 Task: Find and book movie tickets on Amazon.
Action: Mouse moved to (257, 189)
Screenshot: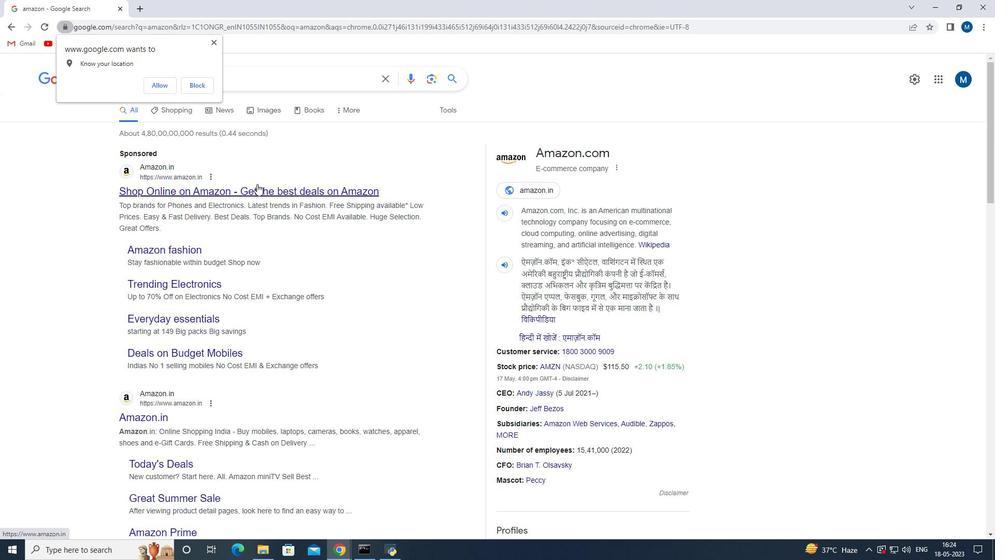
Action: Mouse pressed left at (257, 189)
Screenshot: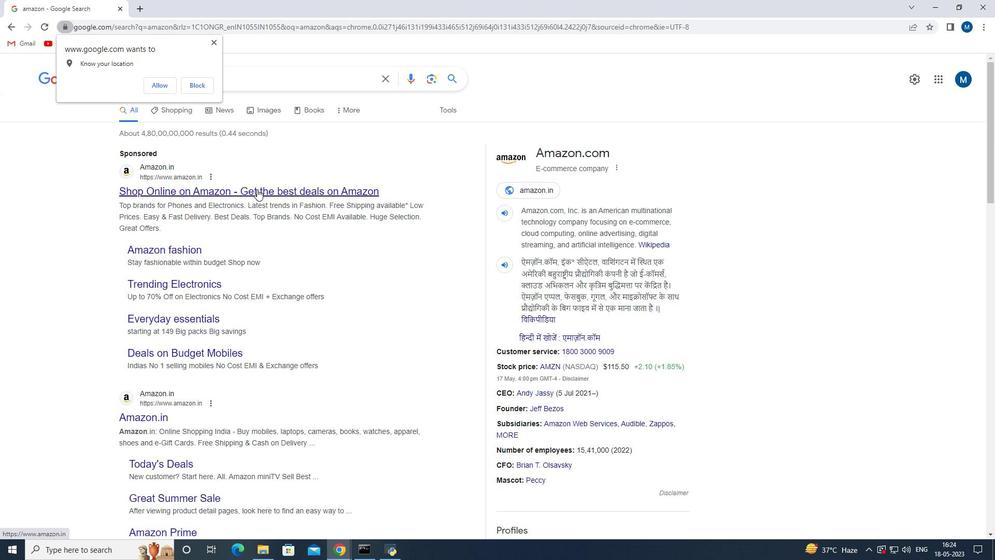 
Action: Mouse moved to (583, 436)
Screenshot: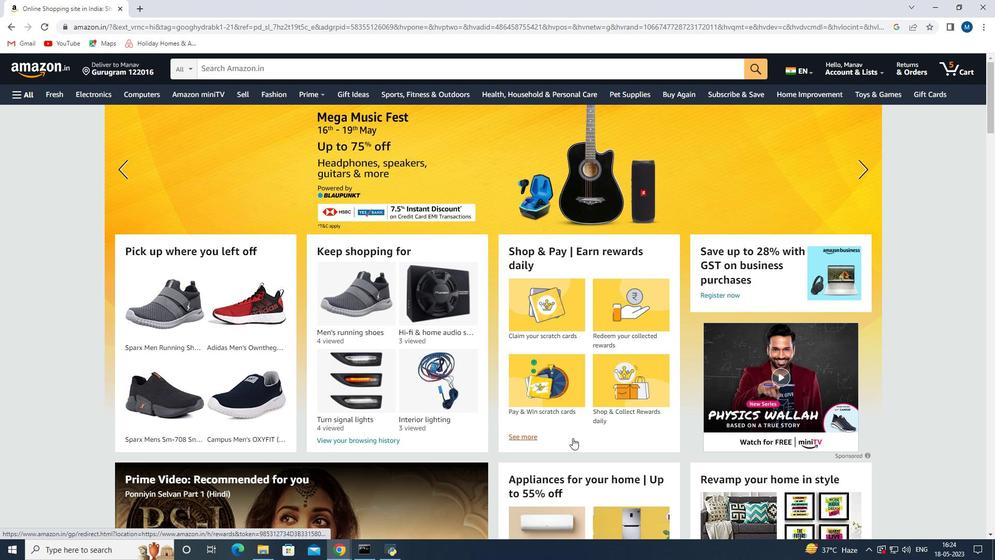 
Action: Mouse scrolled (583, 436) with delta (0, 0)
Screenshot: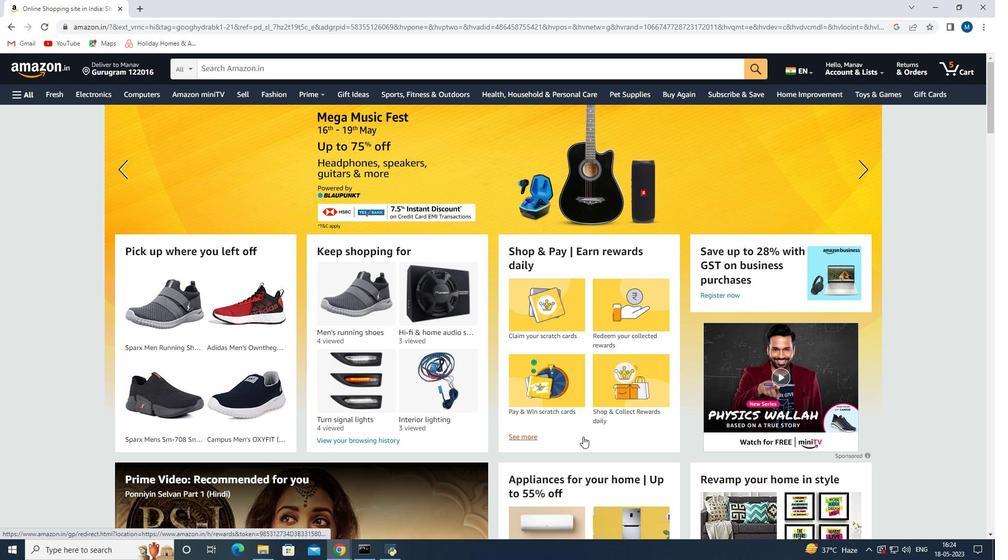 
Action: Mouse scrolled (583, 436) with delta (0, 0)
Screenshot: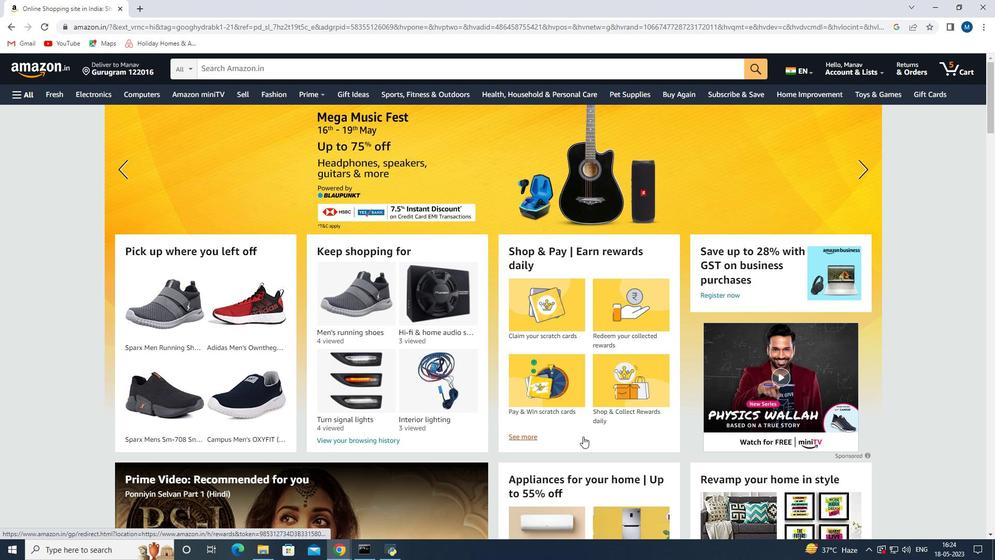 
Action: Mouse scrolled (583, 436) with delta (0, 0)
Screenshot: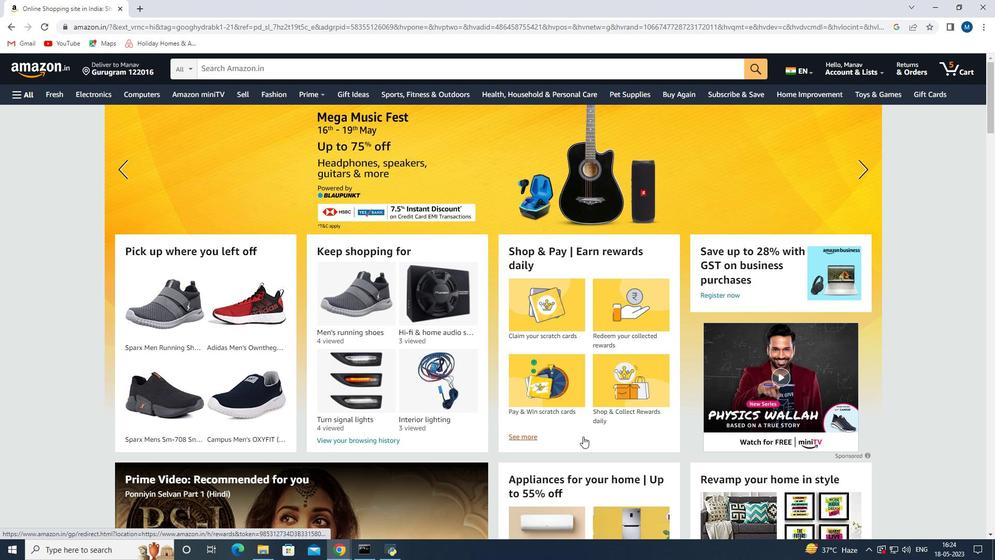 
Action: Mouse scrolled (583, 436) with delta (0, 0)
Screenshot: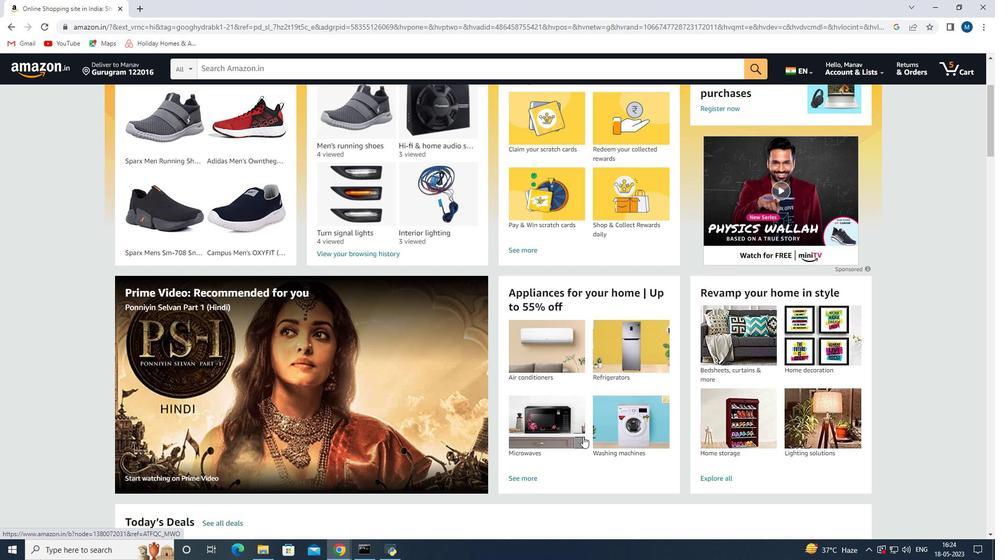 
Action: Mouse scrolled (583, 436) with delta (0, 0)
Screenshot: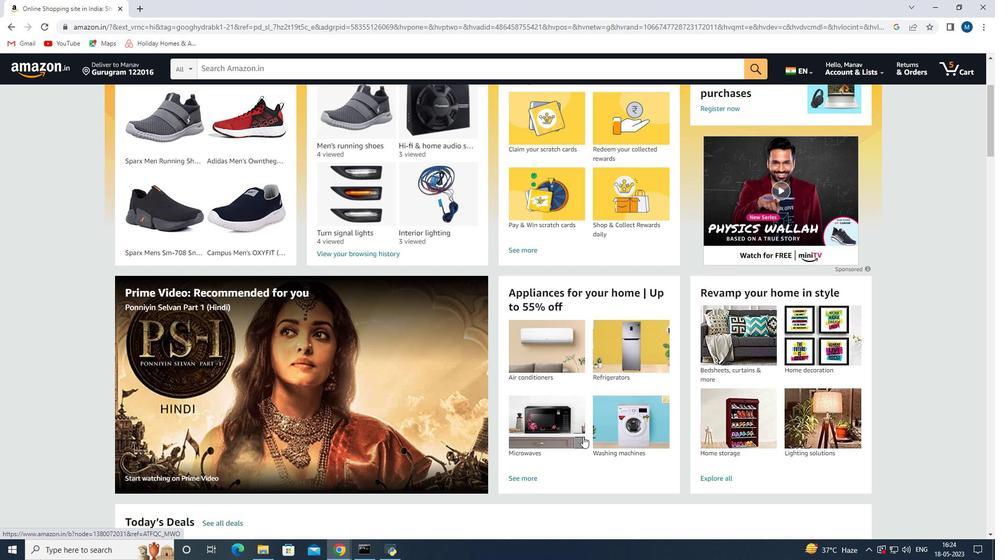 
Action: Mouse scrolled (583, 436) with delta (0, 0)
Screenshot: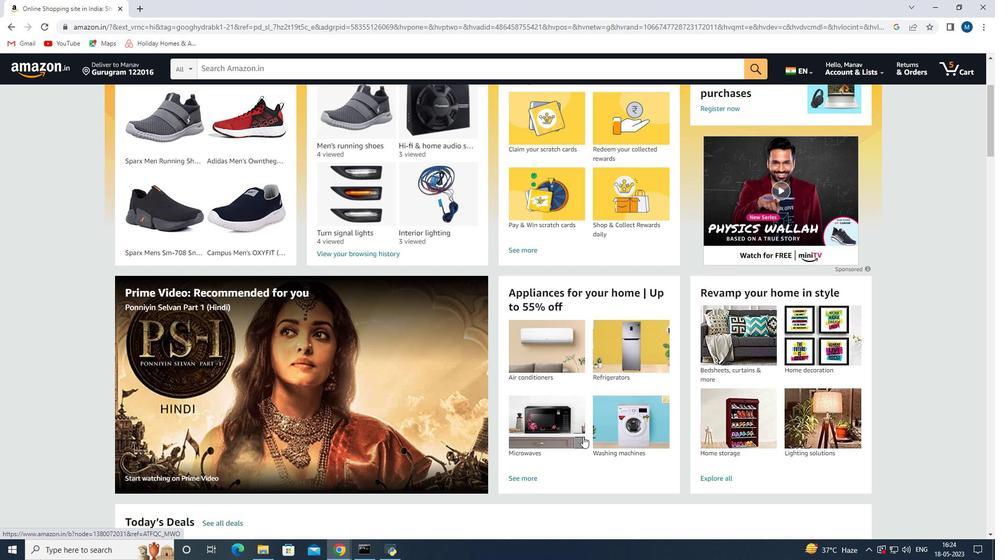 
Action: Mouse moved to (554, 386)
Screenshot: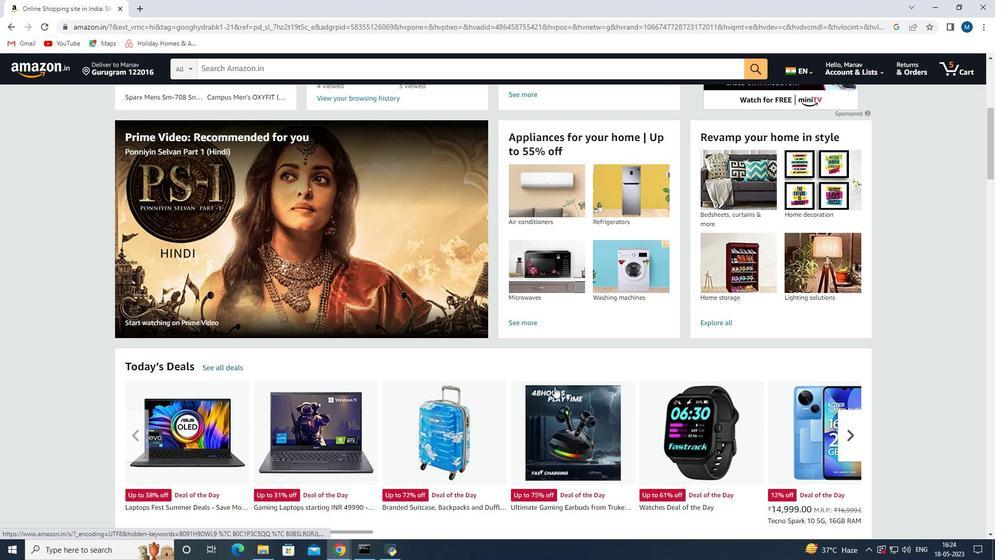 
Action: Mouse scrolled (554, 386) with delta (0, 0)
Screenshot: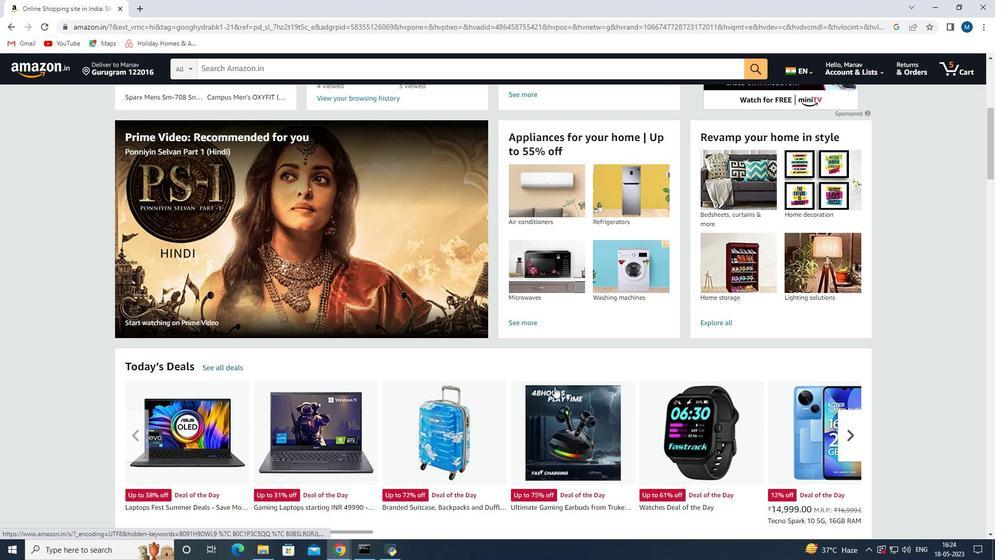 
Action: Mouse moved to (553, 386)
Screenshot: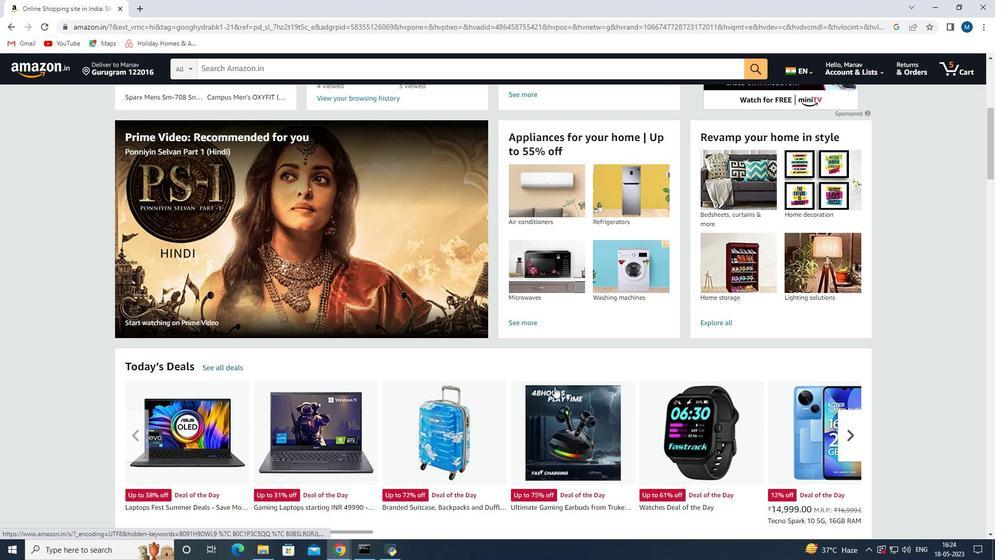 
Action: Mouse scrolled (553, 386) with delta (0, 0)
Screenshot: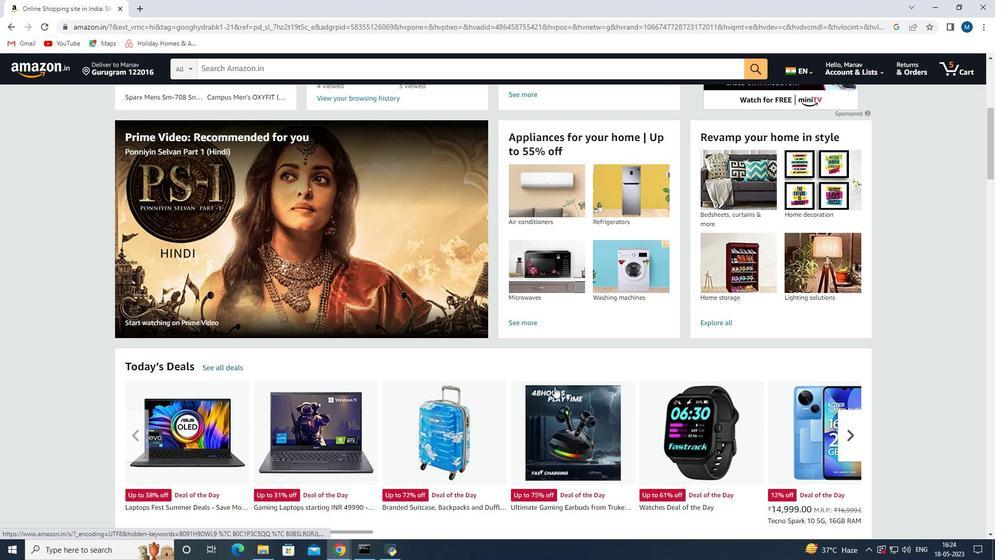 
Action: Mouse scrolled (553, 386) with delta (0, 0)
Screenshot: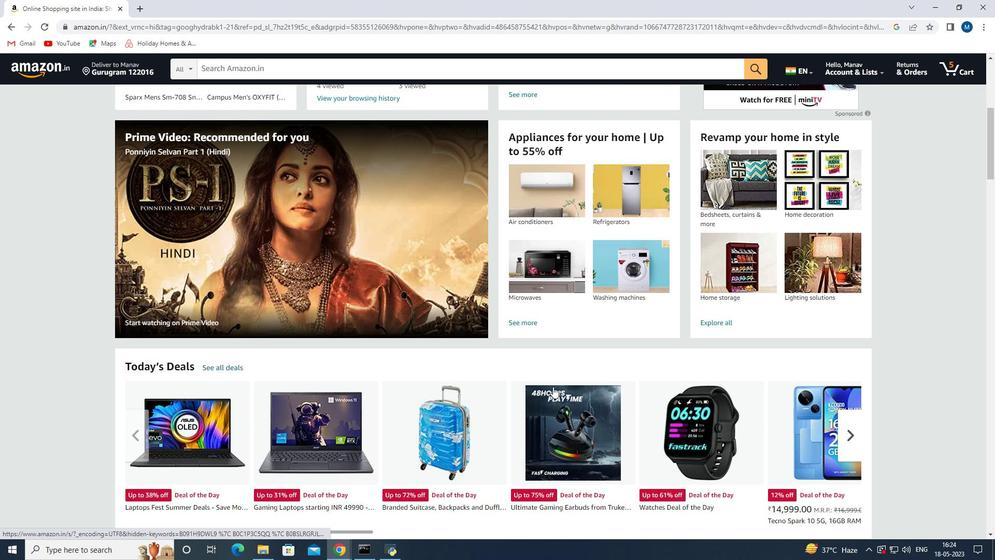 
Action: Mouse scrolled (553, 386) with delta (0, 0)
Screenshot: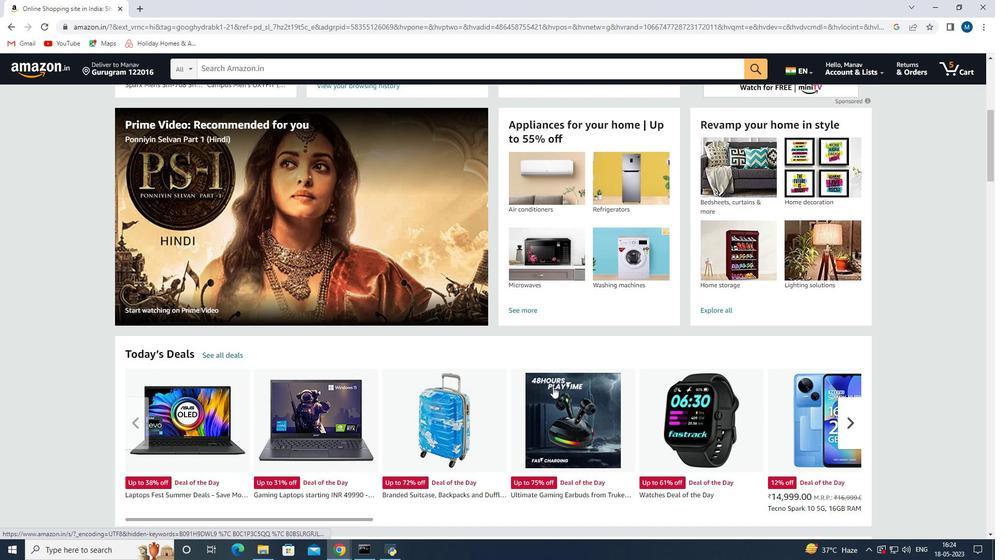 
Action: Mouse scrolled (553, 386) with delta (0, 0)
Screenshot: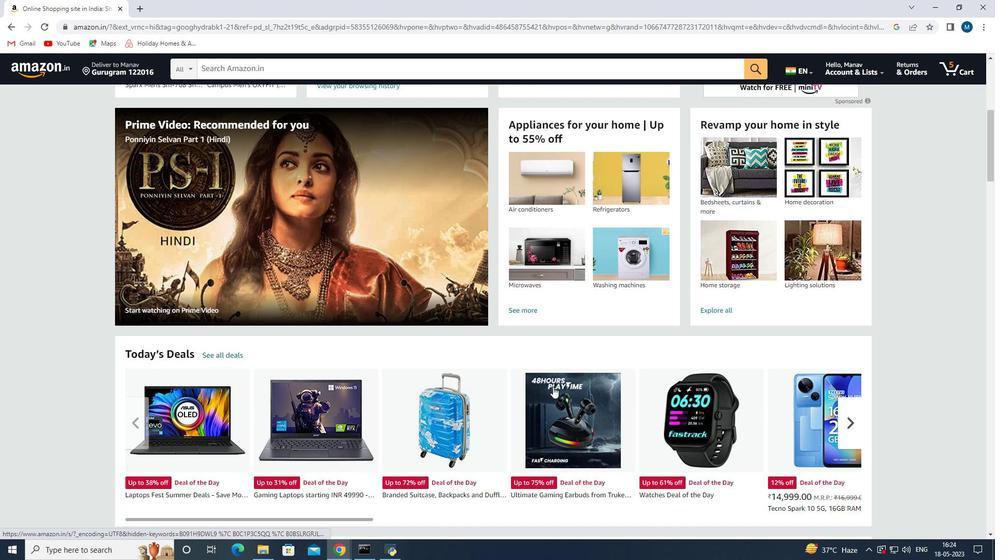 
Action: Mouse scrolled (553, 387) with delta (0, 0)
Screenshot: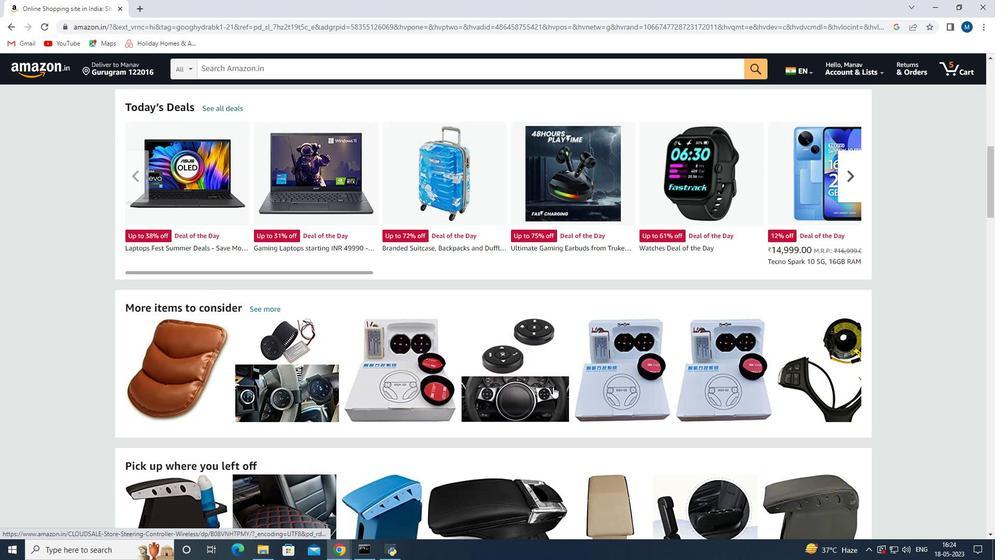 
Action: Mouse scrolled (553, 387) with delta (0, 0)
Screenshot: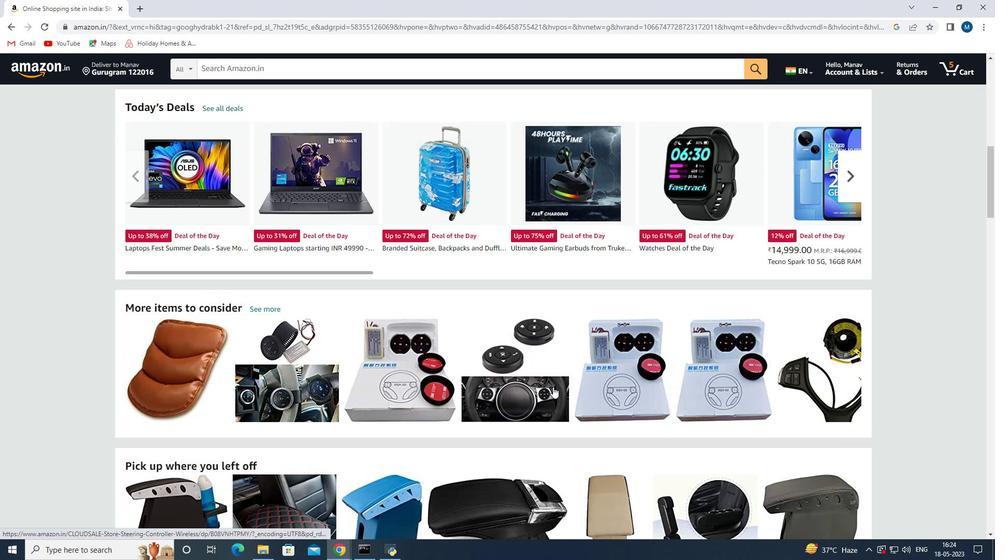 
Action: Mouse scrolled (553, 387) with delta (0, 0)
Screenshot: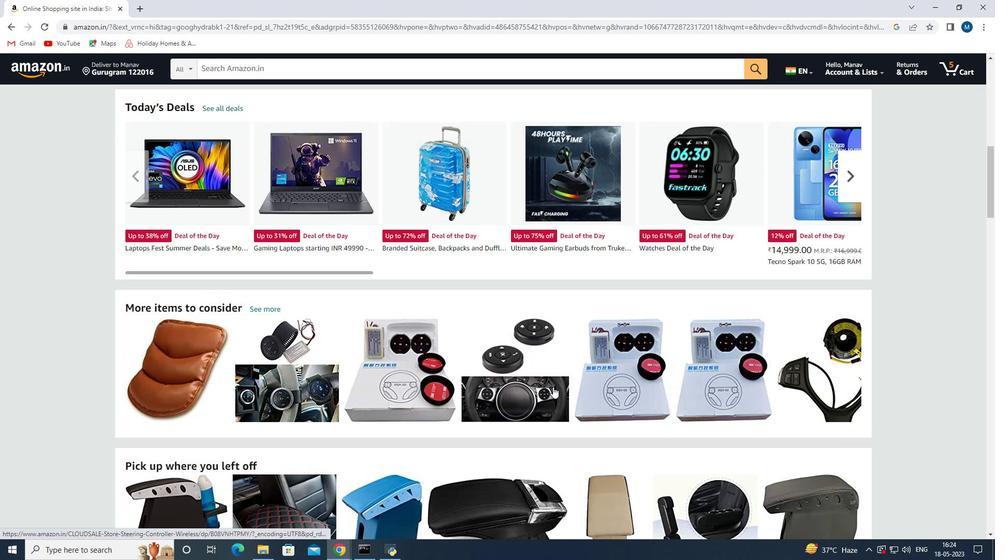 
Action: Mouse scrolled (553, 387) with delta (0, 0)
Screenshot: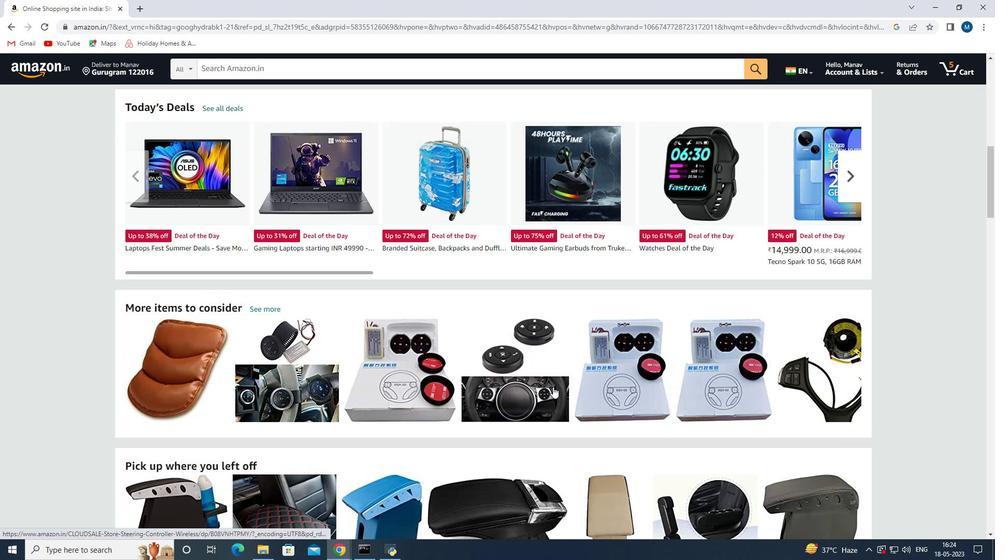 
Action: Mouse scrolled (553, 387) with delta (0, 0)
Screenshot: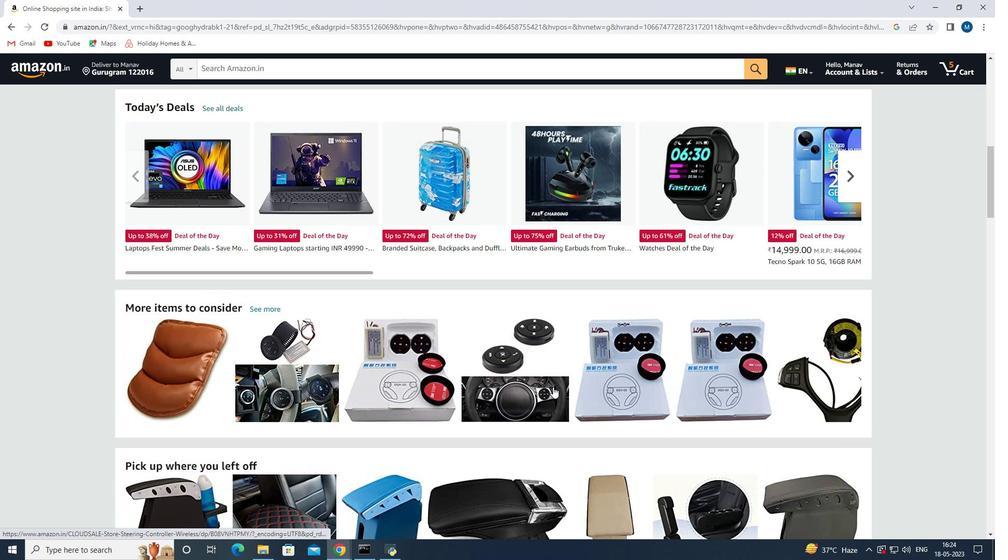 
Action: Mouse scrolled (553, 387) with delta (0, 0)
Screenshot: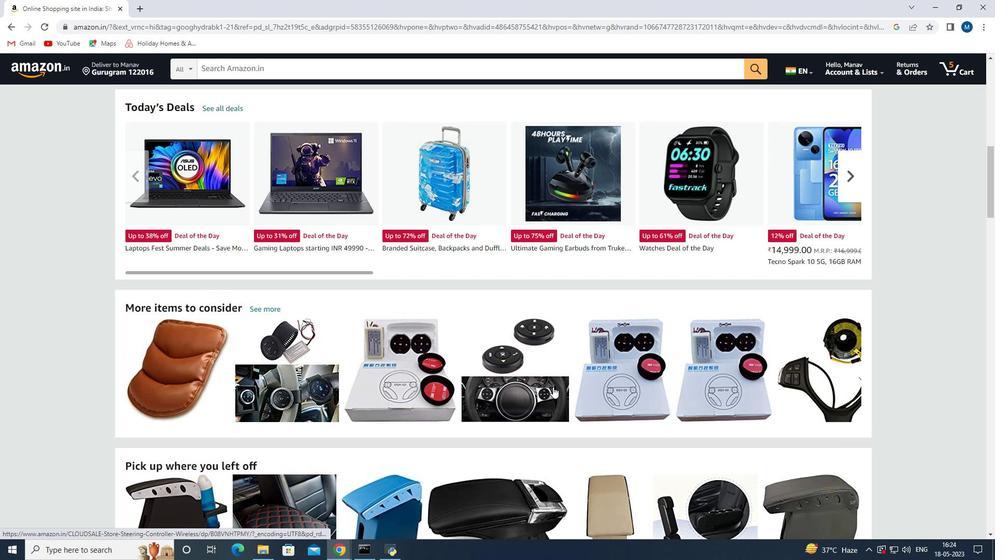 
Action: Mouse scrolled (553, 387) with delta (0, 0)
Screenshot: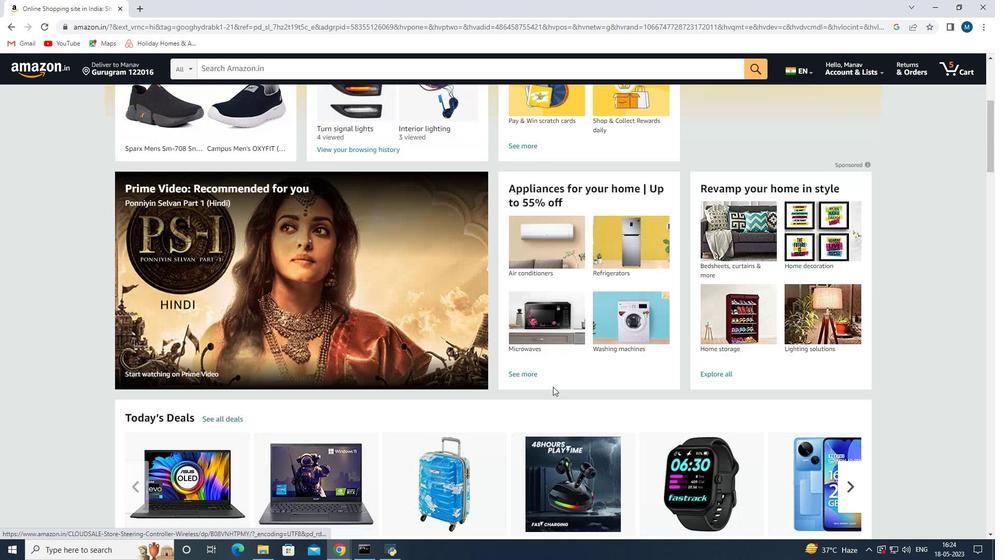 
Action: Mouse scrolled (553, 387) with delta (0, 0)
Screenshot: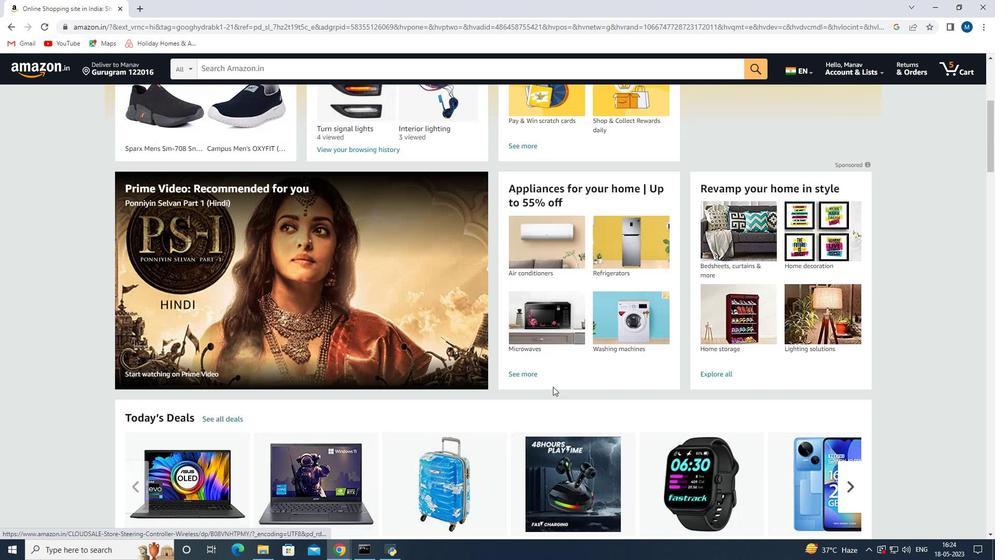
Action: Mouse scrolled (553, 387) with delta (0, 0)
Screenshot: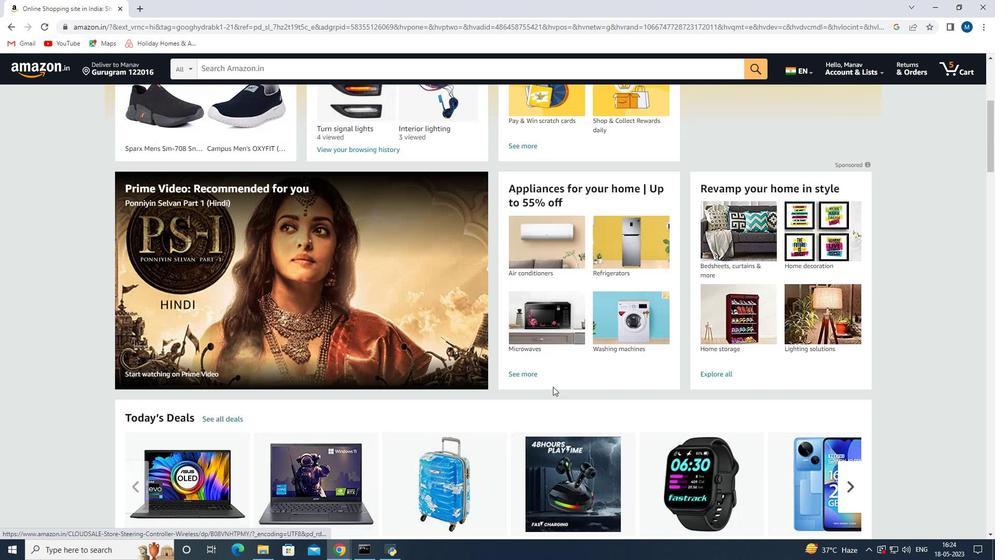 
Action: Mouse scrolled (553, 387) with delta (0, 0)
Screenshot: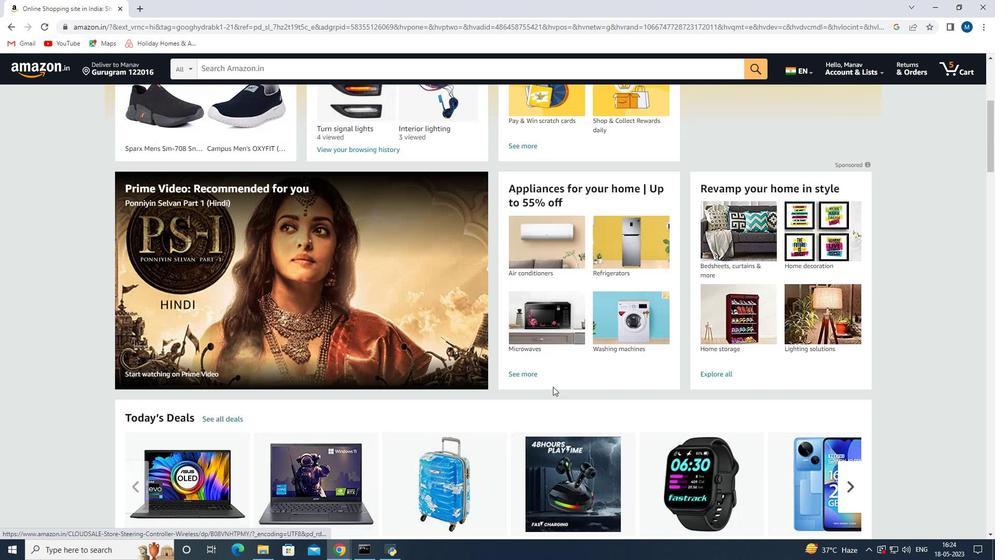 
Action: Mouse scrolled (553, 387) with delta (0, 0)
Screenshot: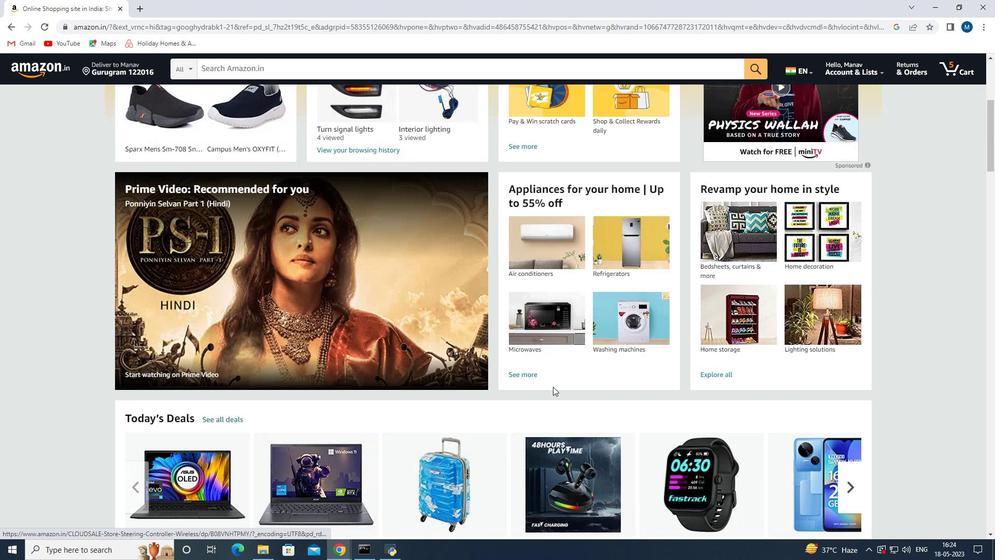 
Action: Mouse scrolled (553, 387) with delta (0, 0)
Screenshot: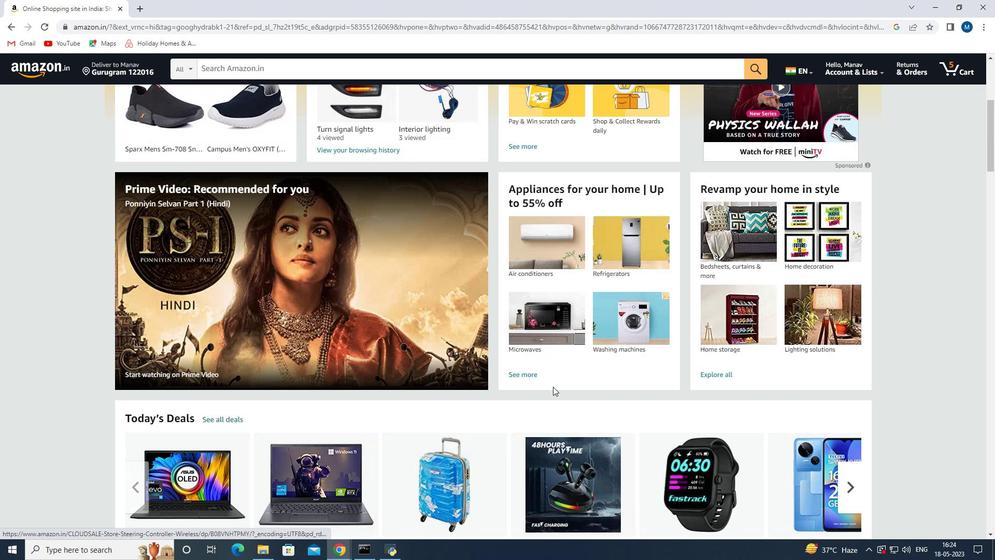 
Action: Mouse scrolled (553, 387) with delta (0, 0)
Screenshot: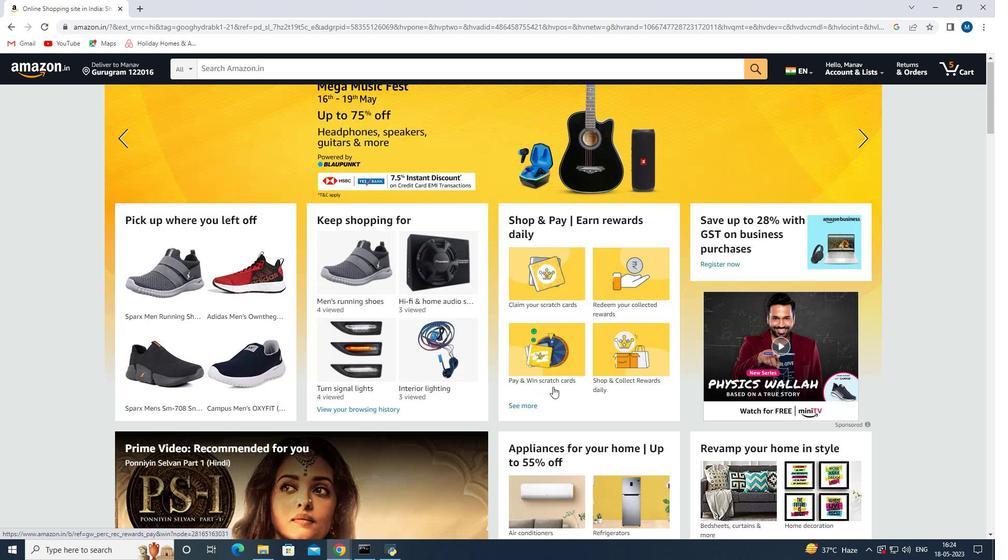 
Action: Mouse scrolled (553, 387) with delta (0, 0)
Screenshot: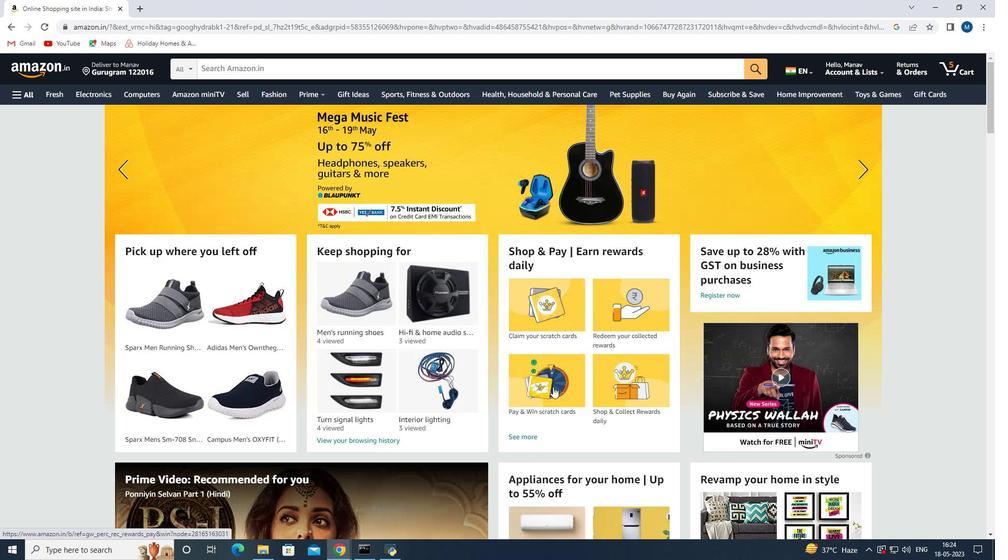 
Action: Mouse scrolled (553, 387) with delta (0, 0)
Screenshot: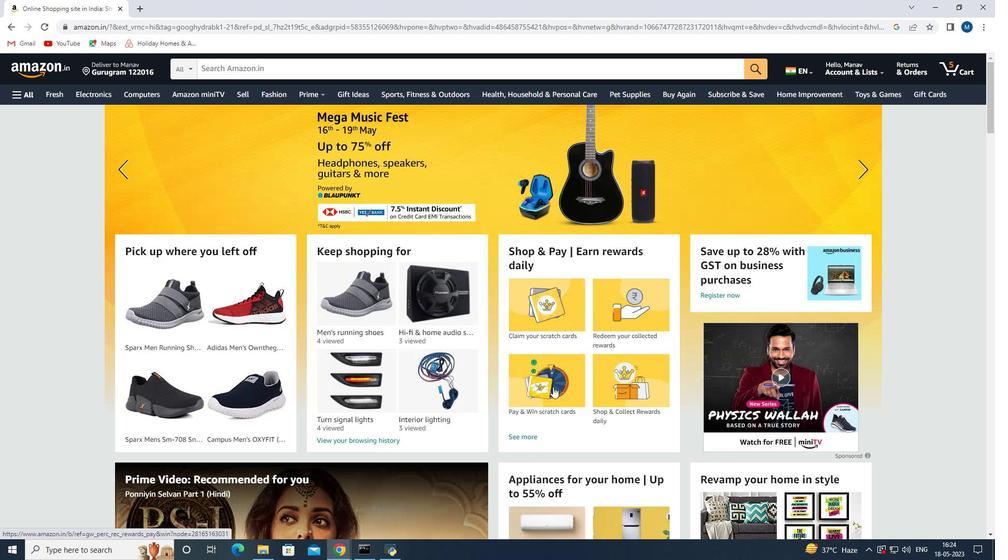 
Action: Mouse scrolled (553, 387) with delta (0, 0)
Screenshot: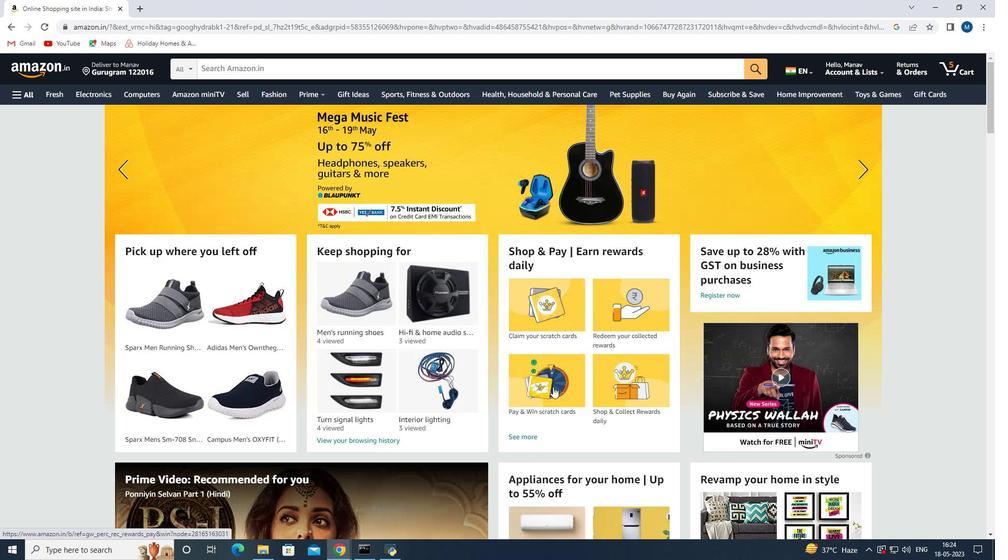 
Action: Mouse scrolled (553, 387) with delta (0, 0)
Screenshot: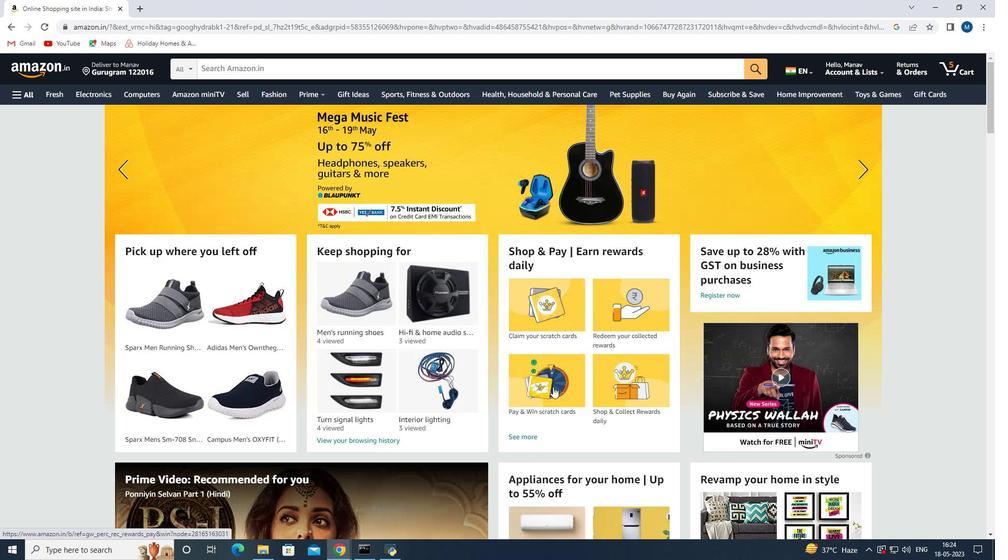 
Action: Mouse scrolled (553, 387) with delta (0, 0)
Screenshot: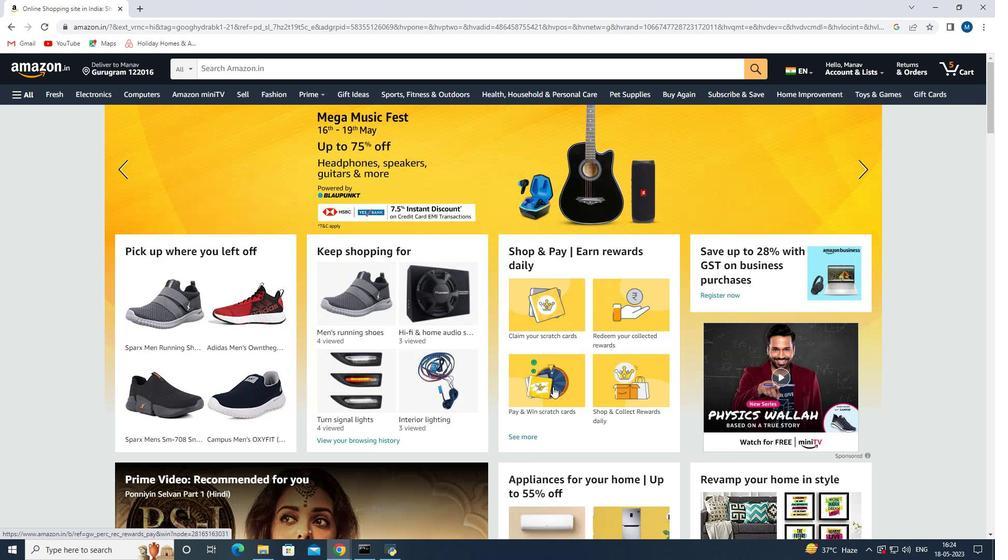 
Action: Mouse moved to (28, 93)
Screenshot: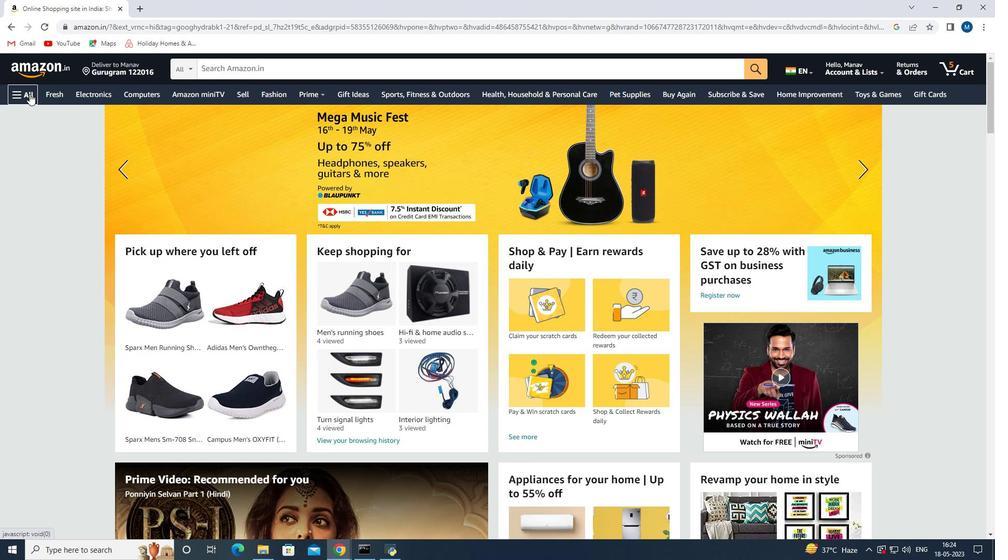 
Action: Mouse pressed left at (28, 93)
Screenshot: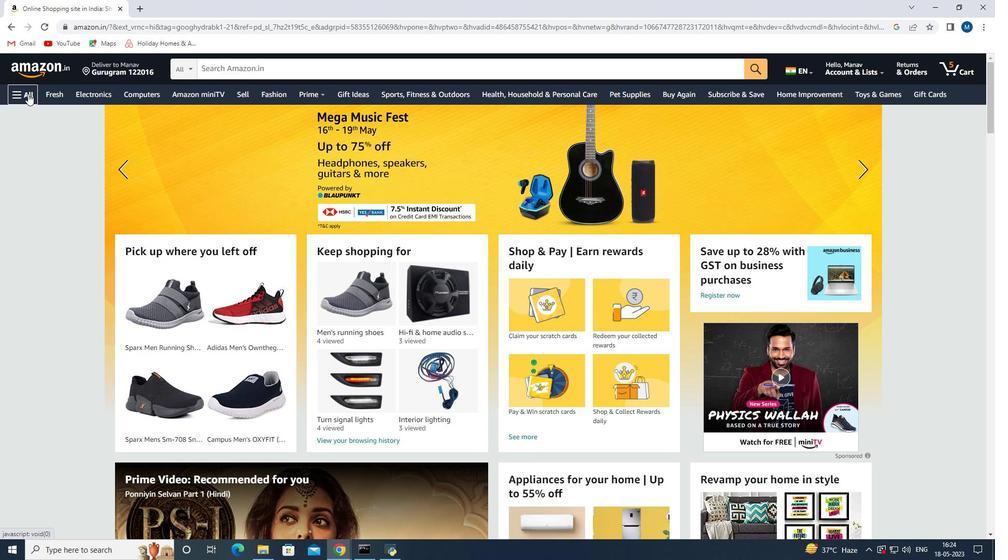 
Action: Mouse moved to (98, 302)
Screenshot: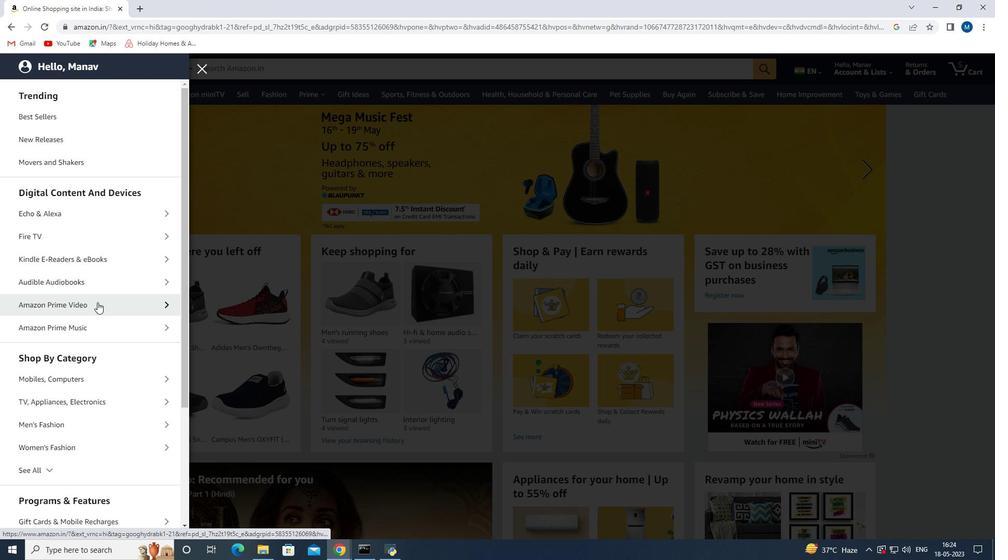 
Action: Mouse scrolled (98, 301) with delta (0, 0)
Screenshot: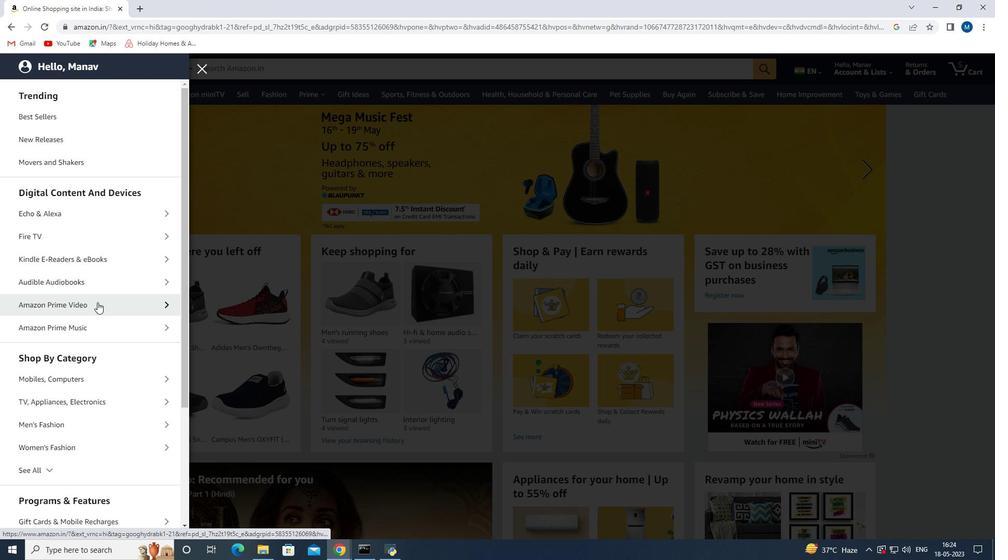
Action: Mouse scrolled (98, 301) with delta (0, 0)
Screenshot: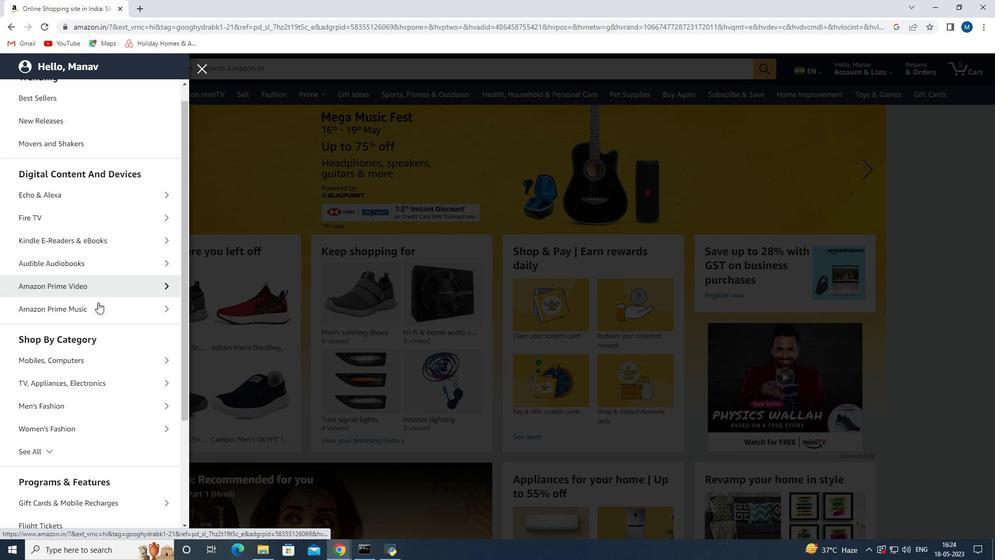 
Action: Mouse scrolled (98, 301) with delta (0, 0)
Screenshot: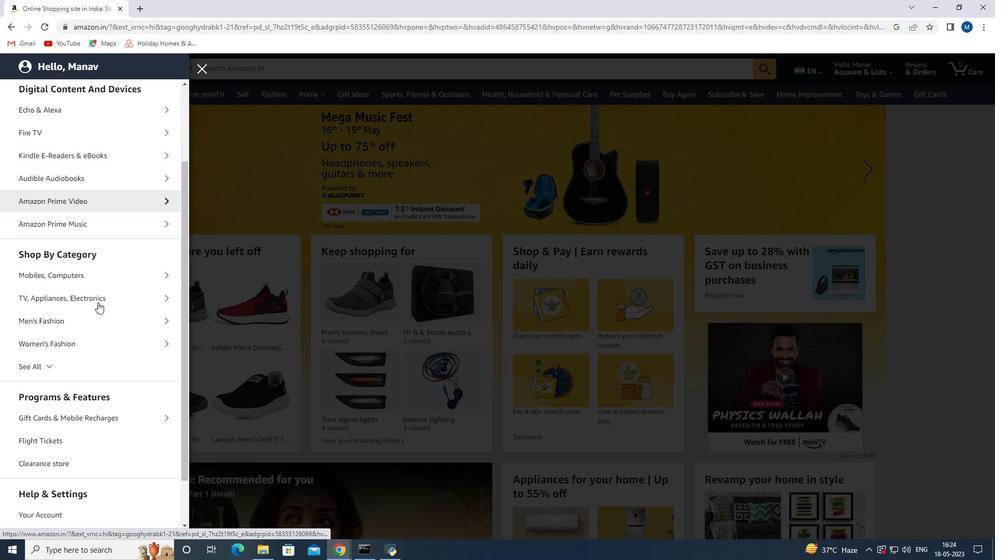 
Action: Mouse scrolled (98, 301) with delta (0, 0)
Screenshot: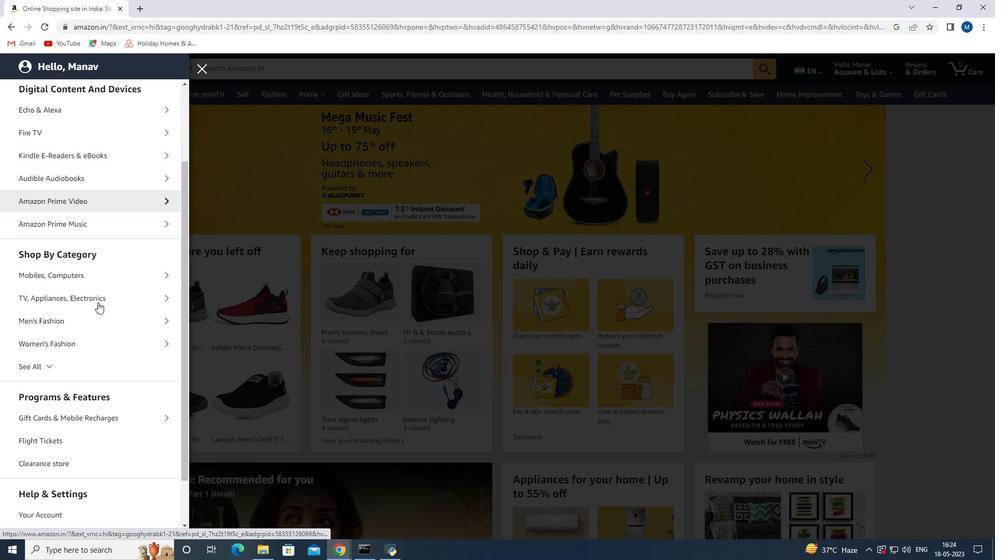 
Action: Mouse scrolled (98, 301) with delta (0, 0)
Screenshot: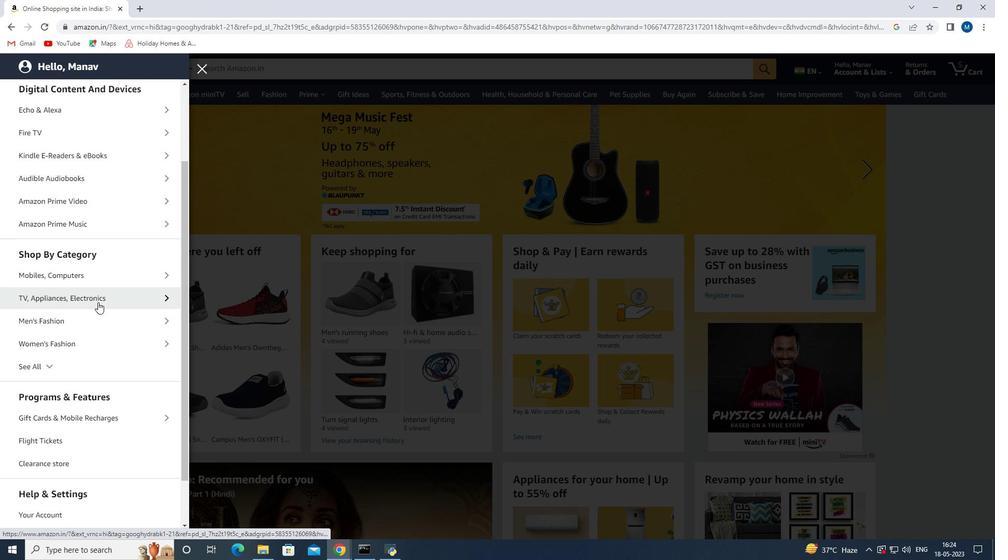 
Action: Mouse moved to (116, 310)
Screenshot: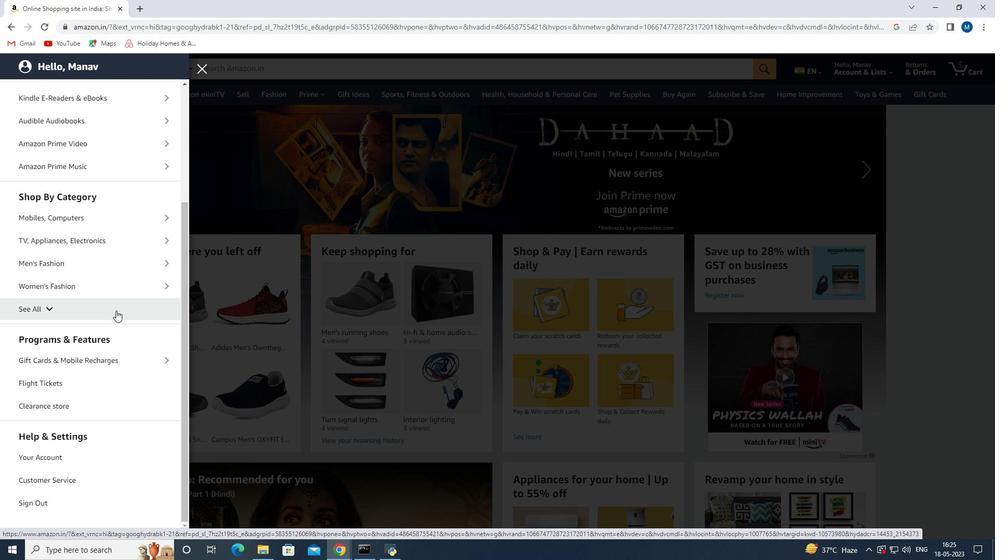 
Action: Mouse pressed left at (116, 310)
Screenshot: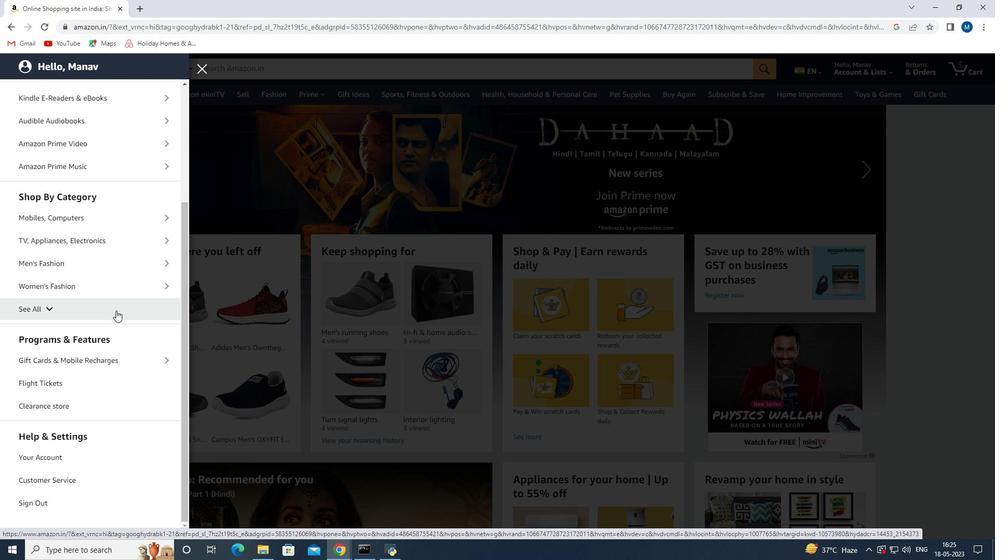 
Action: Mouse moved to (95, 459)
Screenshot: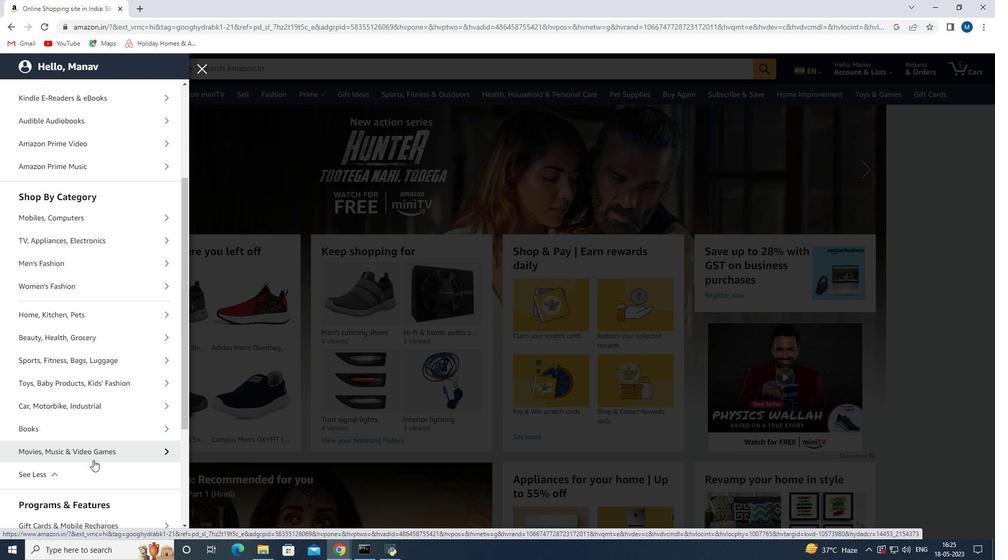 
Action: Mouse pressed left at (95, 459)
Screenshot: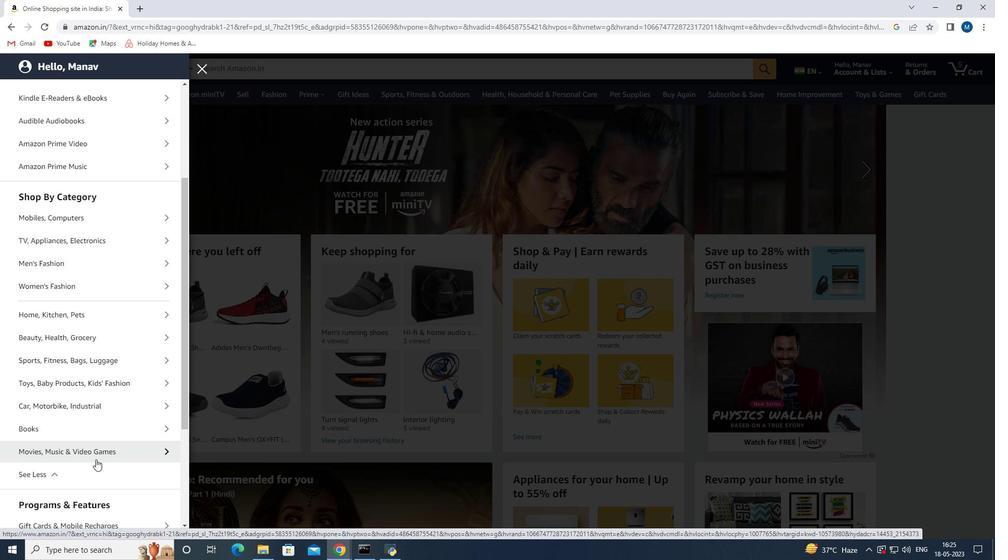 
Action: Mouse moved to (94, 138)
Screenshot: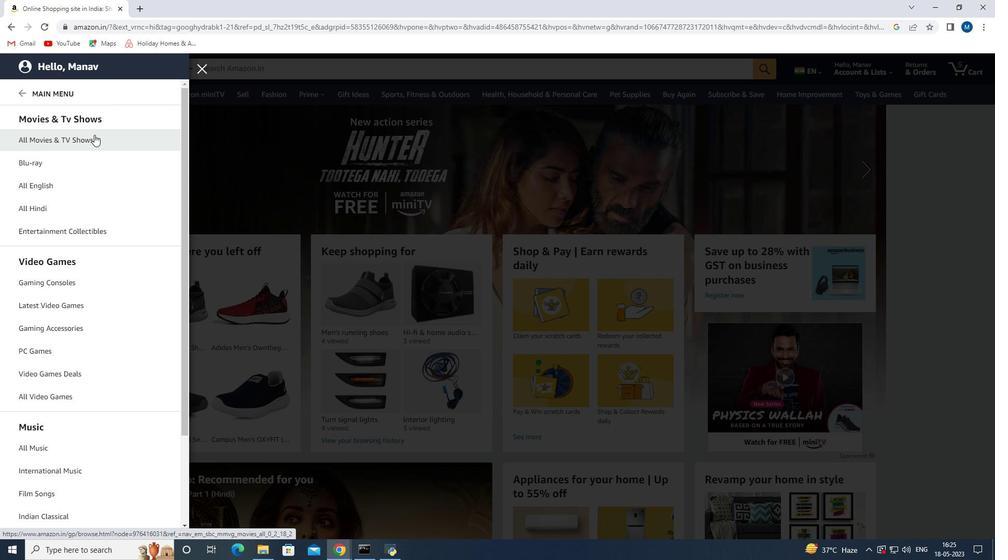 
Action: Mouse pressed left at (94, 138)
Screenshot: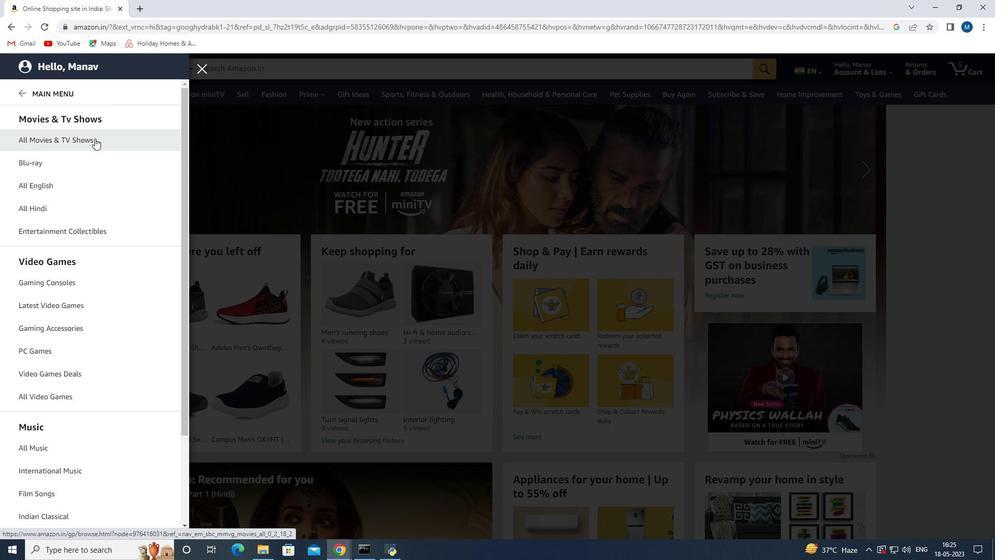 
Action: Mouse moved to (507, 304)
Screenshot: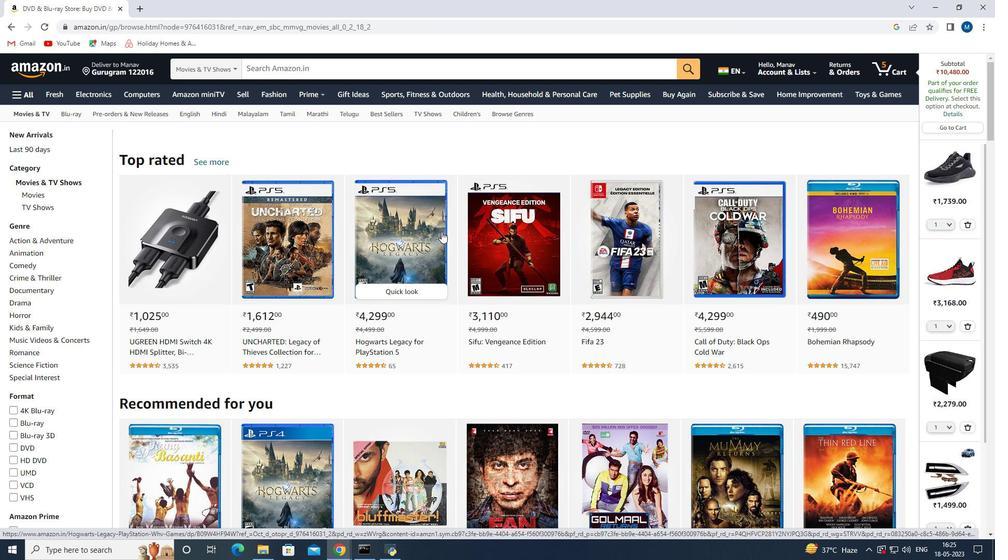 
Action: Mouse scrolled (507, 303) with delta (0, 0)
Screenshot: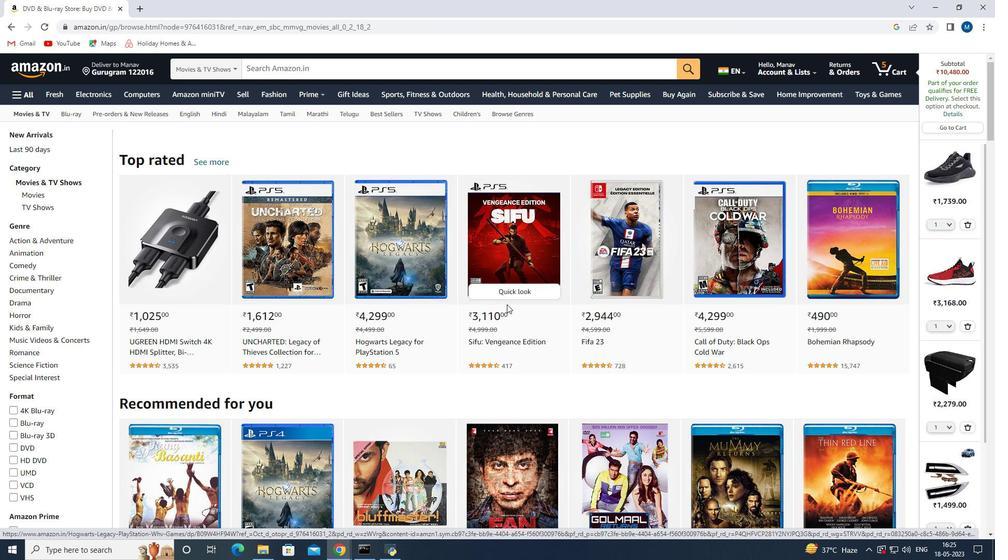 
Action: Mouse scrolled (507, 303) with delta (0, 0)
Screenshot: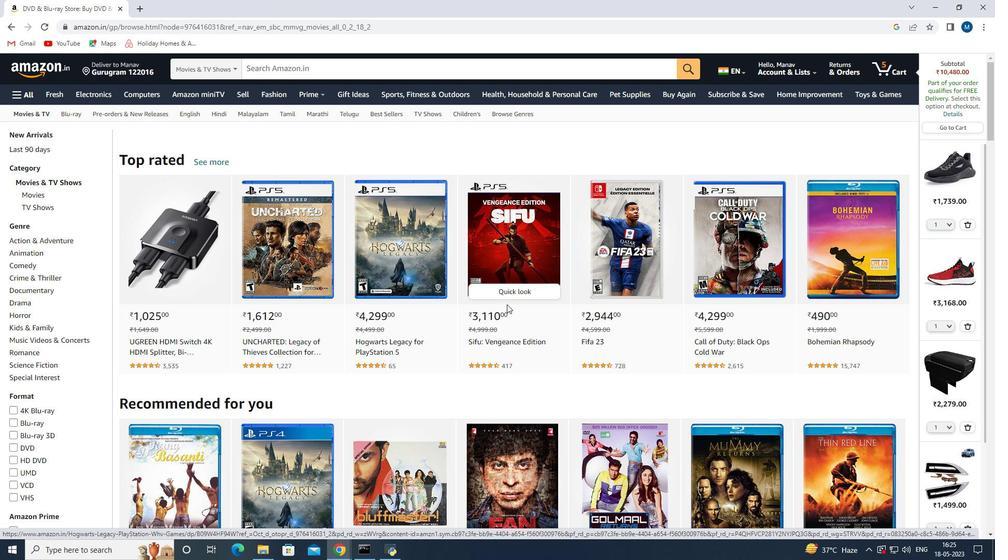 
Action: Mouse scrolled (507, 303) with delta (0, 0)
Screenshot: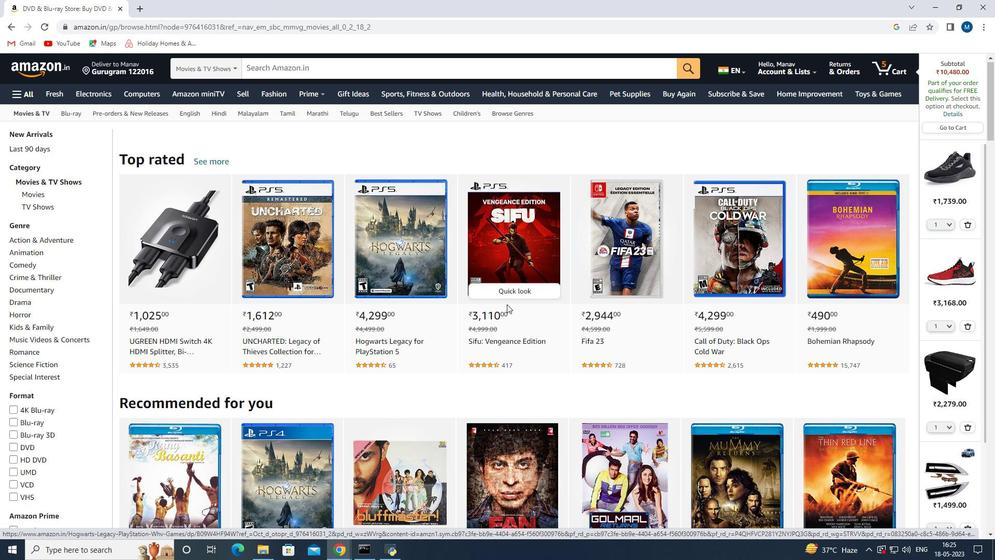 
Action: Mouse scrolled (507, 303) with delta (0, 0)
Screenshot: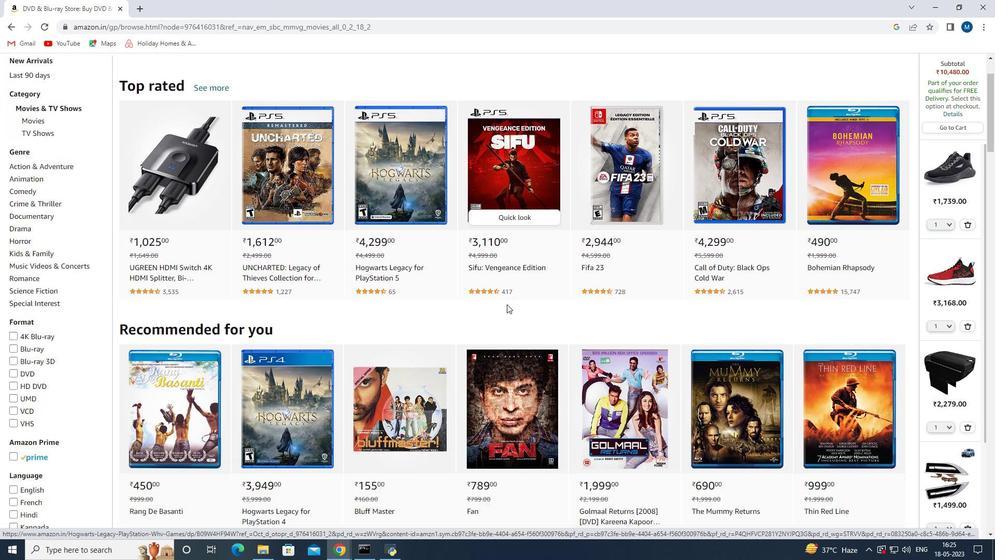 
Action: Mouse scrolled (507, 303) with delta (0, 0)
Screenshot: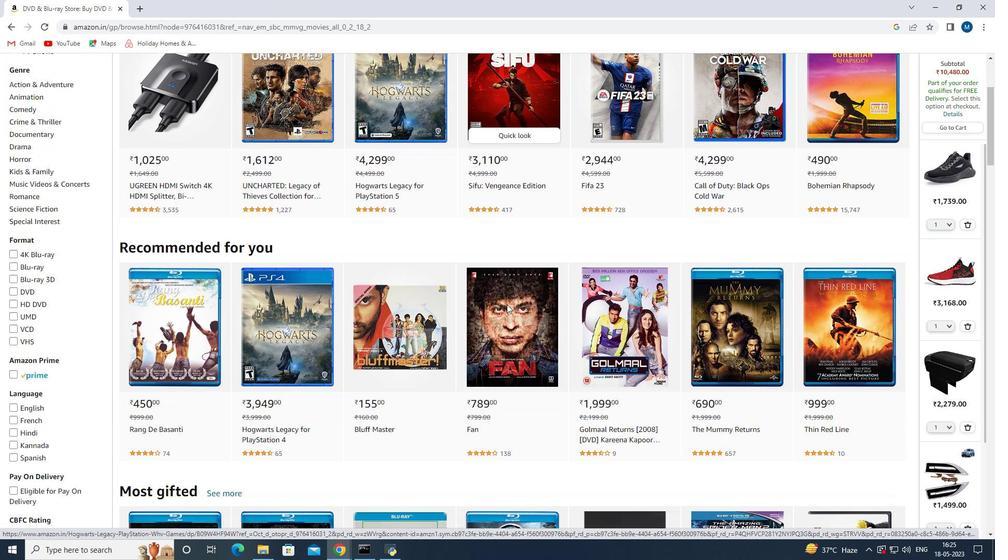 
Action: Mouse scrolled (507, 303) with delta (0, 0)
Screenshot: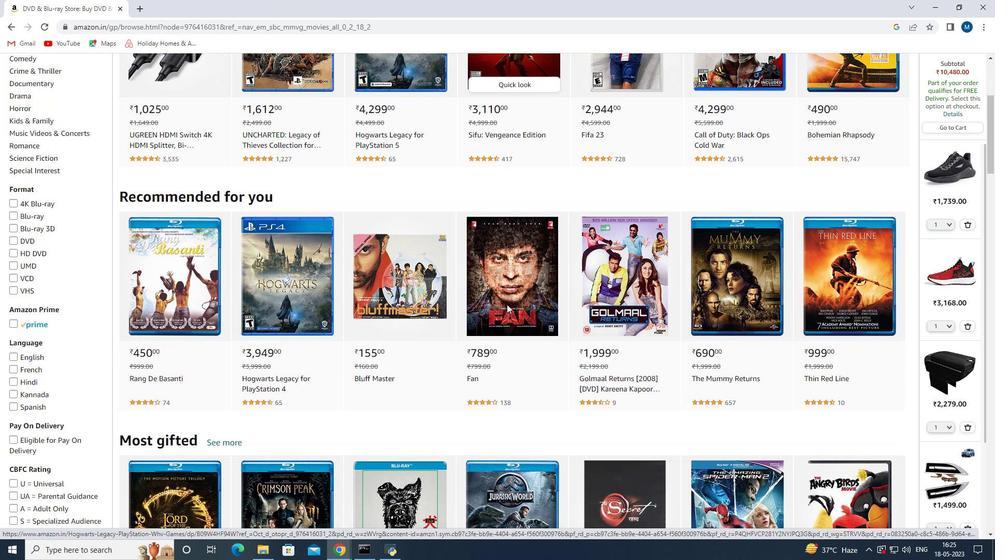 
Action: Mouse scrolled (507, 304) with delta (0, 0)
Screenshot: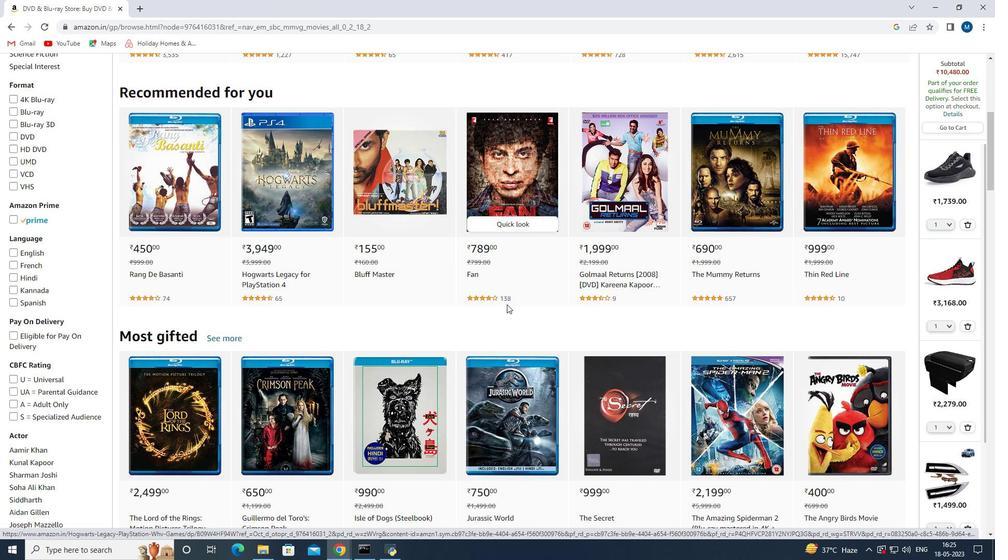 
Action: Mouse scrolled (507, 304) with delta (0, 0)
Screenshot: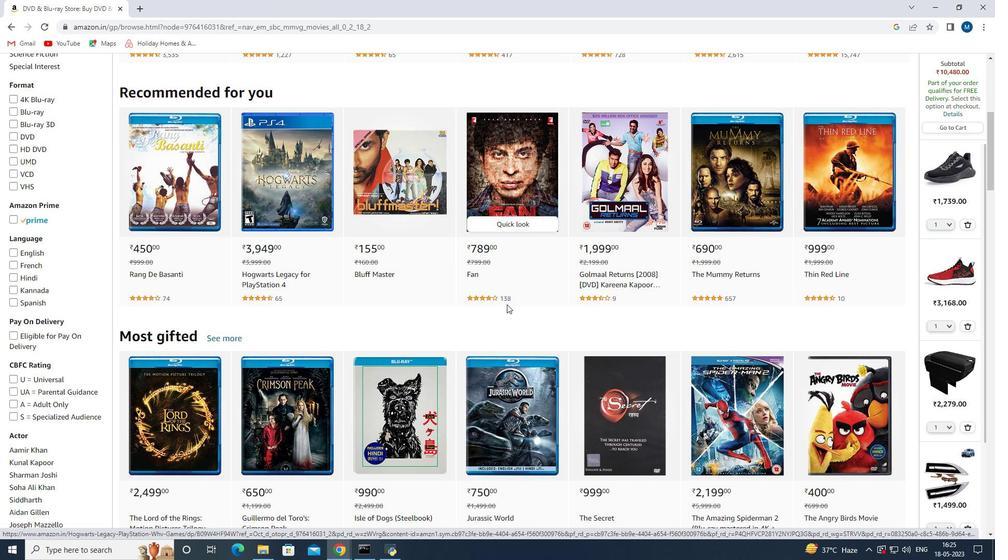
Action: Mouse scrolled (507, 304) with delta (0, 0)
Screenshot: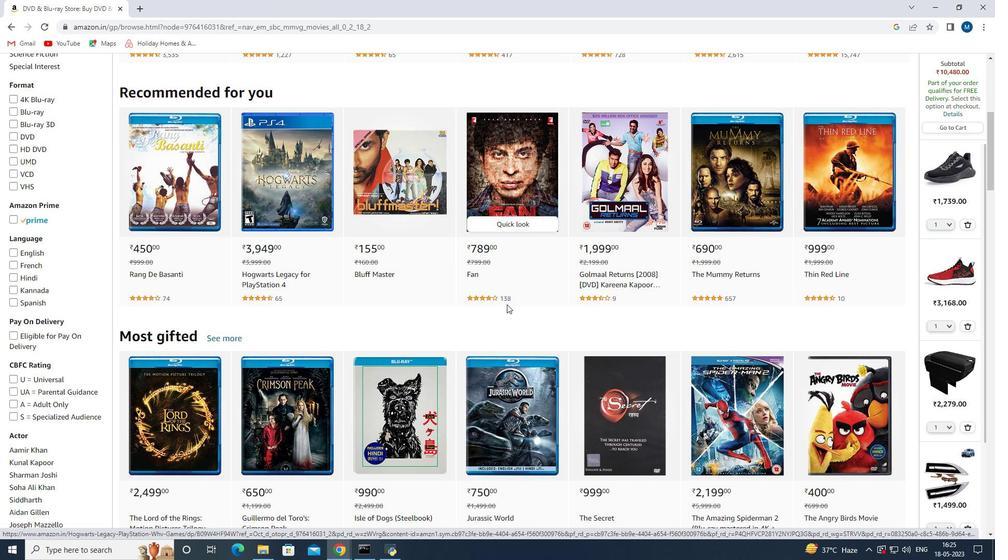 
Action: Mouse scrolled (507, 304) with delta (0, 0)
Screenshot: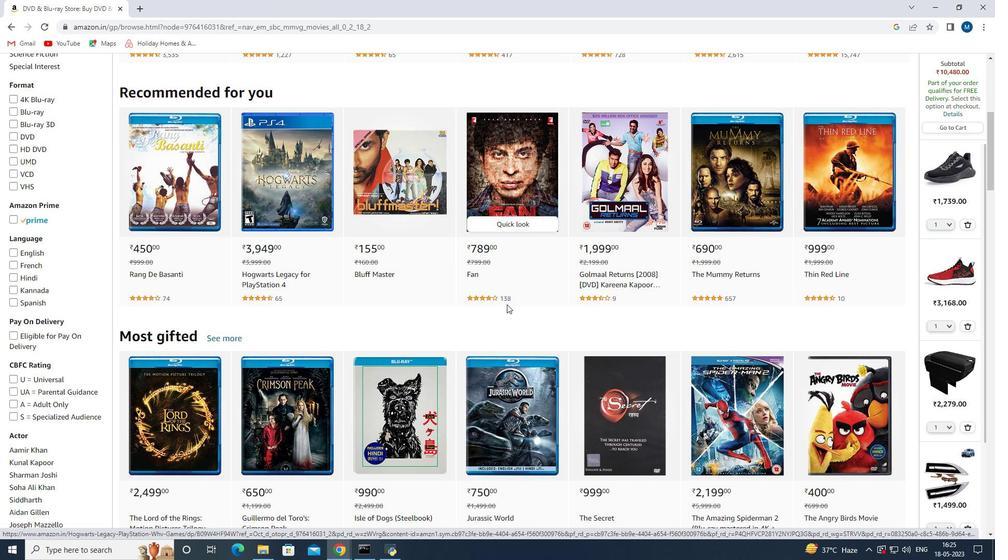 
Action: Mouse scrolled (507, 304) with delta (0, 0)
Screenshot: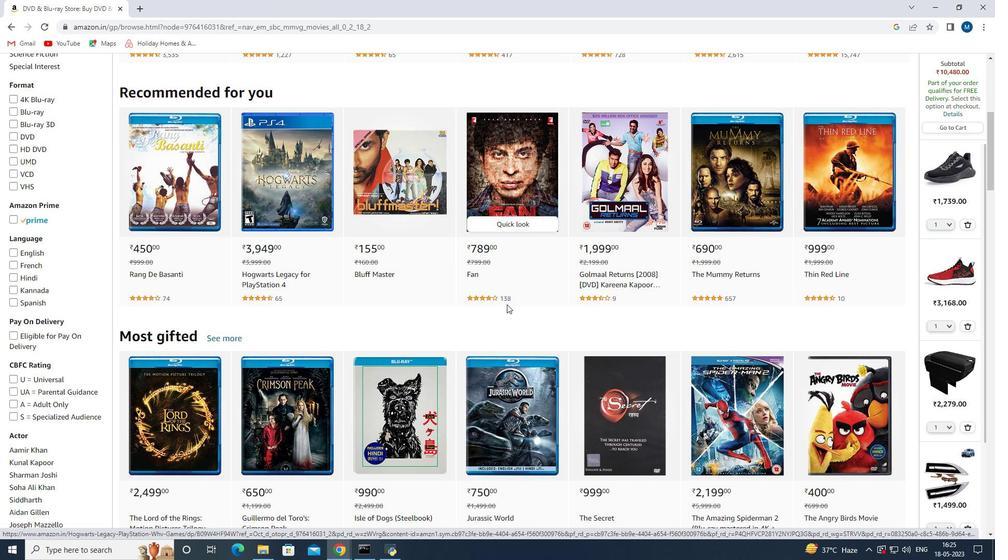 
Action: Mouse scrolled (507, 304) with delta (0, 0)
Screenshot: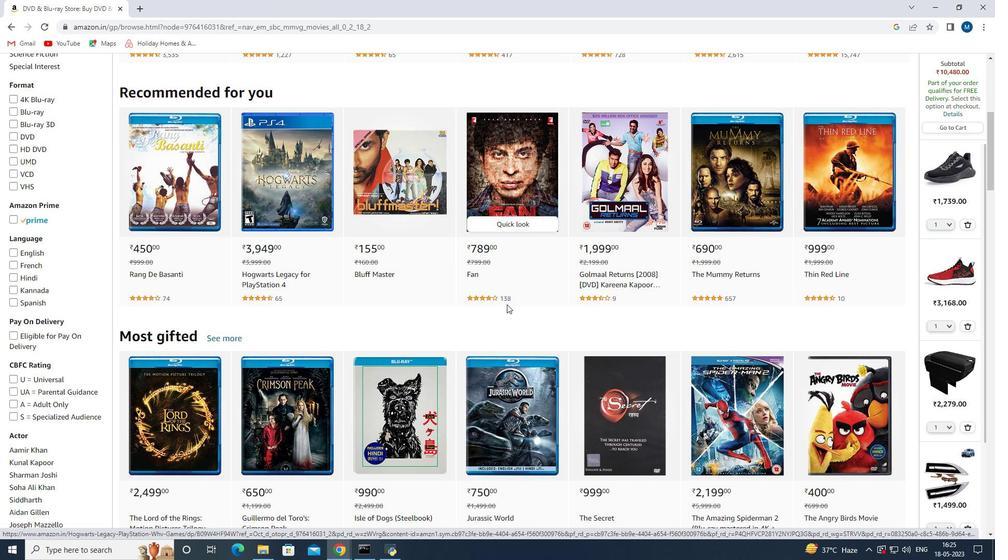 
Action: Mouse scrolled (507, 304) with delta (0, 0)
Screenshot: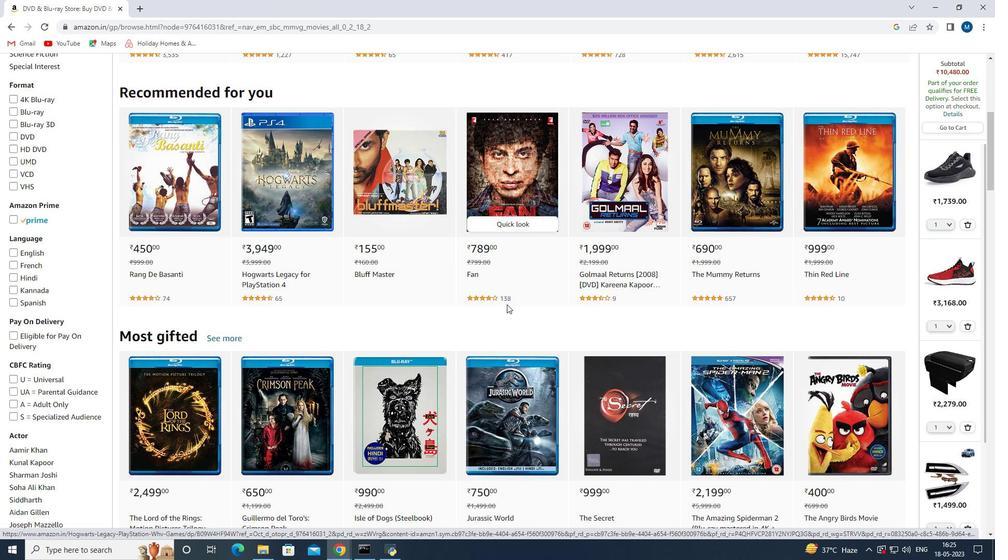 
Action: Mouse scrolled (507, 304) with delta (0, 0)
Screenshot: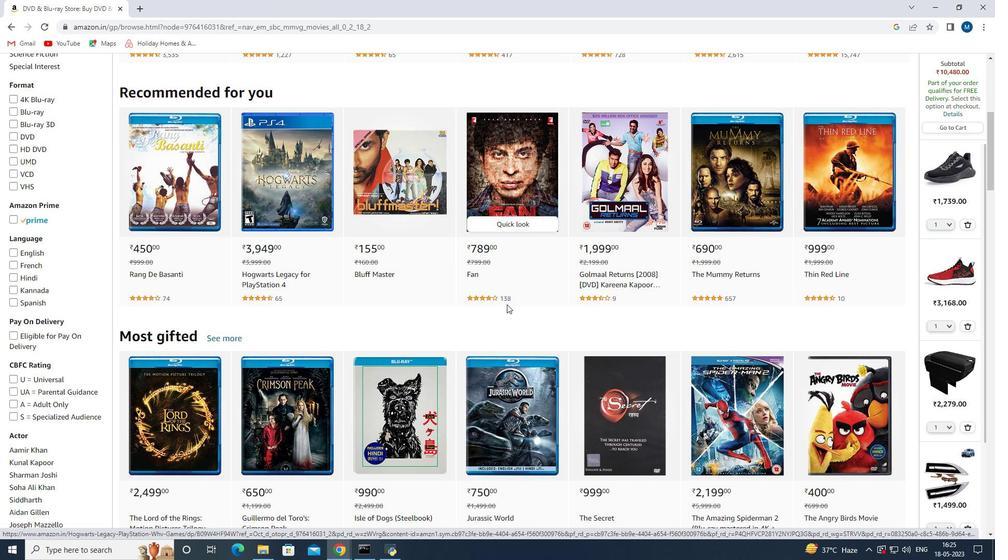 
Action: Mouse moved to (24, 65)
Screenshot: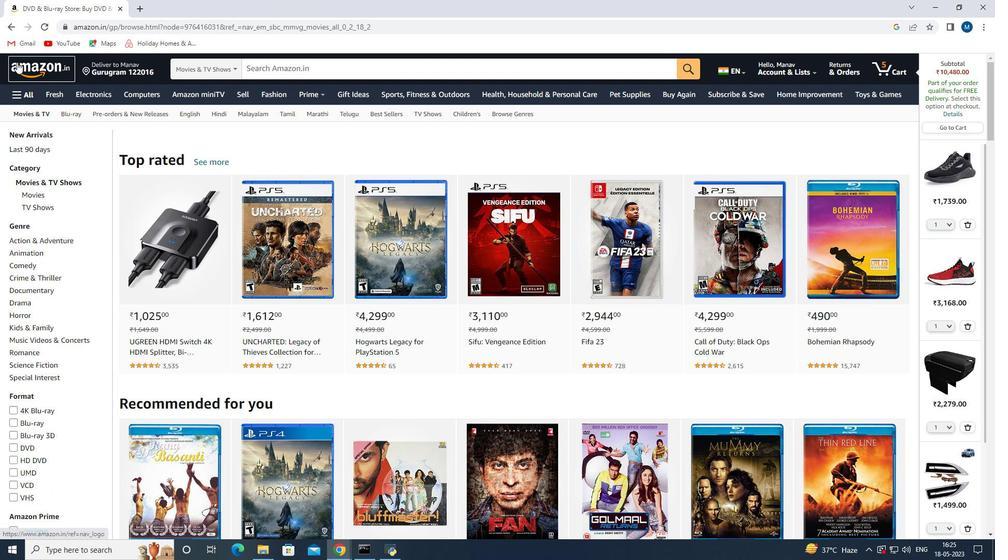 
Action: Mouse pressed left at (24, 65)
Screenshot: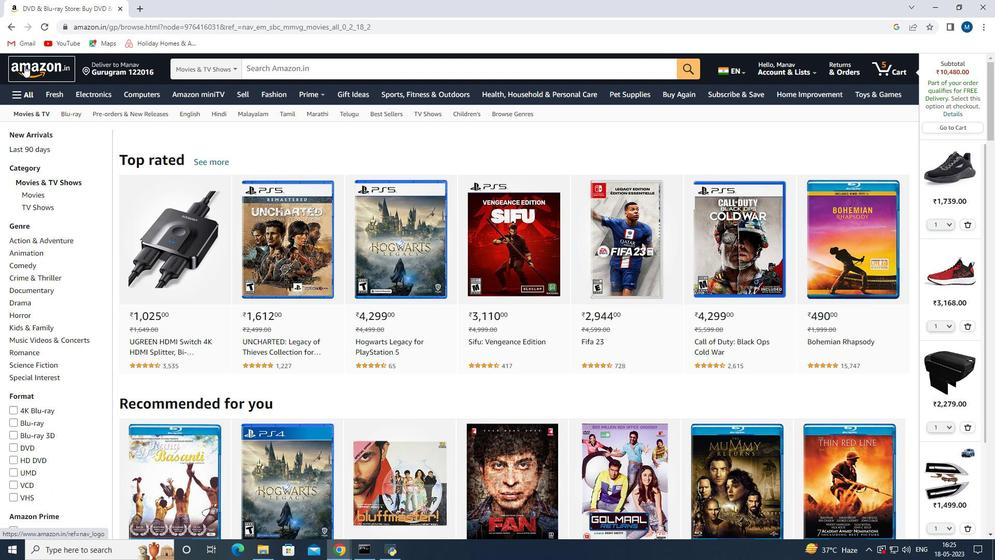 
Action: Mouse moved to (29, 96)
Screenshot: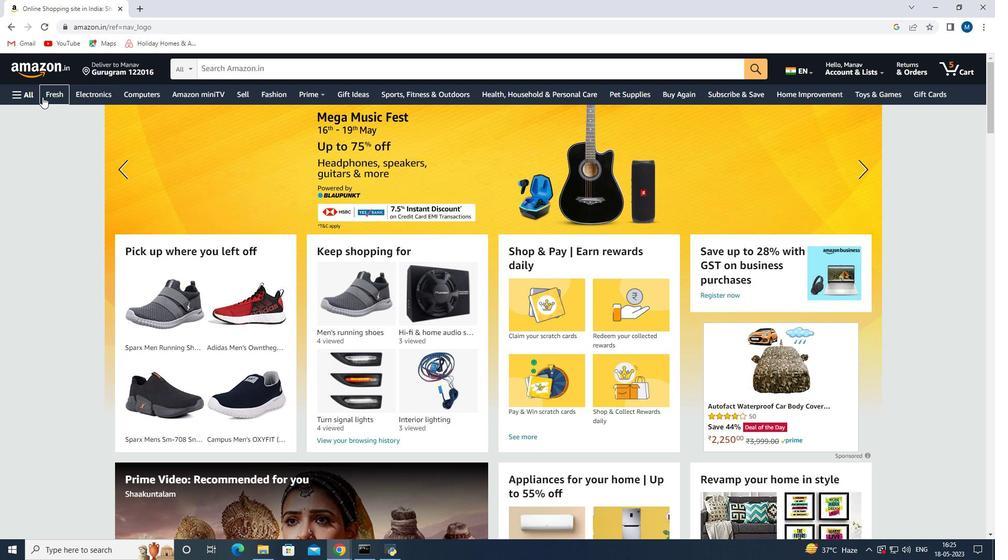 
Action: Mouse pressed left at (29, 96)
Screenshot: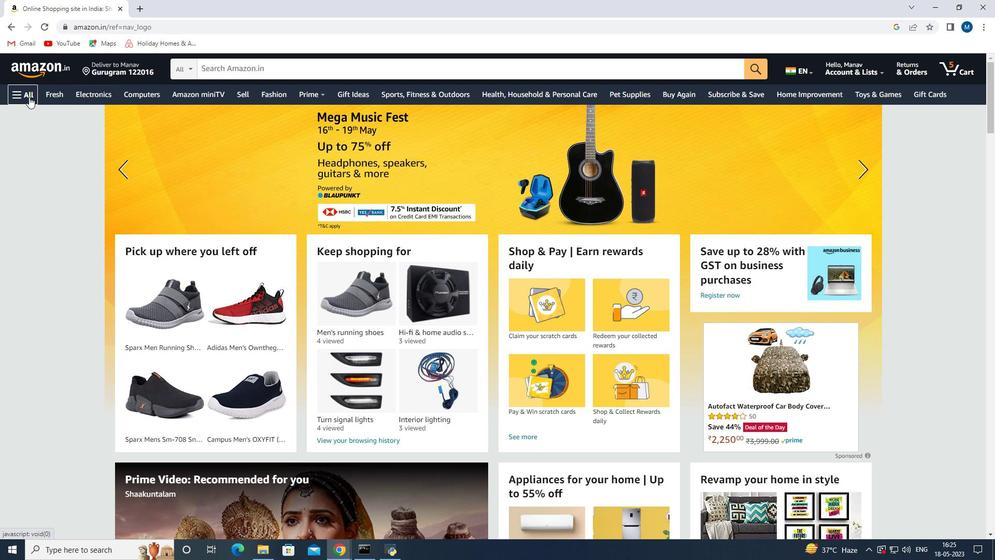 
Action: Mouse moved to (142, 317)
Screenshot: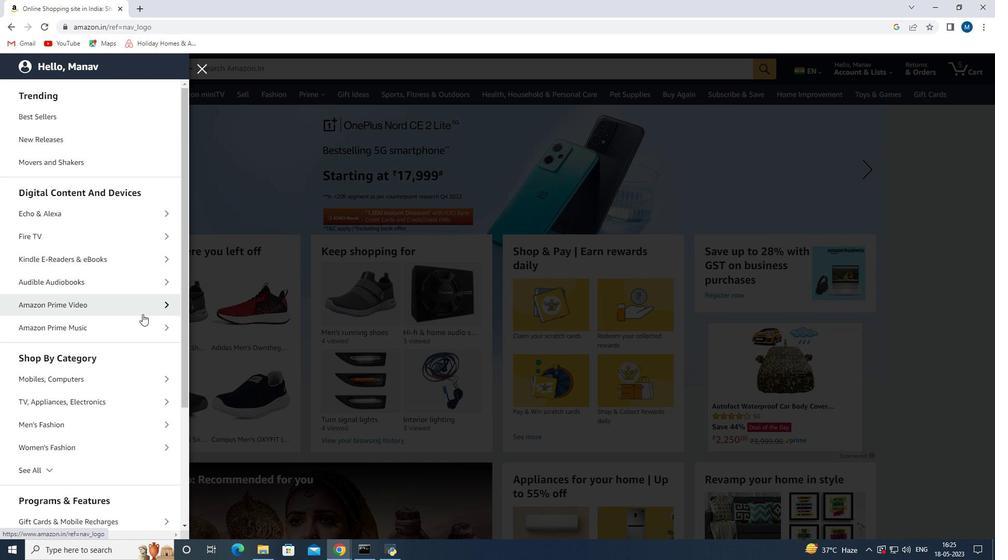 
Action: Mouse scrolled (142, 317) with delta (0, 0)
Screenshot: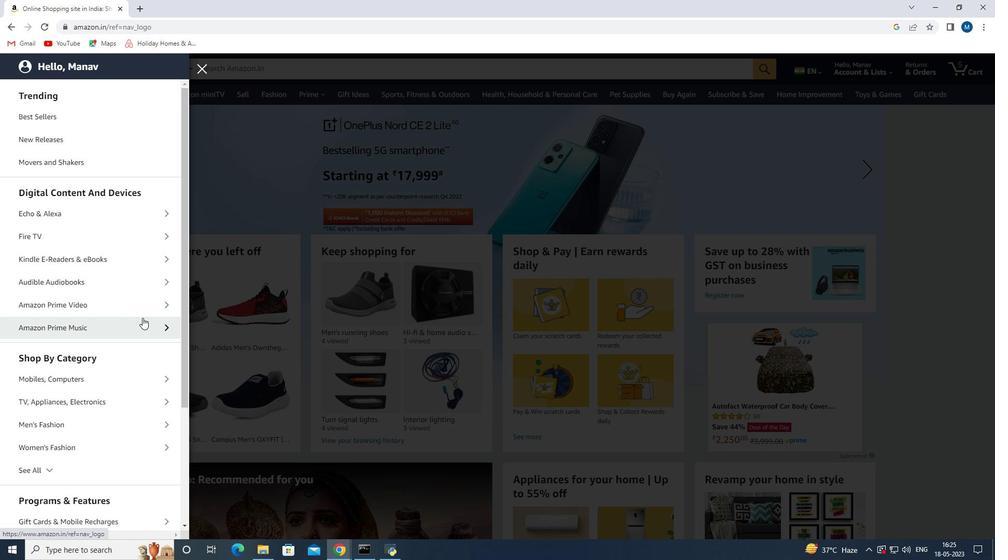 
Action: Mouse scrolled (142, 317) with delta (0, 0)
Screenshot: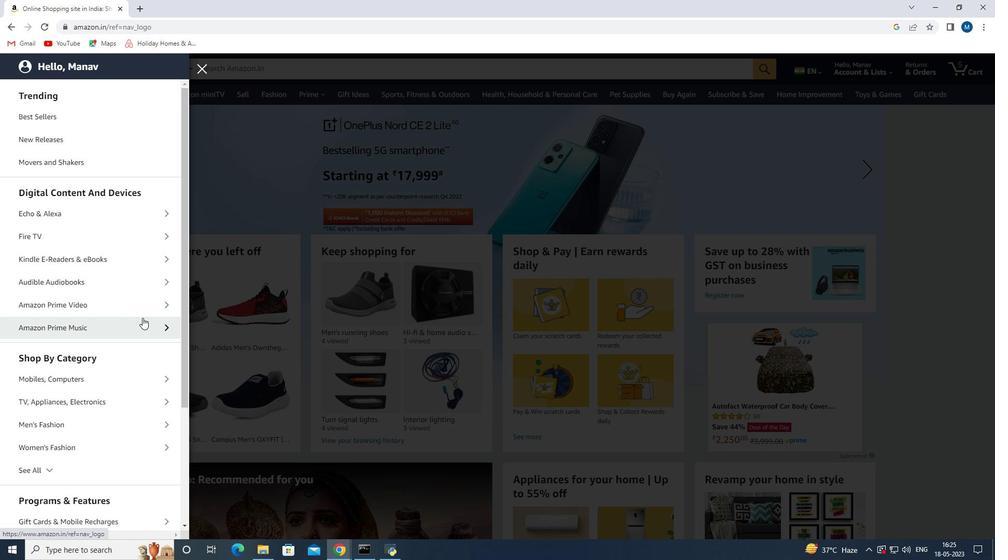 
Action: Mouse moved to (83, 460)
Screenshot: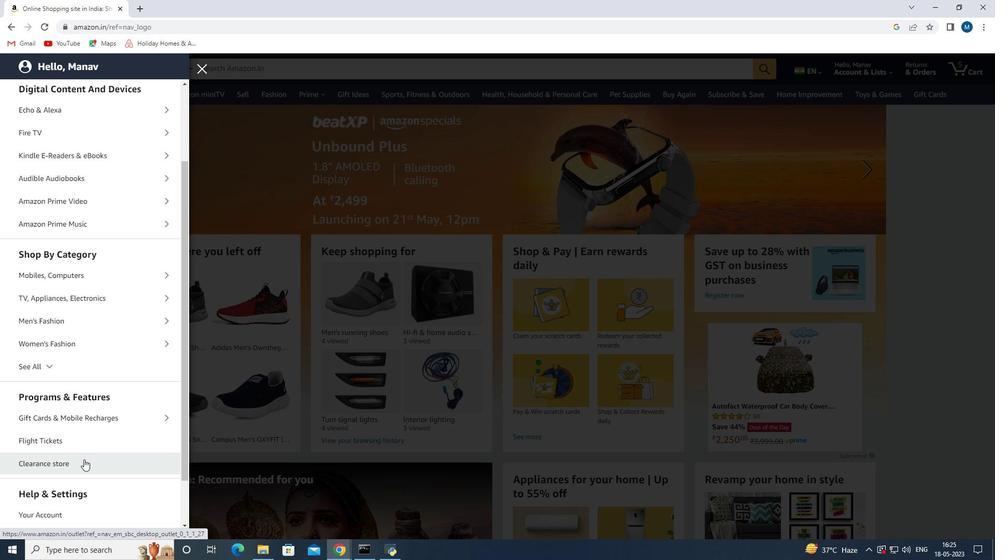 
Action: Mouse pressed left at (83, 460)
Screenshot: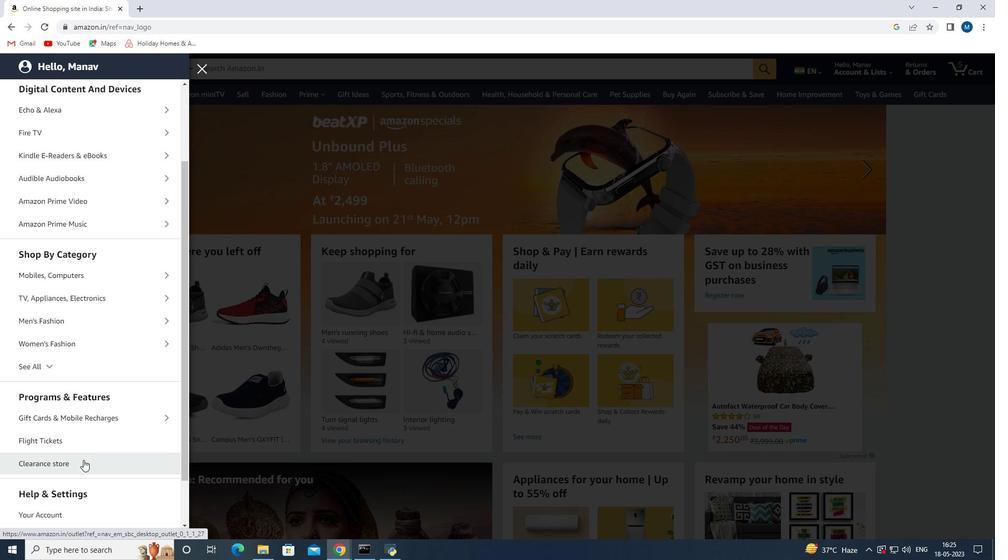 
Action: Mouse moved to (22, 92)
Screenshot: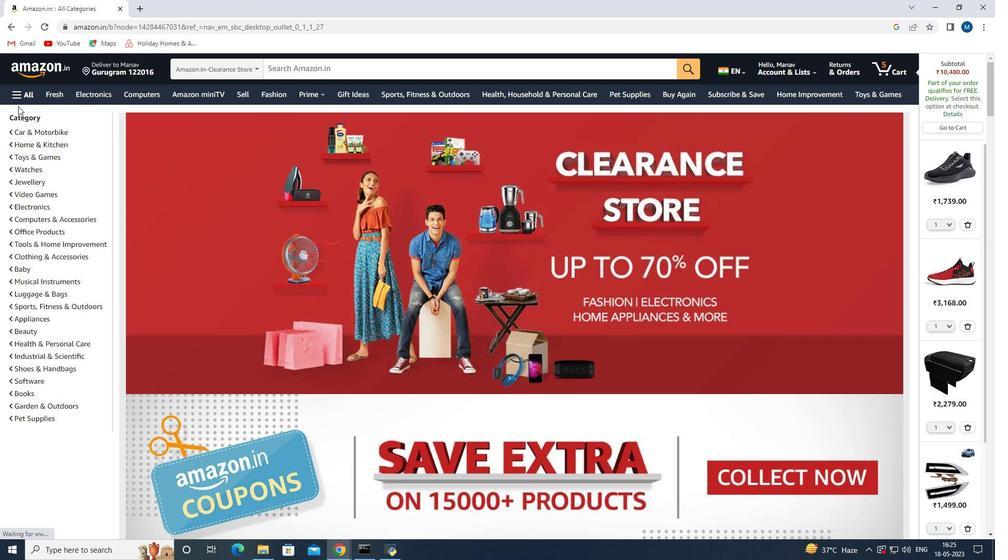 
Action: Mouse pressed left at (22, 92)
Screenshot: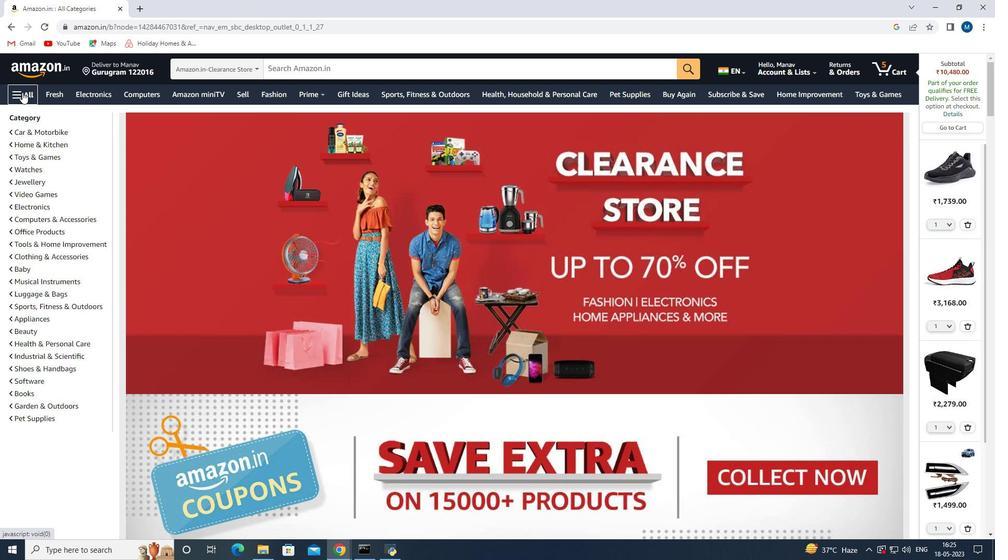 
Action: Mouse moved to (92, 455)
Screenshot: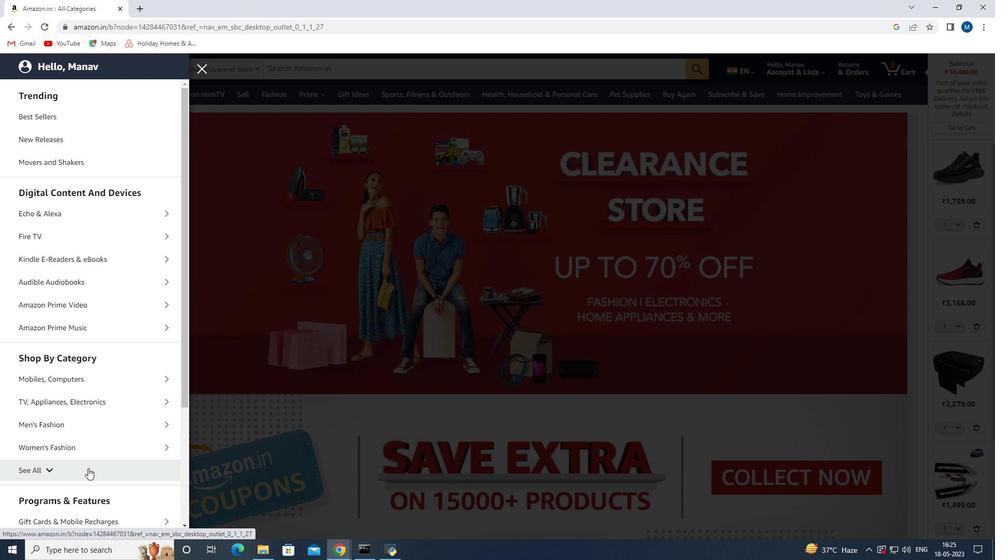 
Action: Mouse scrolled (92, 455) with delta (0, 0)
Screenshot: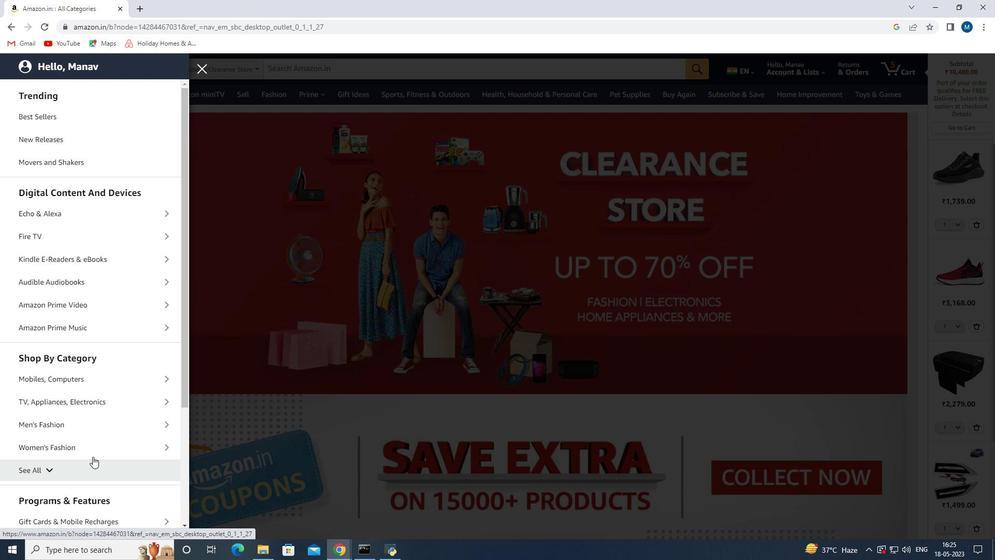 
Action: Mouse moved to (92, 454)
Screenshot: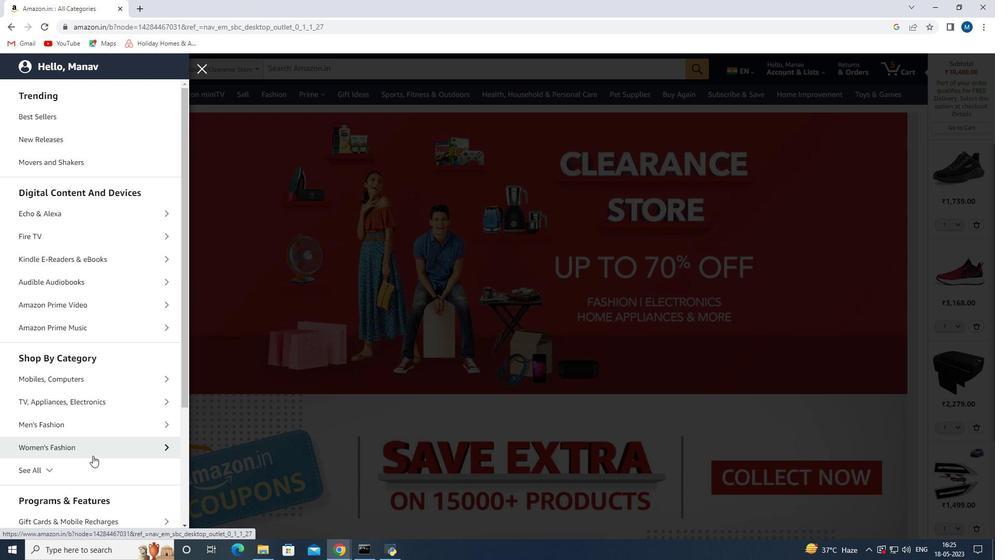 
Action: Mouse scrolled (92, 453) with delta (0, 0)
Screenshot: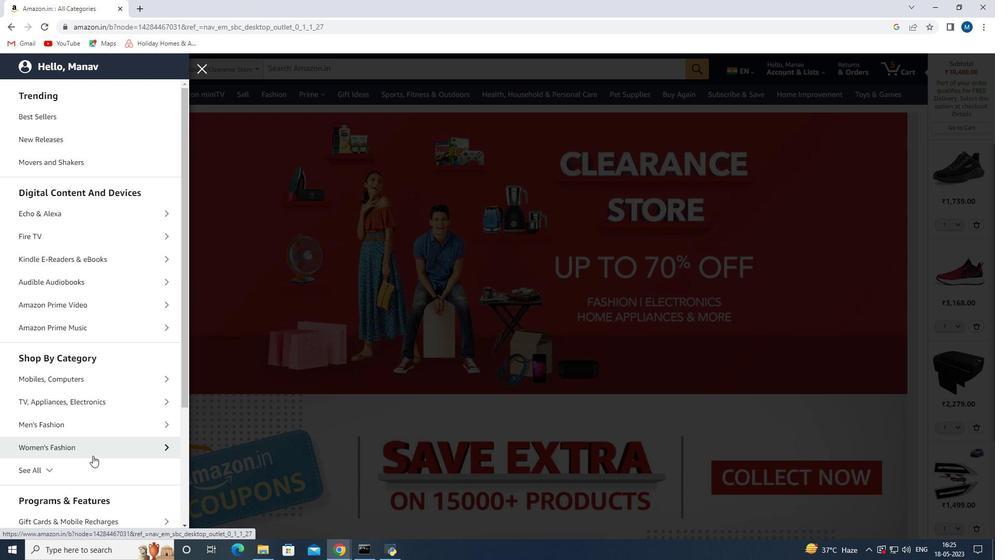 
Action: Mouse moved to (92, 445)
Screenshot: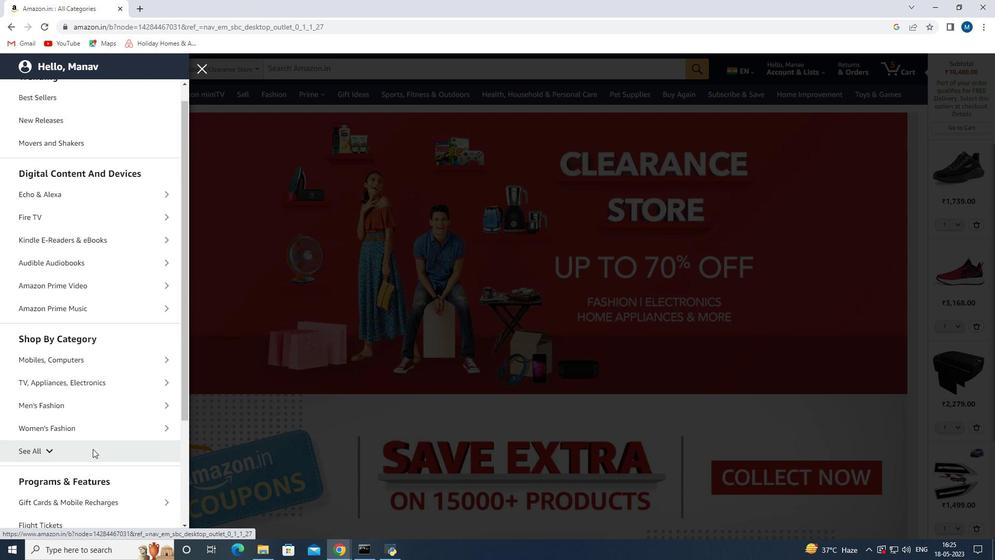 
Action: Mouse scrolled (92, 445) with delta (0, 0)
Screenshot: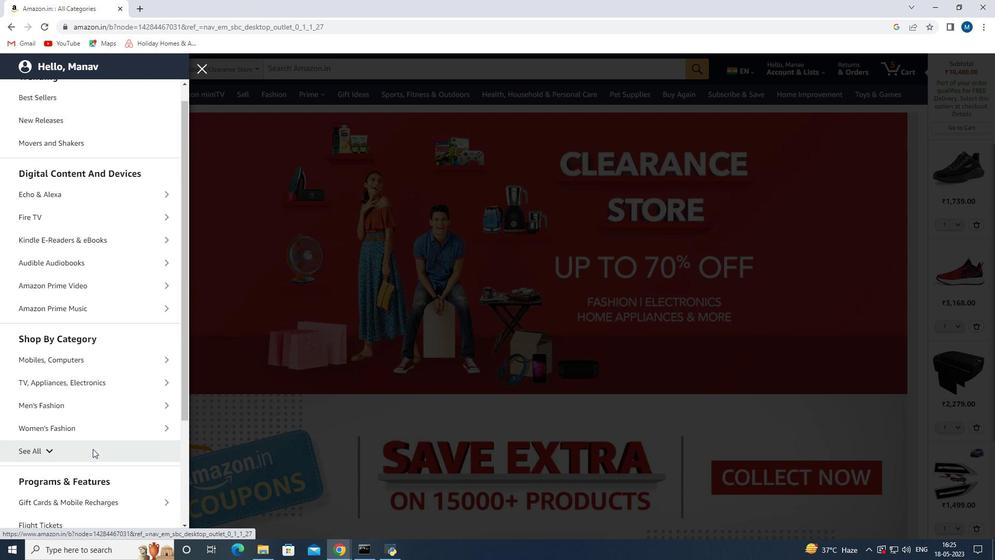 
Action: Mouse moved to (118, 478)
Screenshot: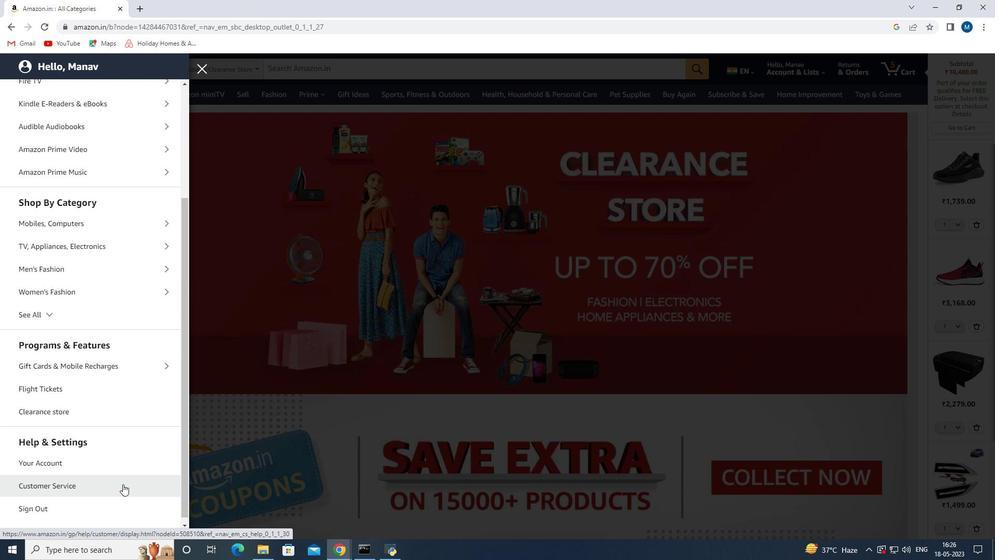 
Action: Mouse scrolled (118, 477) with delta (0, 0)
Screenshot: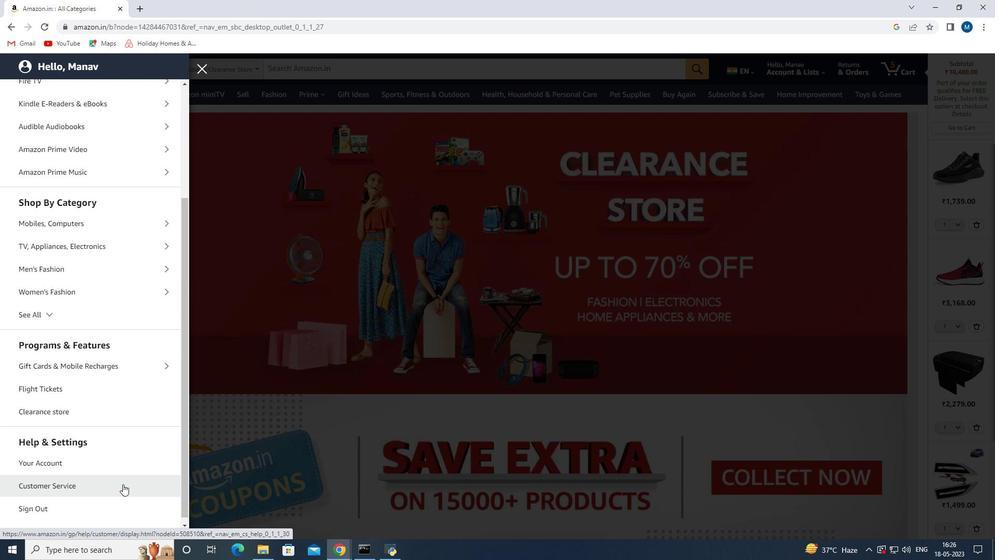 
Action: Mouse moved to (116, 472)
Screenshot: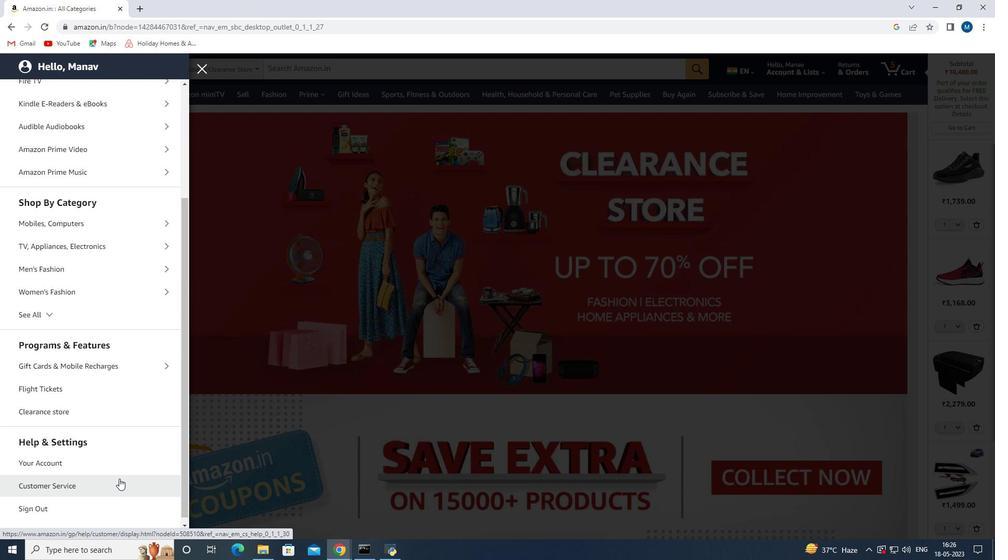 
Action: Mouse scrolled (116, 471) with delta (0, 0)
Screenshot: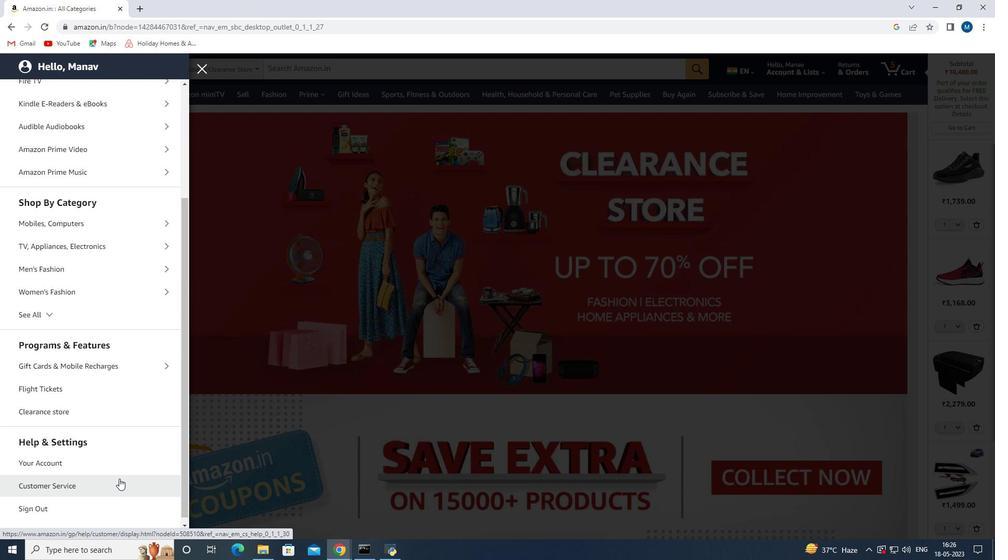 
Action: Mouse moved to (386, 198)
Screenshot: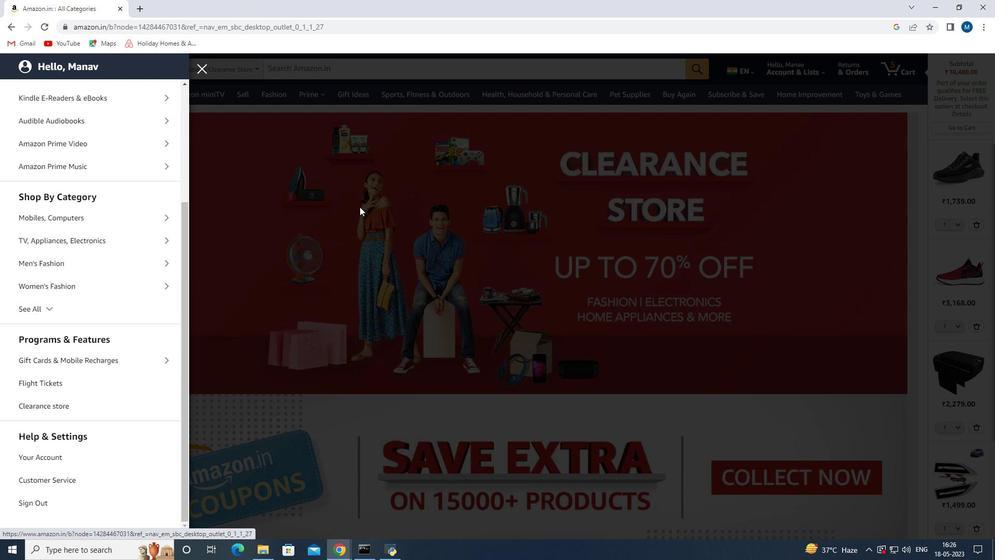 
Action: Mouse pressed left at (386, 198)
Screenshot: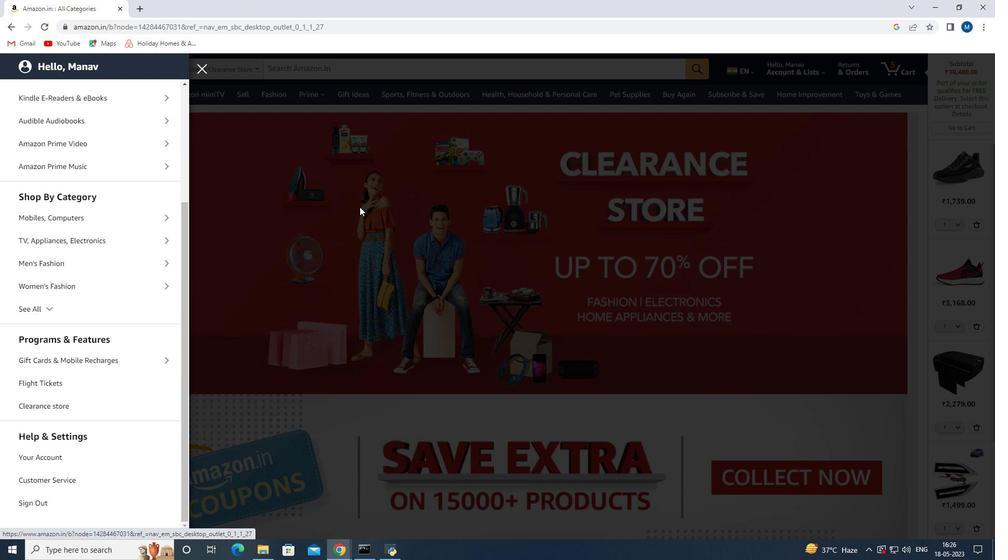
Action: Mouse moved to (368, 67)
Screenshot: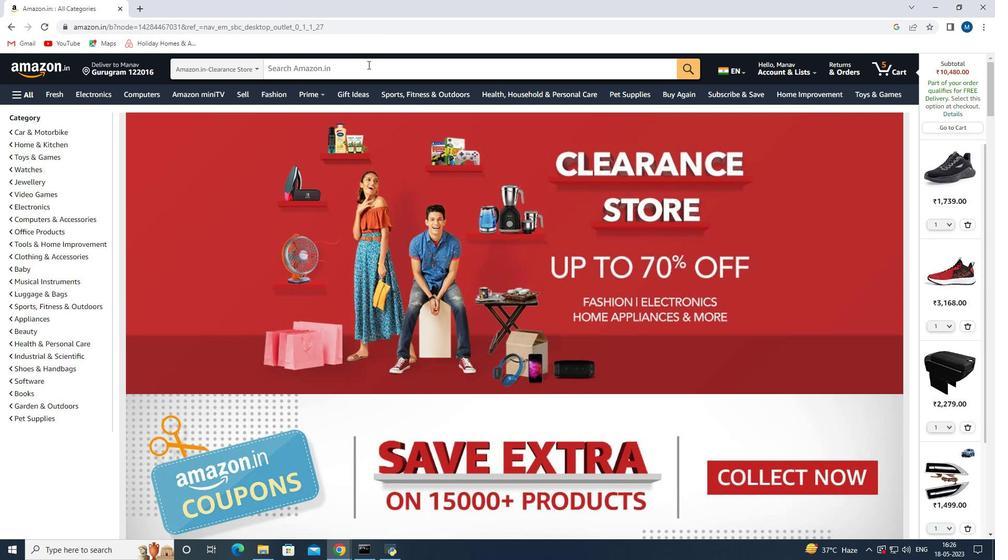 
Action: Mouse pressed left at (368, 67)
Screenshot: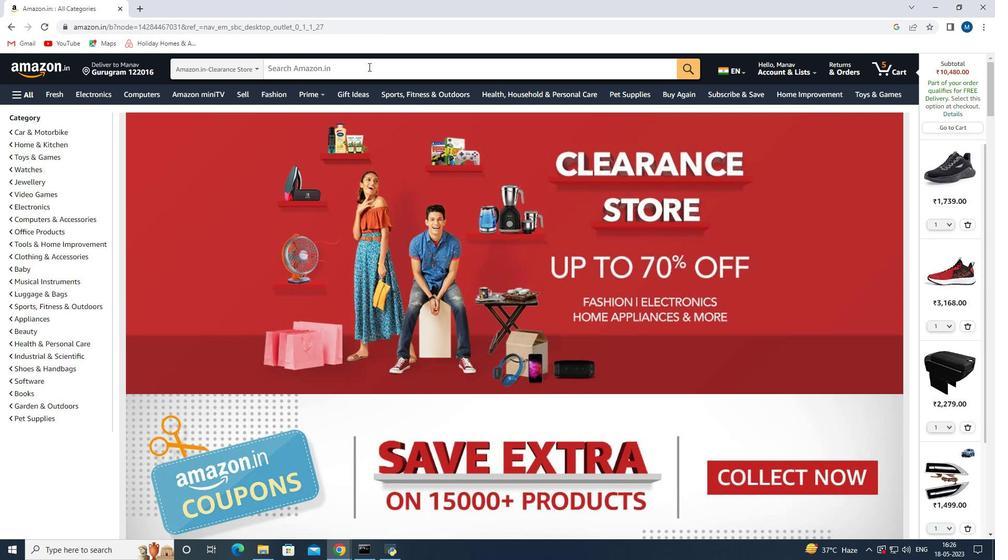 
Action: Mouse moved to (250, 67)
Screenshot: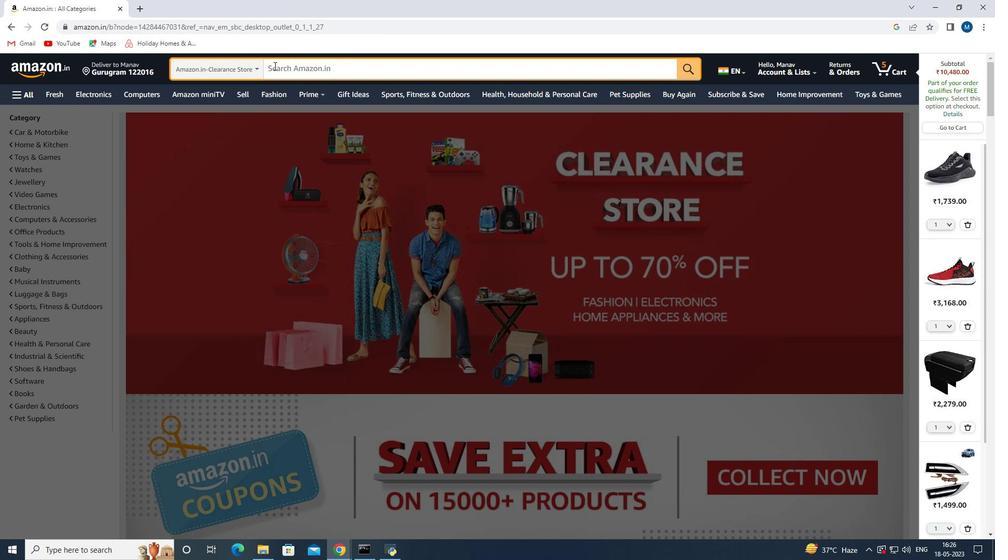 
Action: Mouse pressed left at (250, 67)
Screenshot: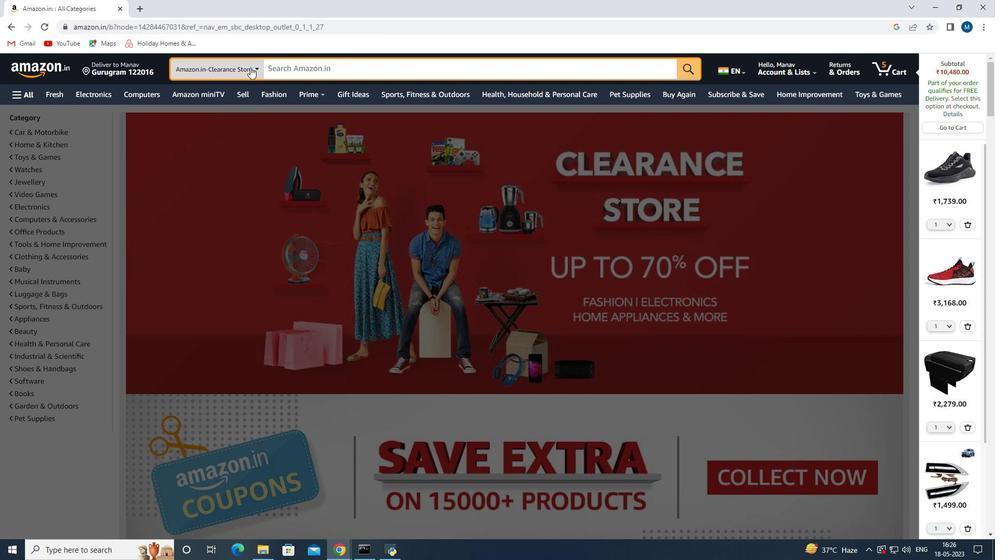 
Action: Mouse moved to (248, 95)
Screenshot: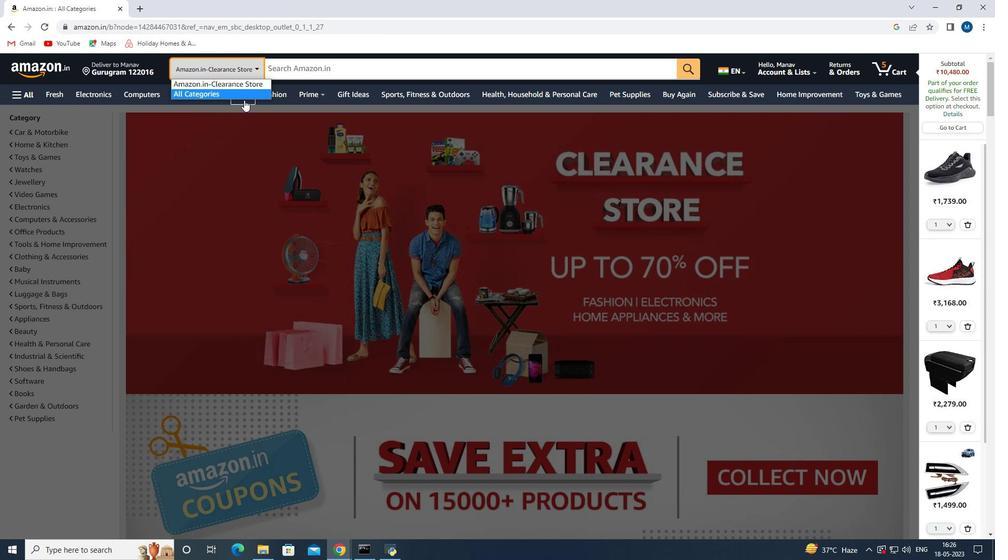 
Action: Mouse pressed left at (248, 95)
Screenshot: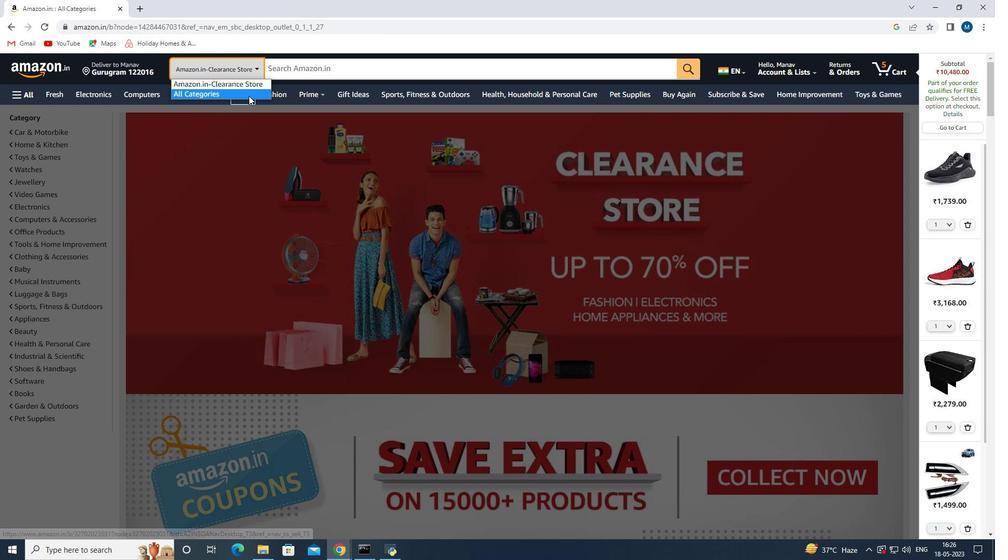 
Action: Mouse moved to (355, 70)
Screenshot: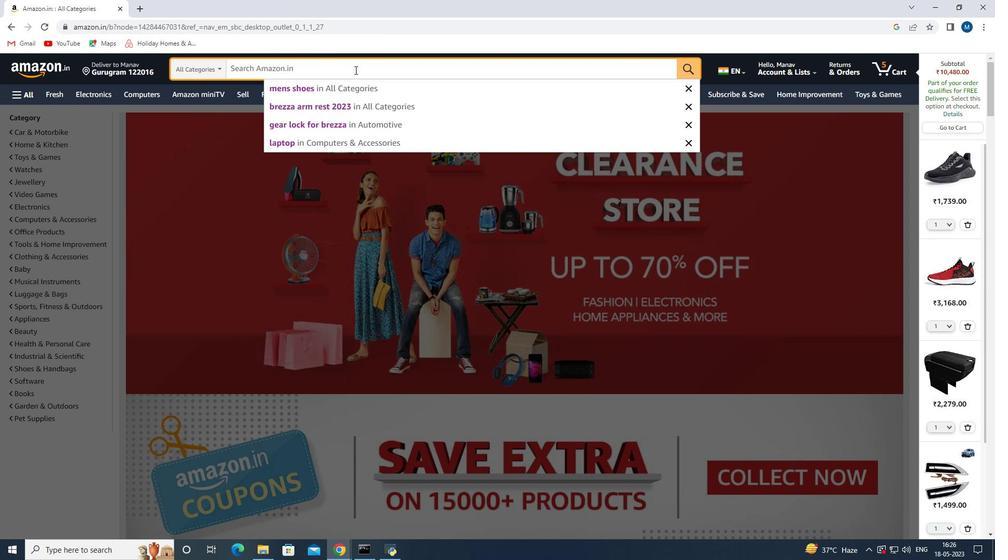 
Action: Mouse pressed left at (355, 70)
Screenshot: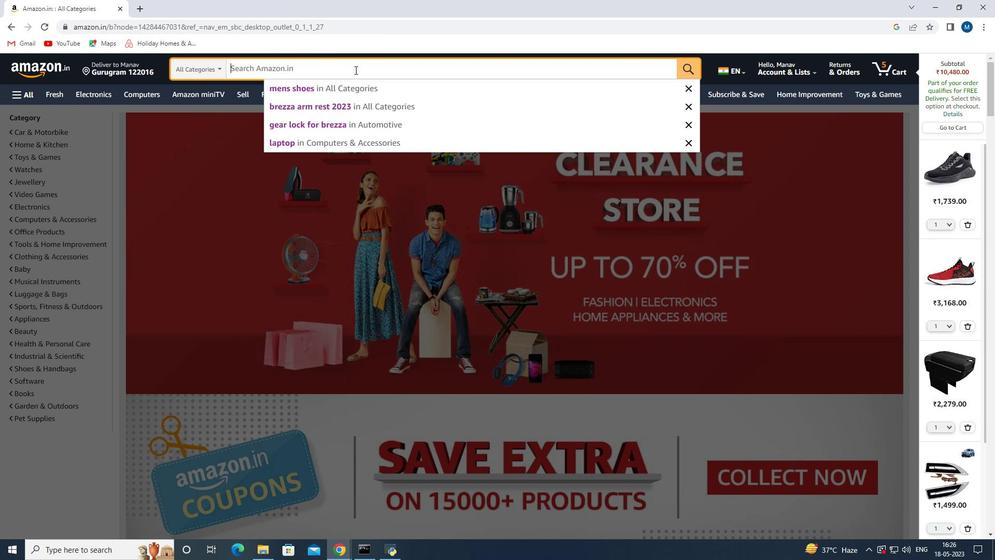 
Action: Key pressed <Key.shift><Key.shift><Key.shift><Key.shift><Key.shift><Key.shift><Key.shift><Key.shift><Key.shift>Movie
Screenshot: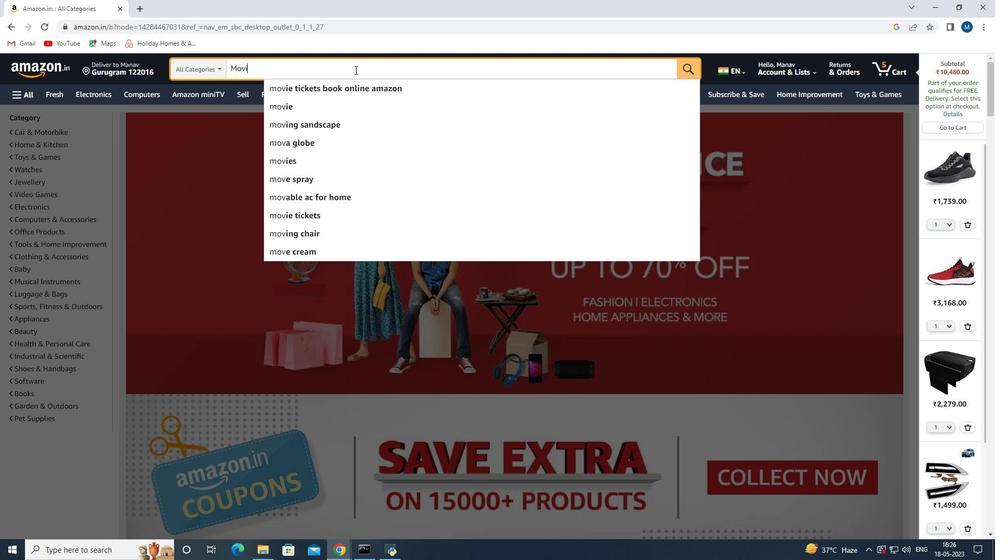 
Action: Mouse moved to (379, 94)
Screenshot: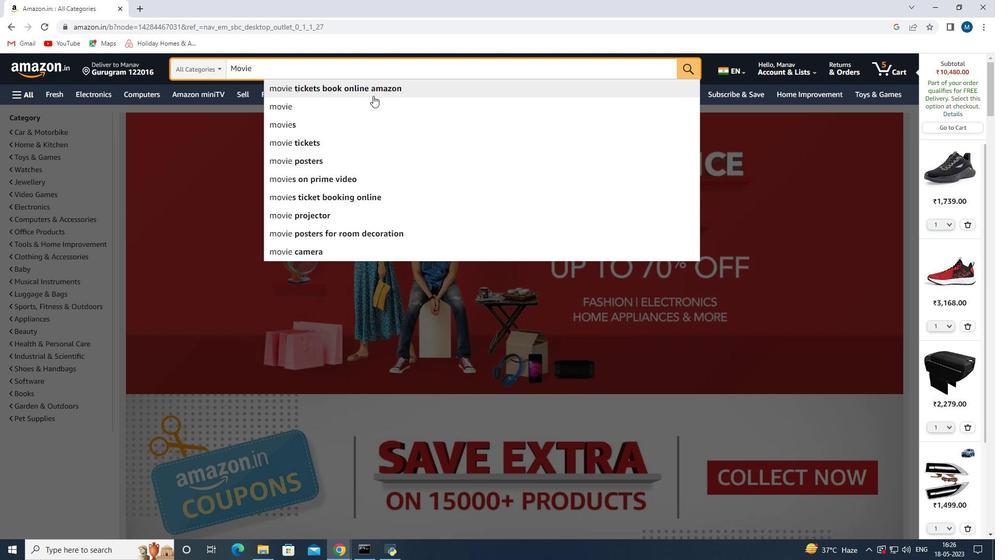 
Action: Mouse pressed left at (379, 94)
Screenshot: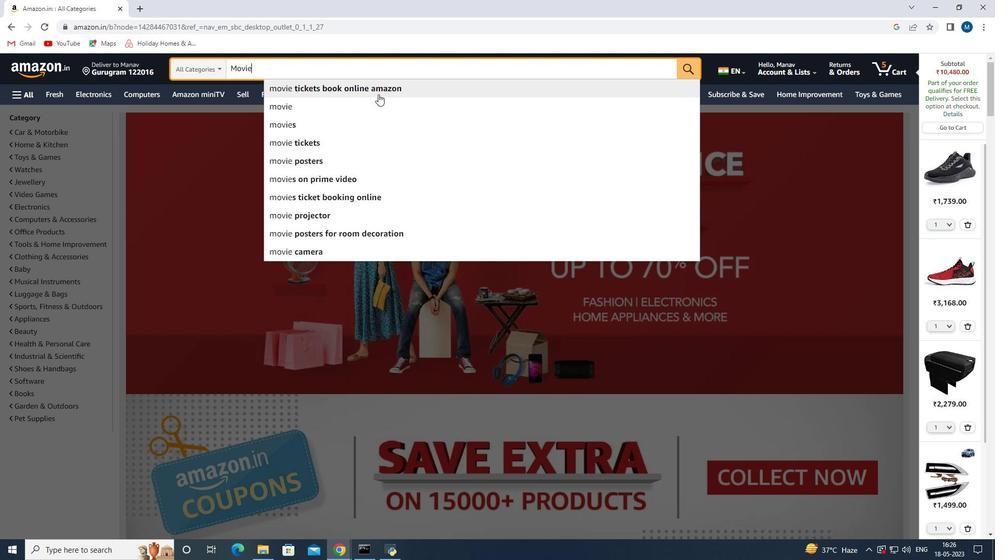 
Action: Mouse moved to (270, 316)
Screenshot: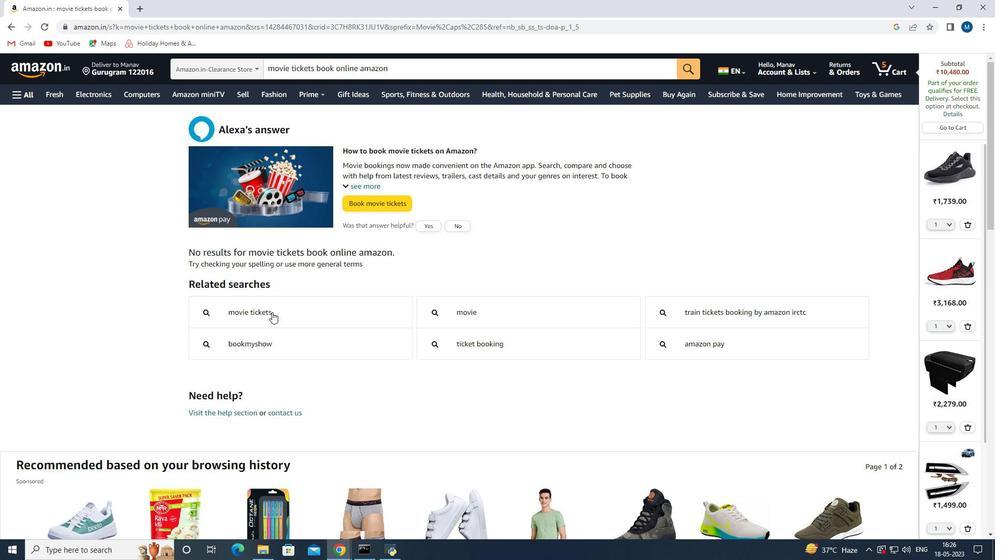 
Action: Mouse pressed left at (270, 316)
Screenshot: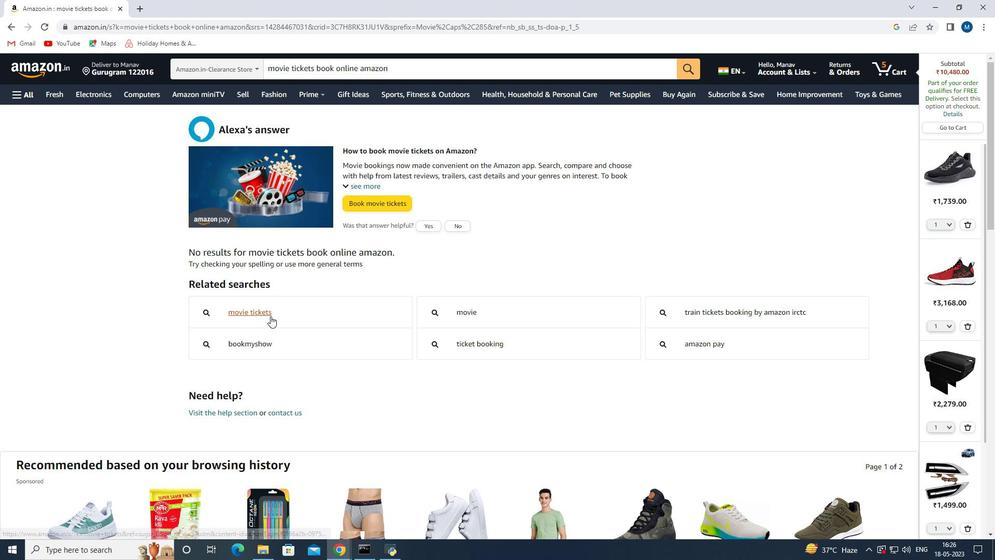 
Action: Mouse moved to (288, 64)
Screenshot: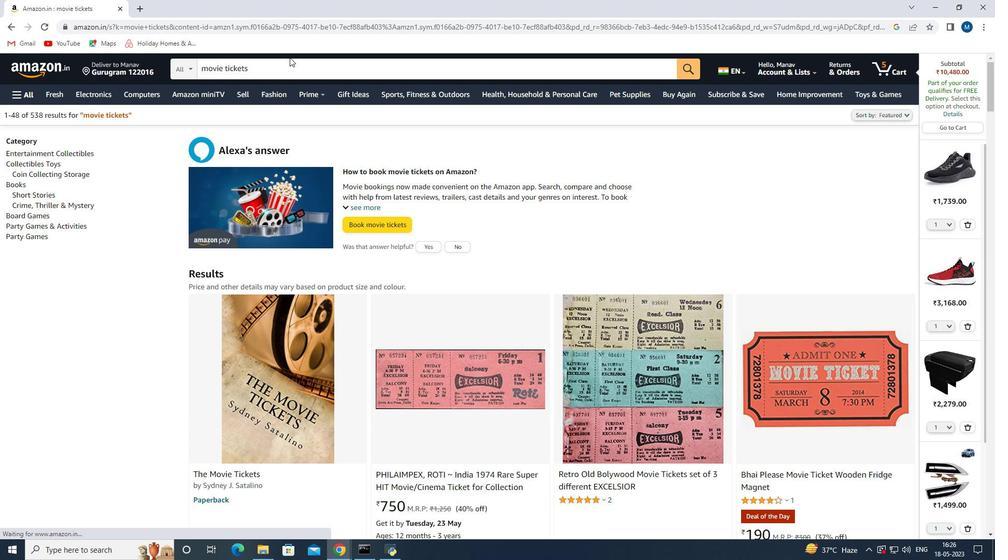 
Action: Mouse pressed left at (288, 64)
Screenshot: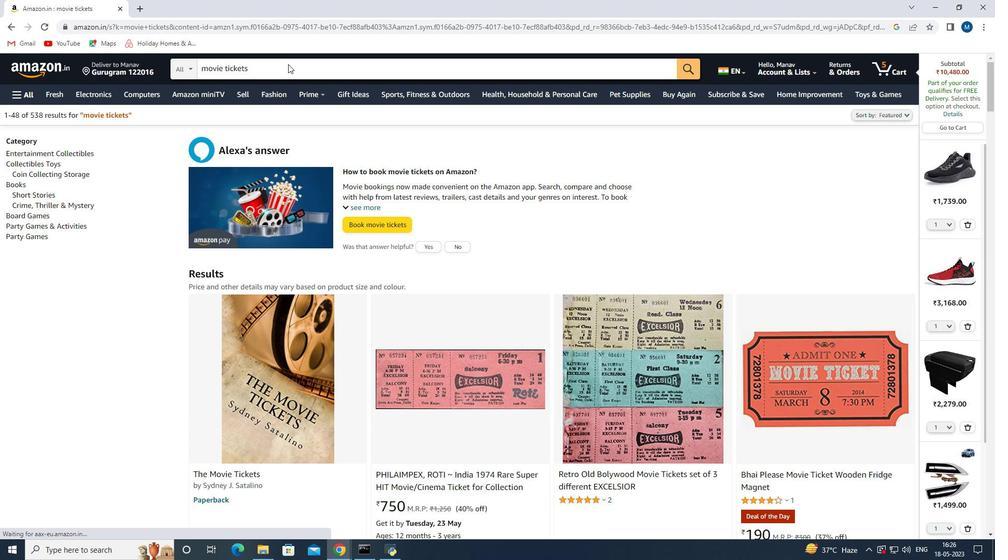 
Action: Mouse moved to (301, 134)
Screenshot: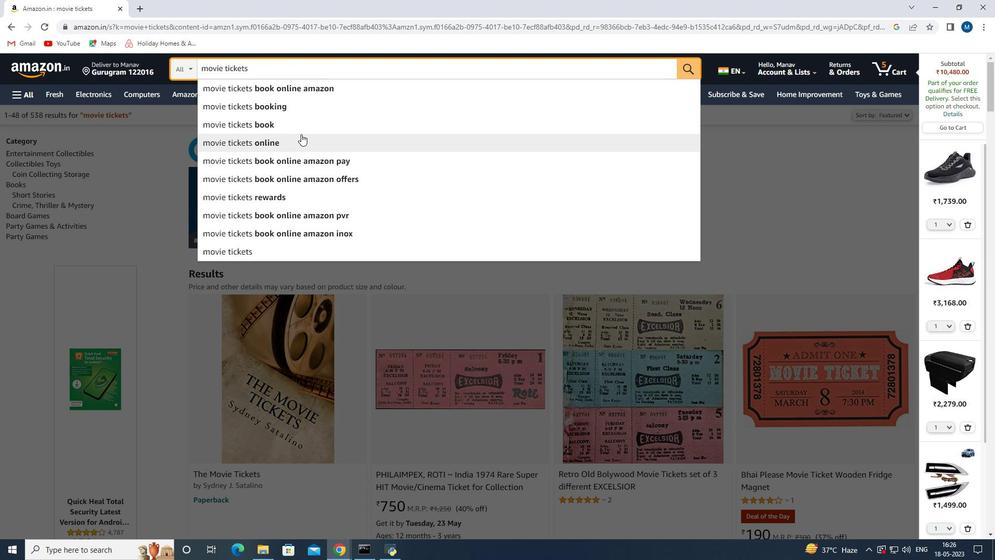 
Action: Mouse pressed left at (301, 134)
Screenshot: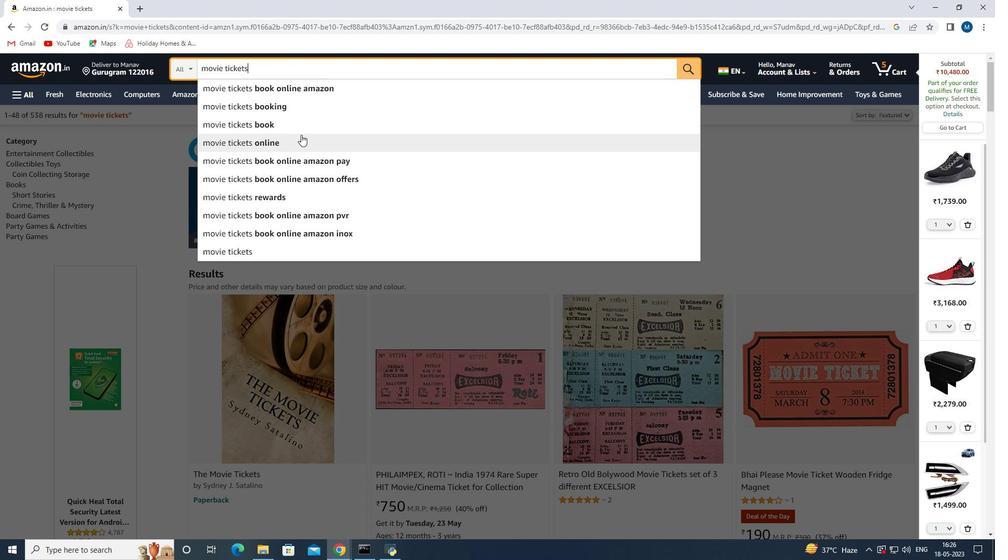 
Action: Mouse moved to (376, 230)
Screenshot: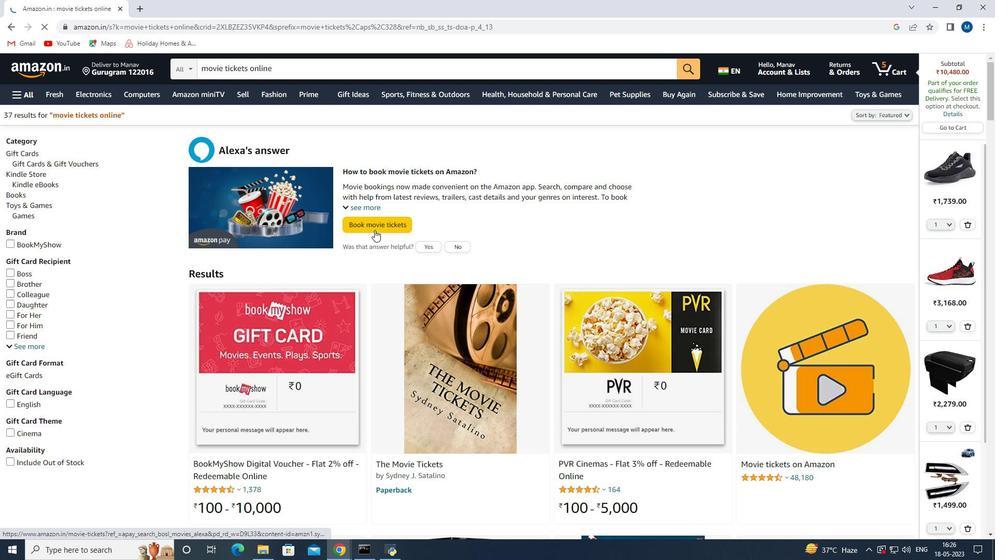 
Action: Mouse pressed left at (376, 230)
Screenshot: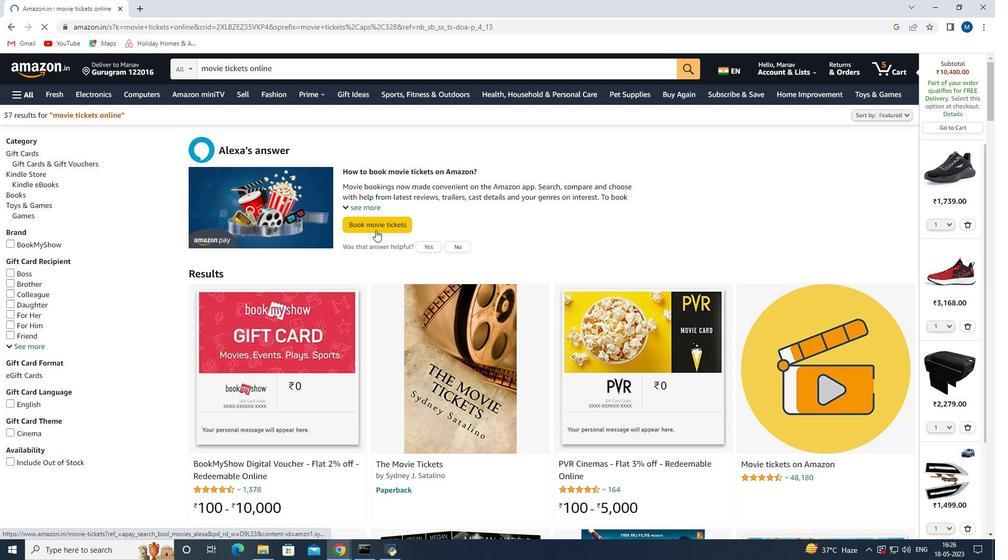 
Action: Mouse moved to (417, 291)
Screenshot: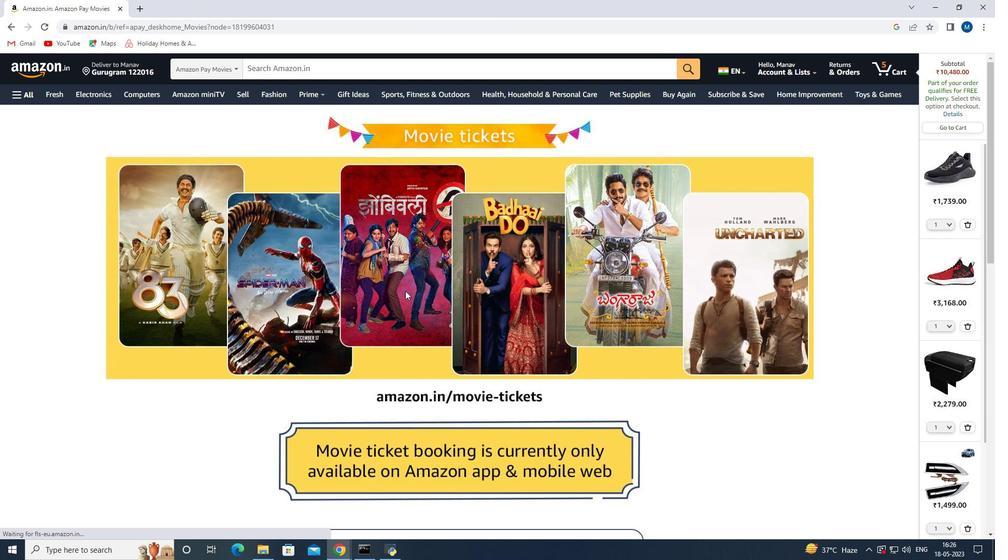 
Action: Mouse scrolled (417, 290) with delta (0, 0)
Screenshot: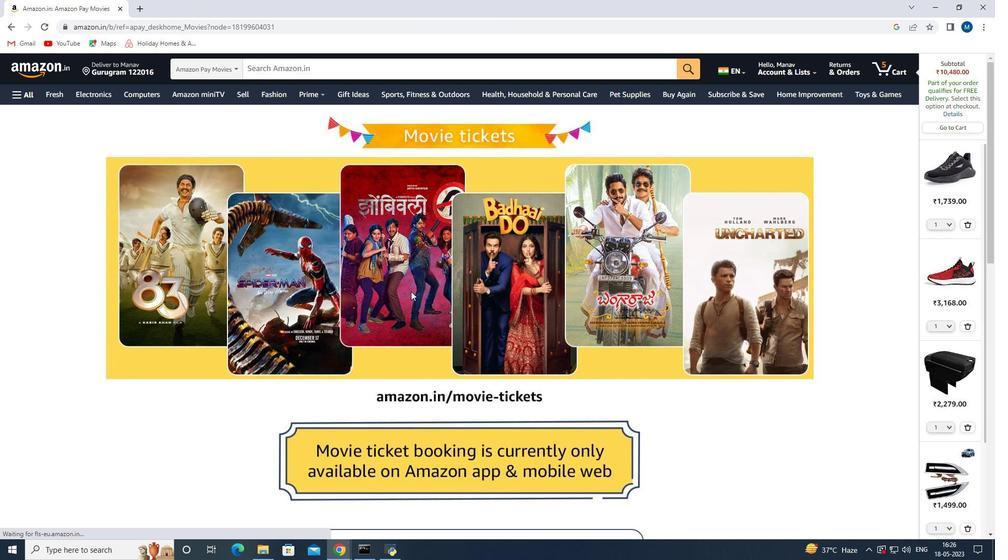 
Action: Mouse scrolled (417, 290) with delta (0, 0)
Screenshot: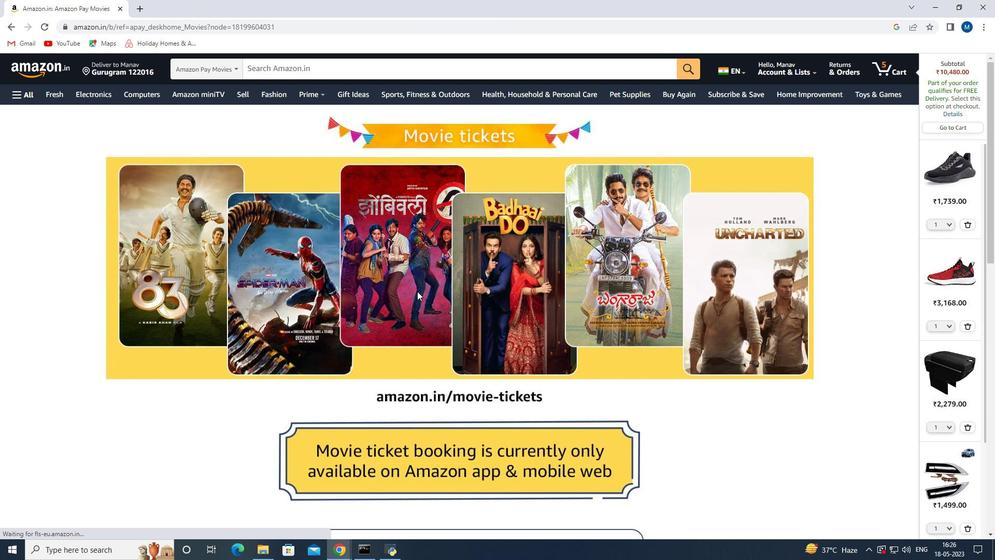
Action: Mouse scrolled (417, 290) with delta (0, 0)
Screenshot: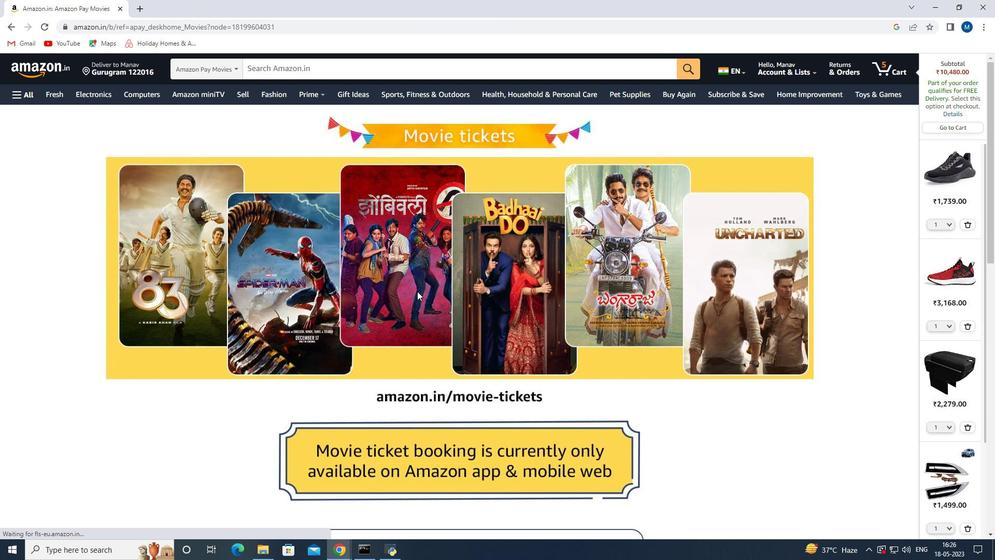 
Action: Mouse scrolled (417, 290) with delta (0, 0)
Screenshot: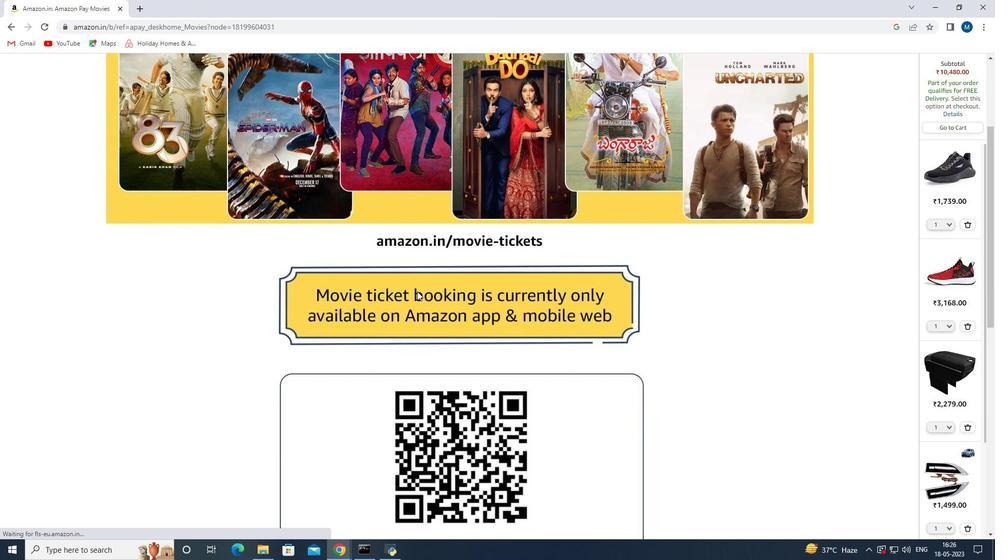 
Action: Mouse scrolled (417, 290) with delta (0, 0)
Screenshot: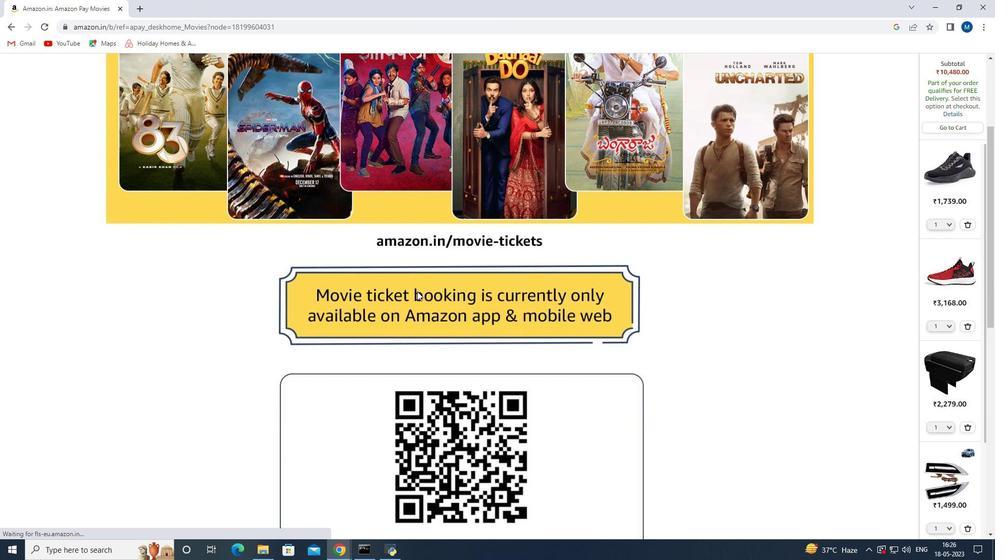 
Action: Mouse scrolled (417, 290) with delta (0, 0)
Screenshot: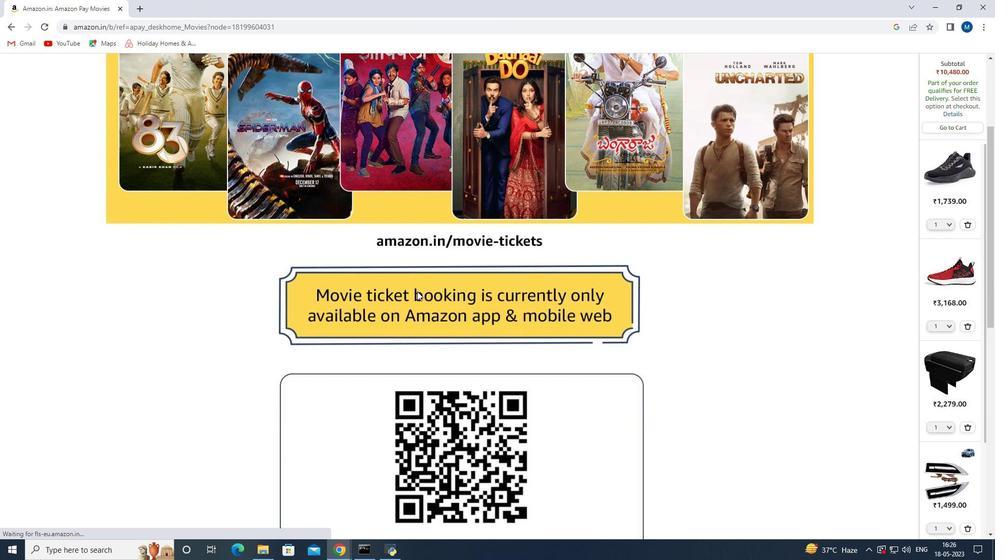 
Action: Mouse scrolled (417, 290) with delta (0, 0)
Screenshot: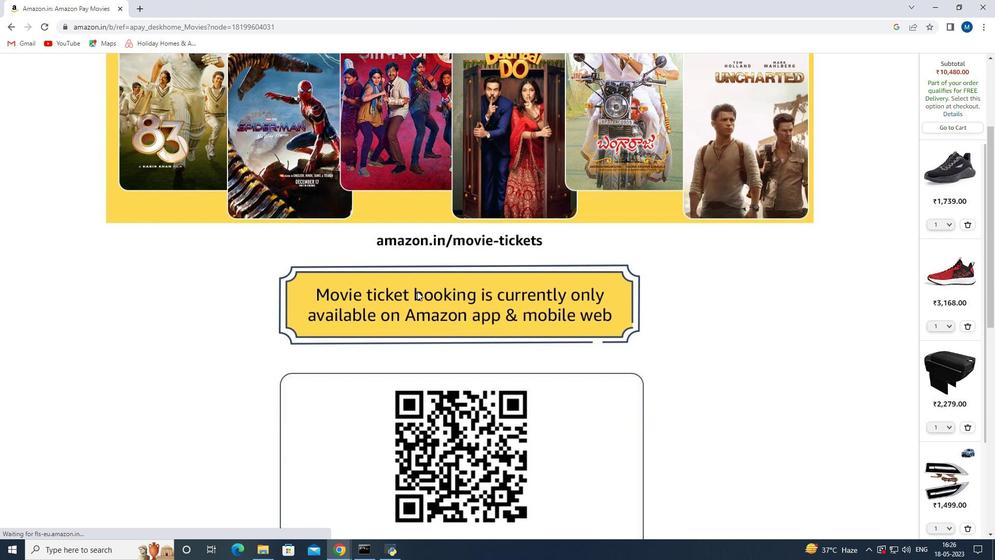 
Action: Mouse scrolled (417, 290) with delta (0, 0)
Screenshot: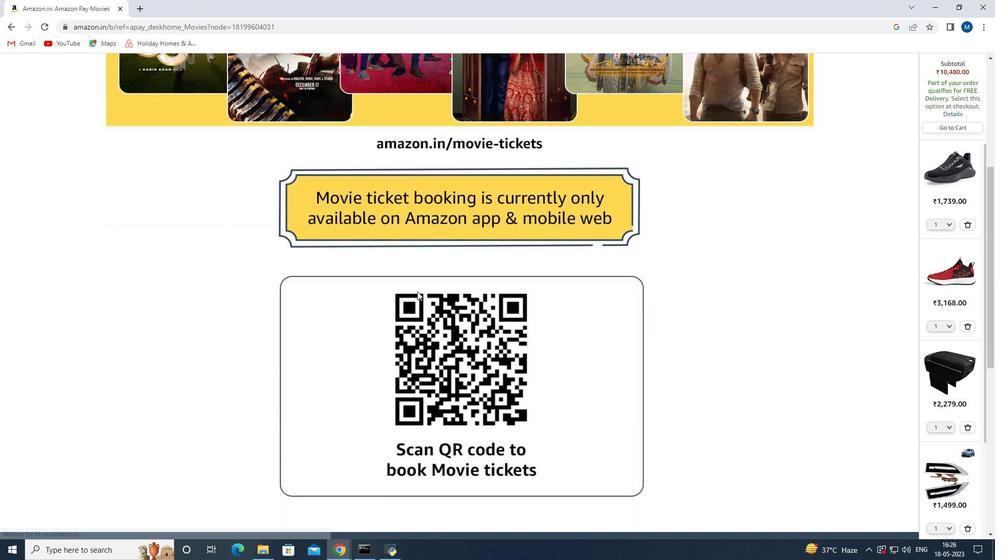 
Action: Mouse scrolled (417, 290) with delta (0, 0)
Screenshot: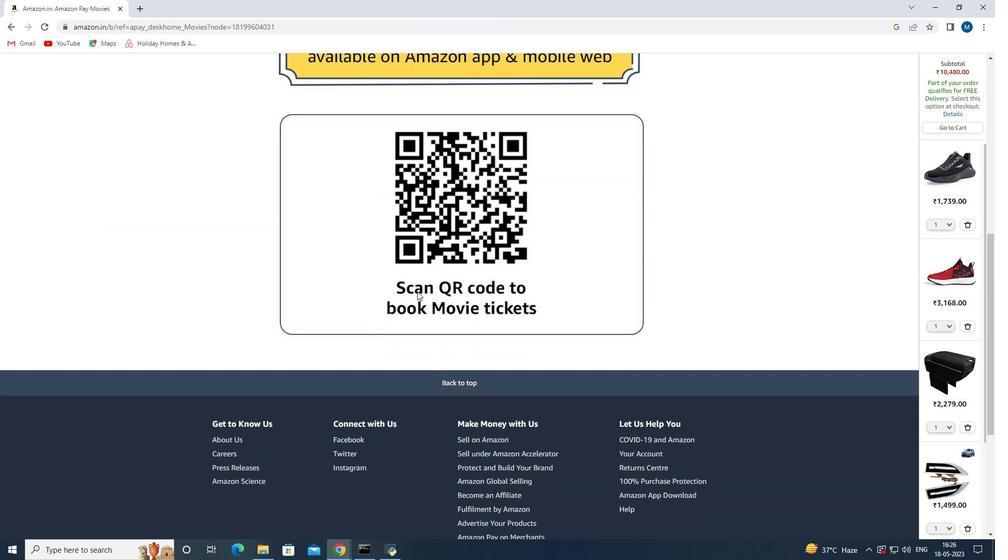 
Action: Mouse scrolled (417, 290) with delta (0, 0)
Screenshot: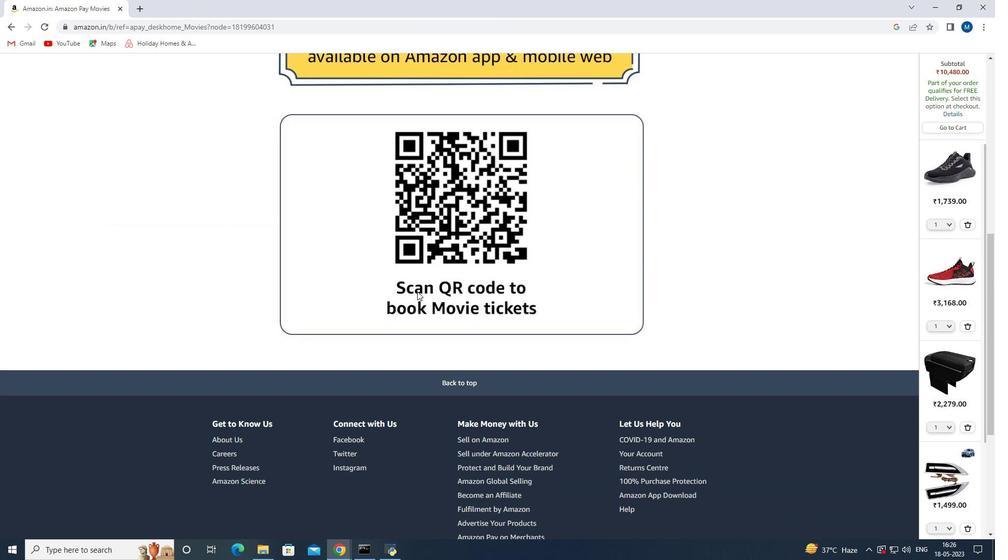 
Action: Mouse scrolled (417, 292) with delta (0, 0)
Screenshot: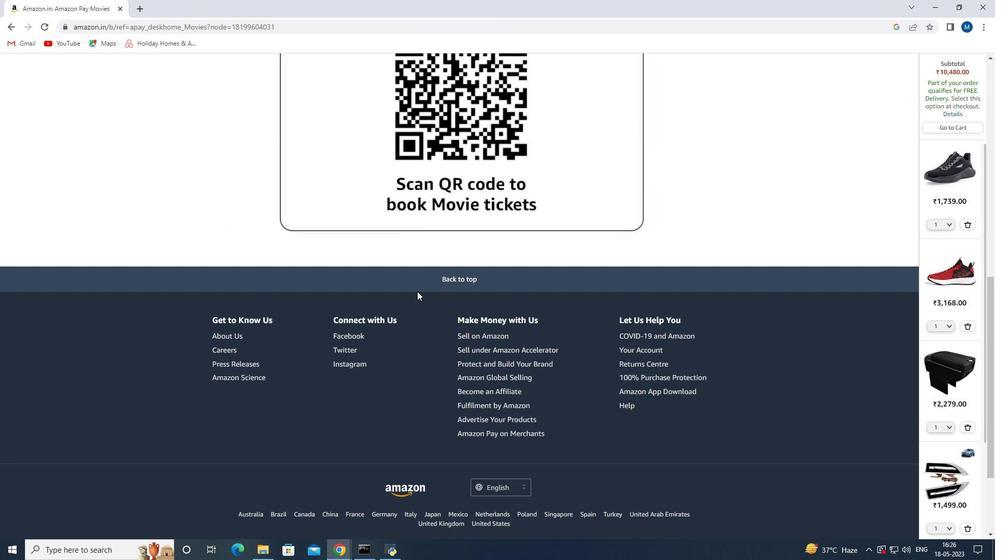 
Action: Mouse scrolled (417, 292) with delta (0, 0)
Screenshot: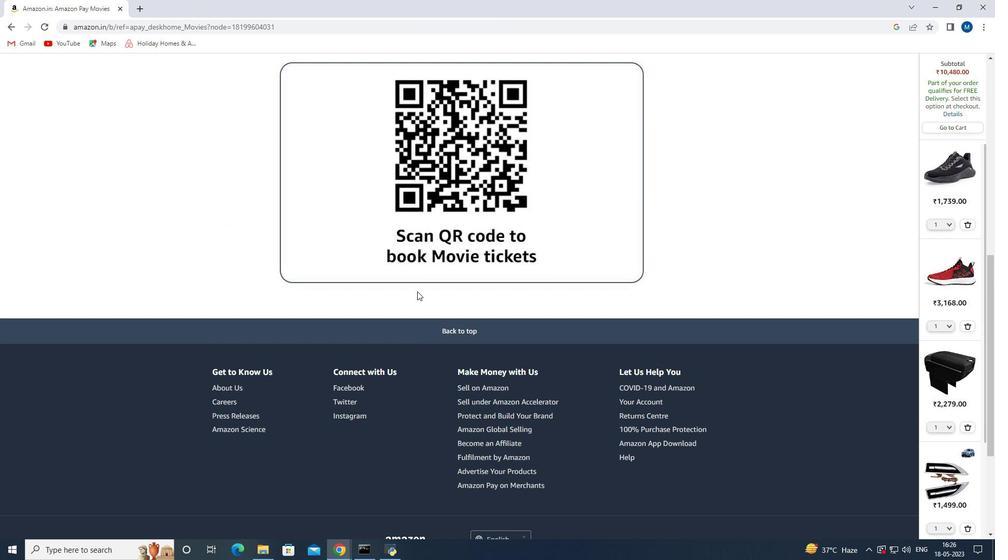 
Action: Mouse scrolled (417, 292) with delta (0, 0)
Screenshot: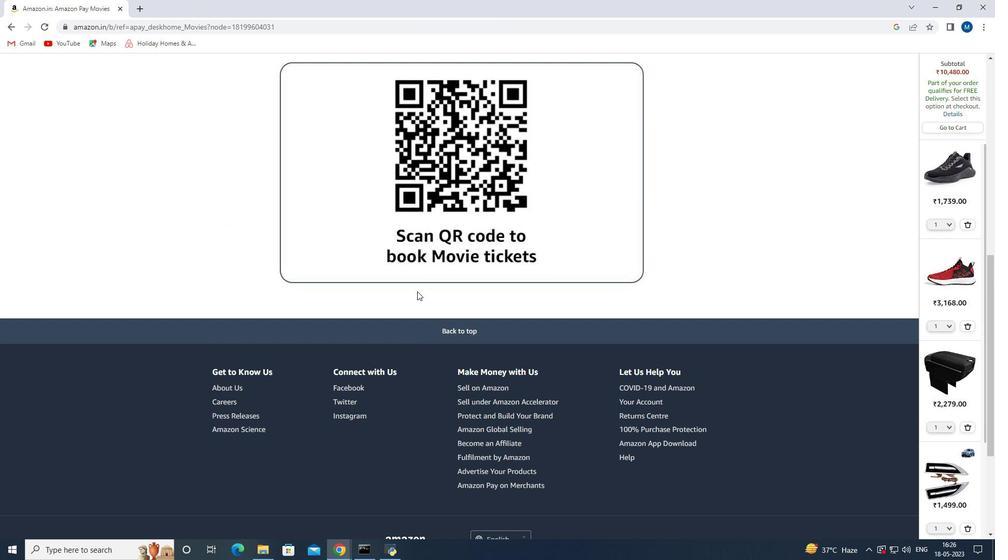 
Action: Mouse moved to (510, 315)
Screenshot: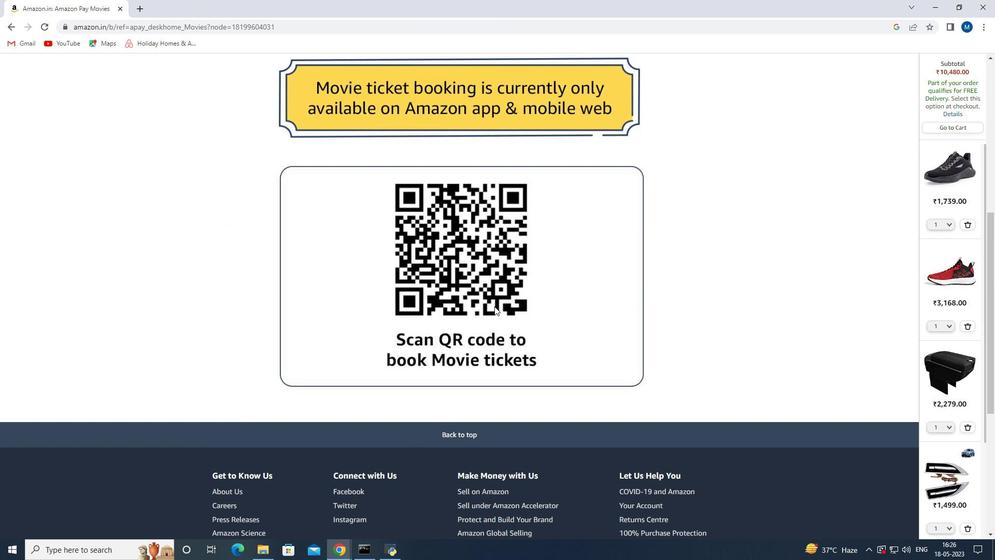 
Action: Mouse scrolled (510, 315) with delta (0, 0)
Screenshot: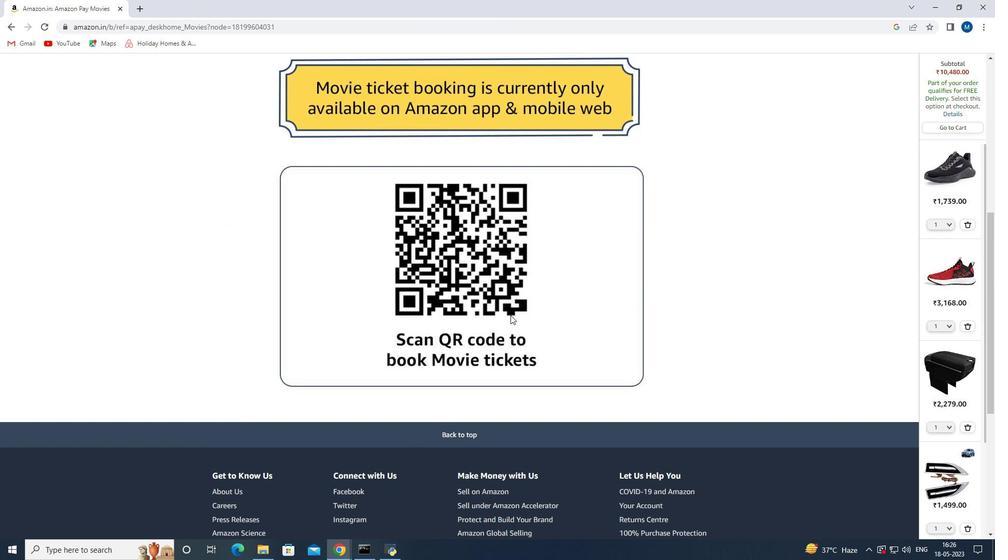 
Action: Mouse scrolled (510, 315) with delta (0, 0)
Screenshot: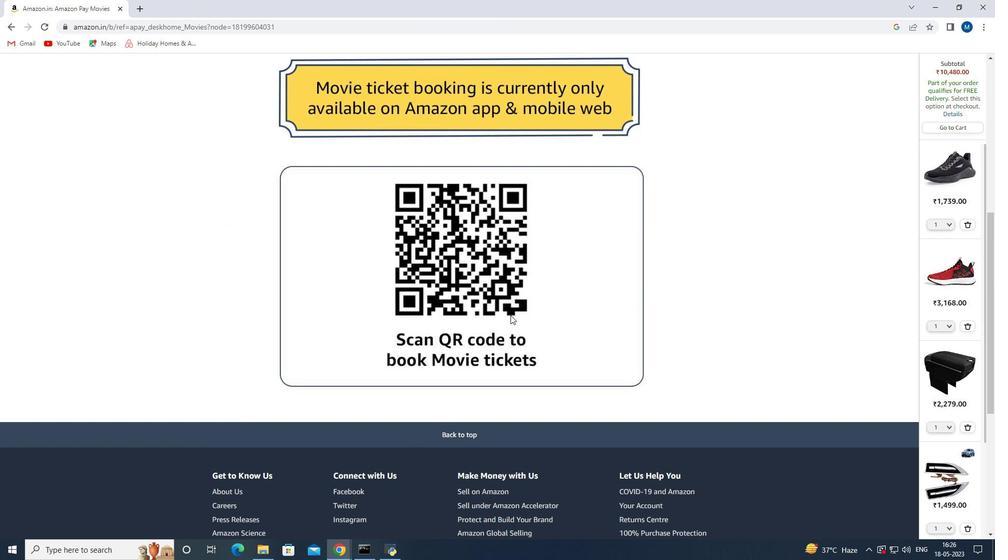 
Action: Mouse scrolled (510, 315) with delta (0, 0)
Screenshot: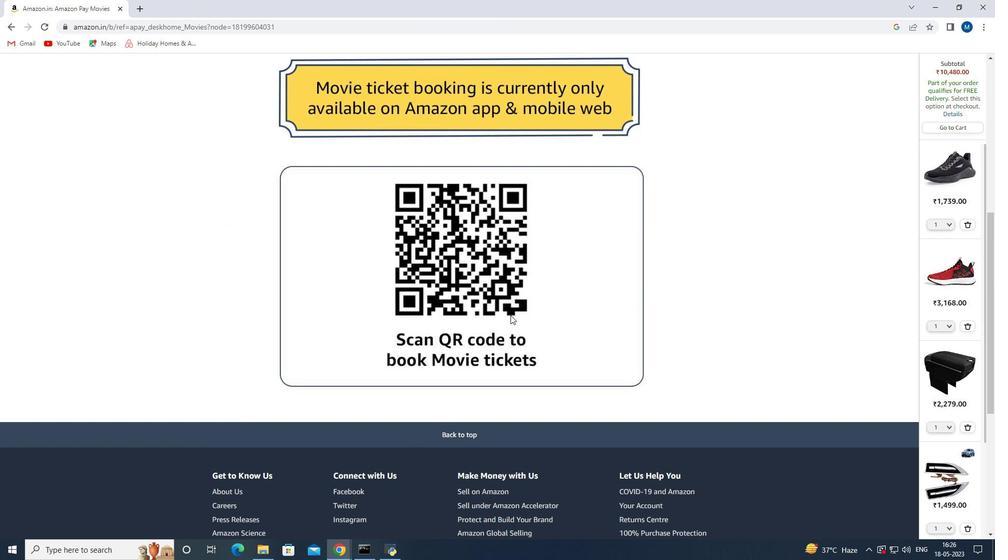 
Action: Mouse scrolled (510, 315) with delta (0, 0)
Screenshot: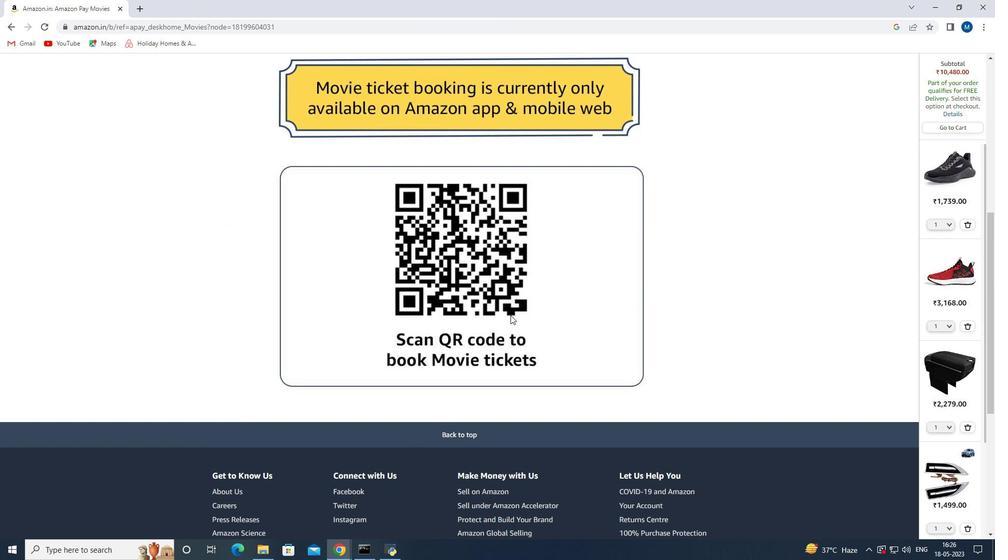 
Action: Mouse scrolled (510, 315) with delta (0, 0)
Screenshot: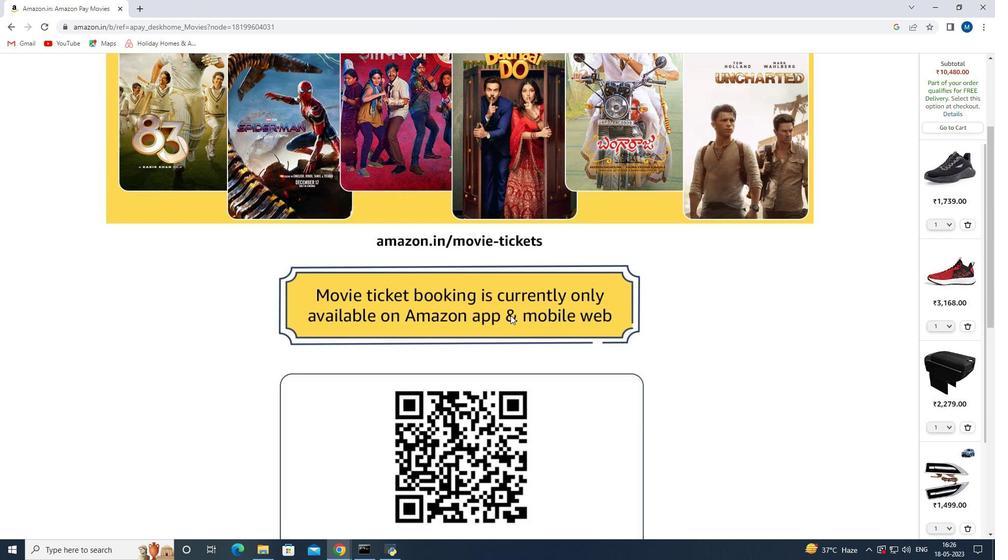 
Action: Mouse scrolled (510, 315) with delta (0, 0)
Screenshot: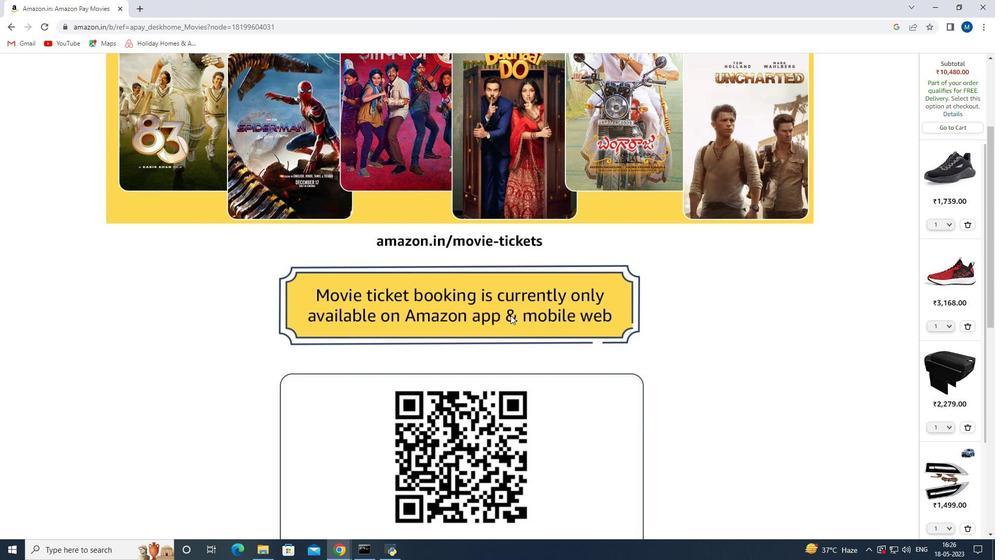 
Action: Mouse scrolled (510, 315) with delta (0, 0)
Screenshot: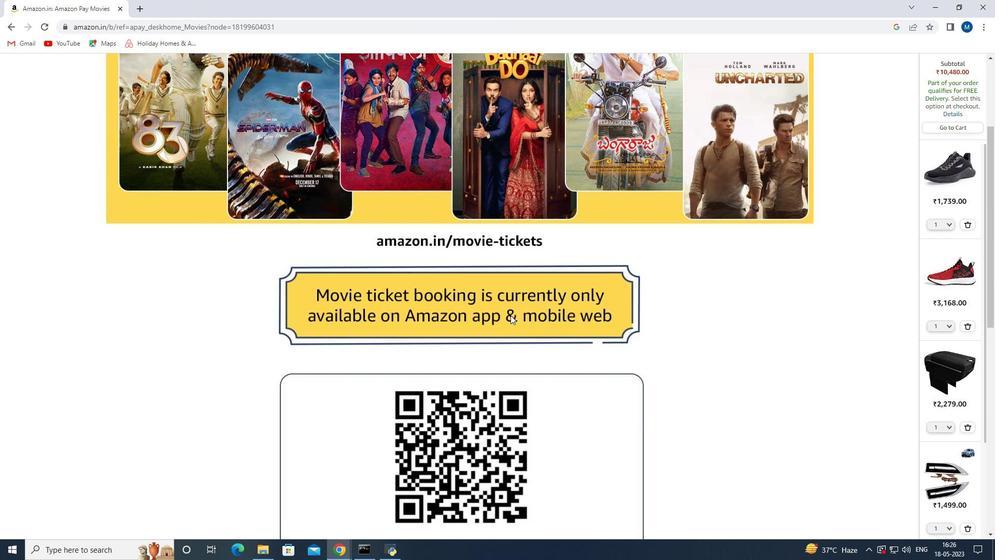 
Action: Mouse moved to (491, 307)
Screenshot: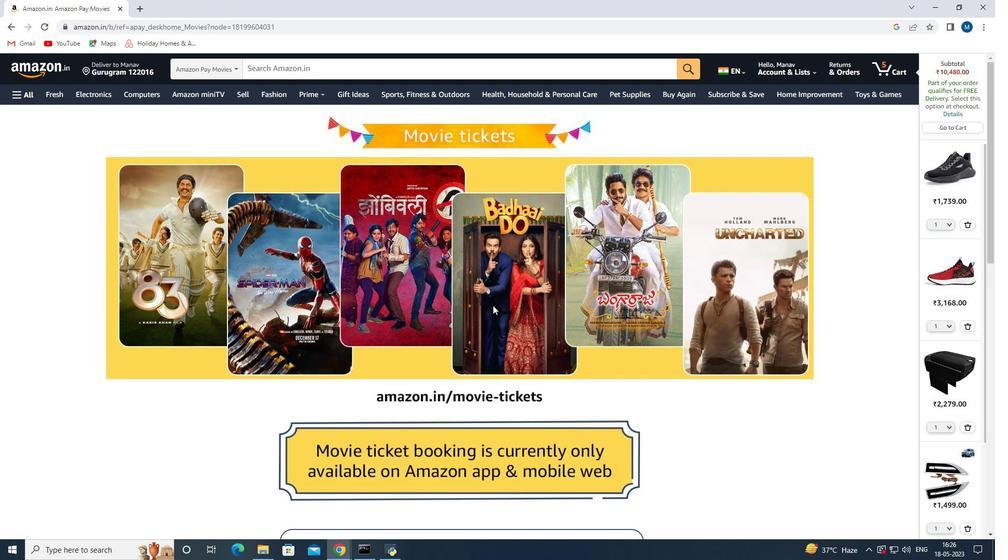 
Action: Mouse scrolled (491, 306) with delta (0, 0)
Screenshot: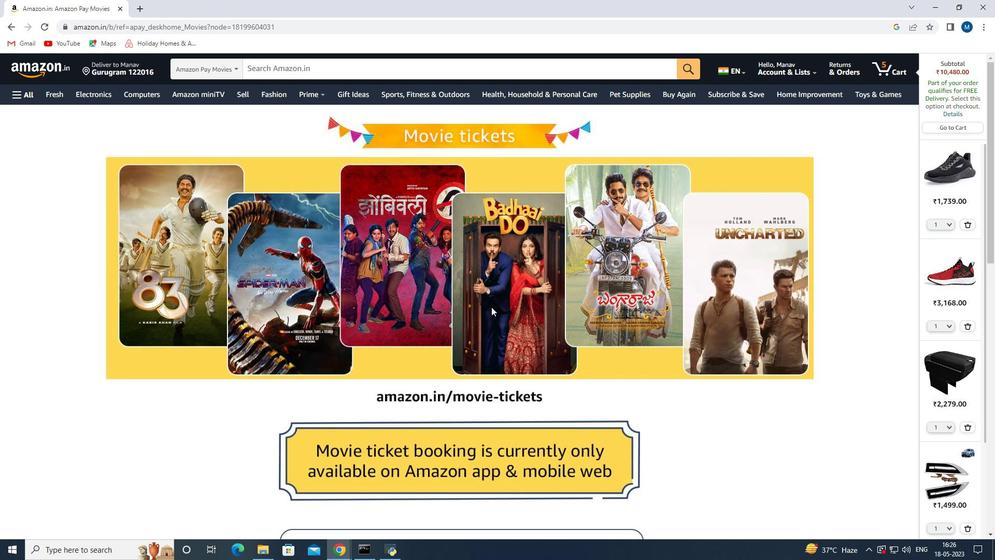 
Action: Mouse scrolled (491, 306) with delta (0, 0)
Screenshot: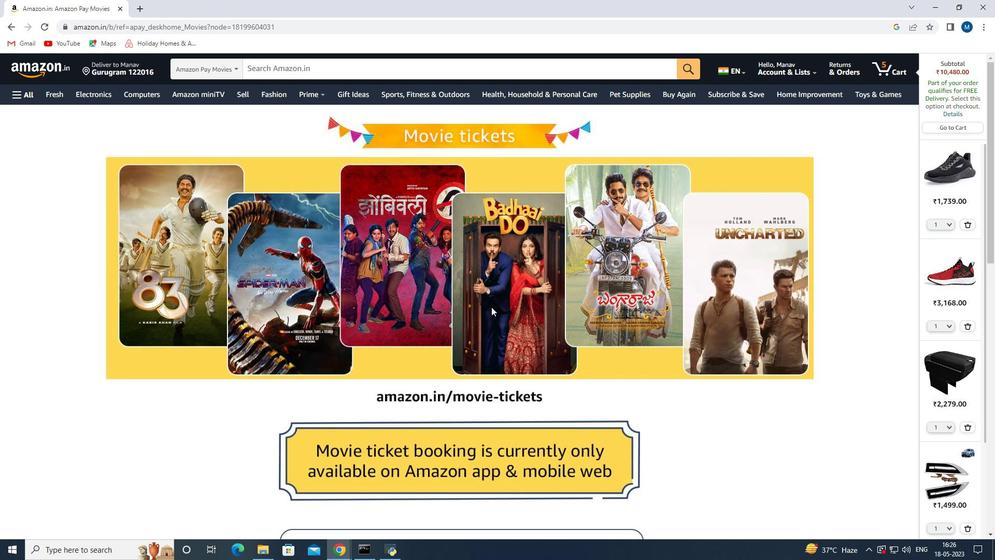 
Action: Mouse scrolled (491, 306) with delta (0, 0)
Screenshot: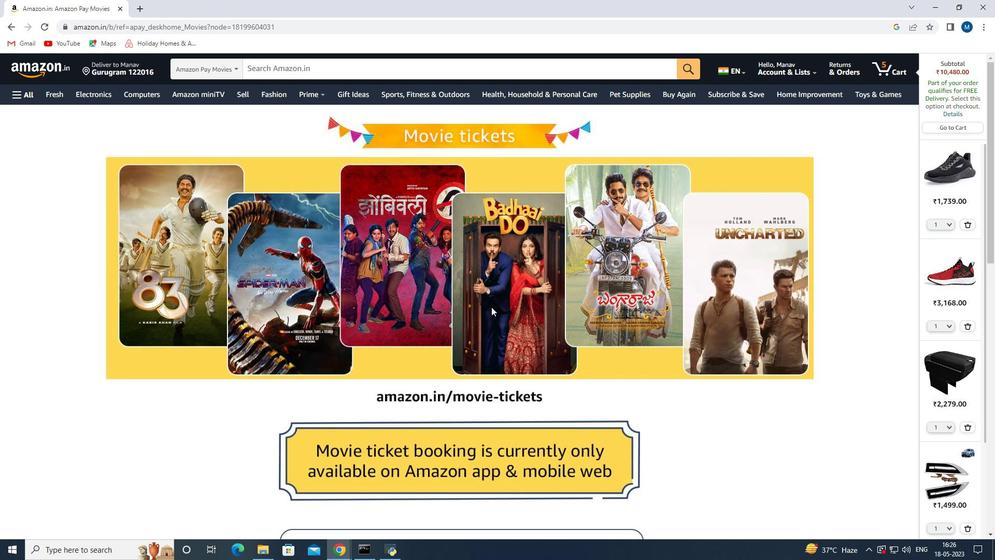 
Action: Mouse moved to (599, 328)
Screenshot: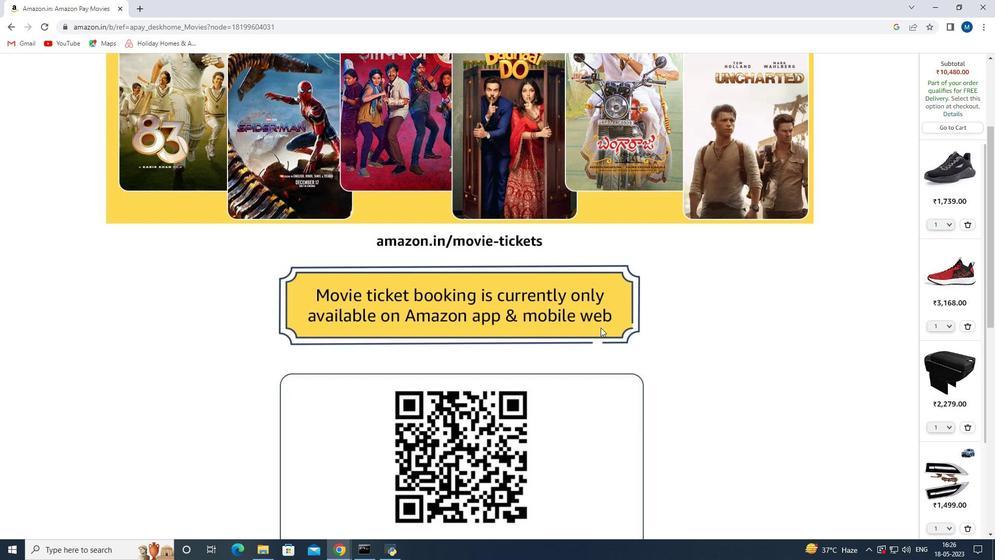 
Action: Mouse scrolled (599, 328) with delta (0, 0)
Screenshot: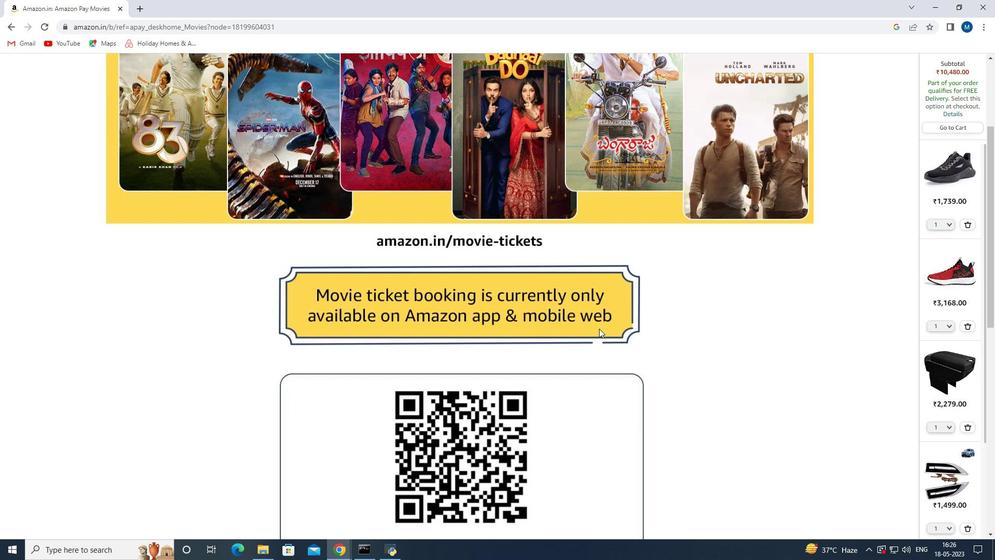 
Action: Mouse scrolled (599, 328) with delta (0, 0)
Screenshot: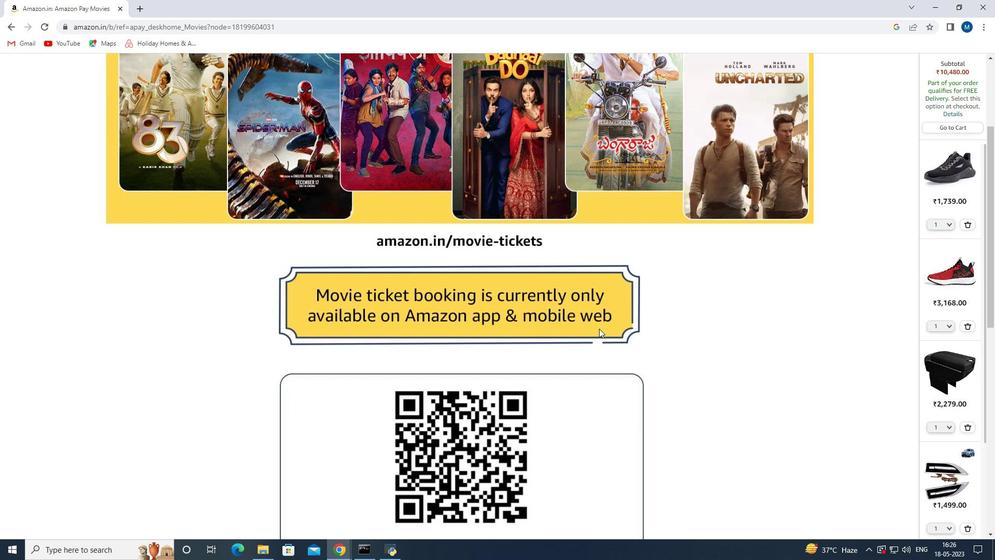 
Action: Mouse scrolled (599, 328) with delta (0, 0)
Screenshot: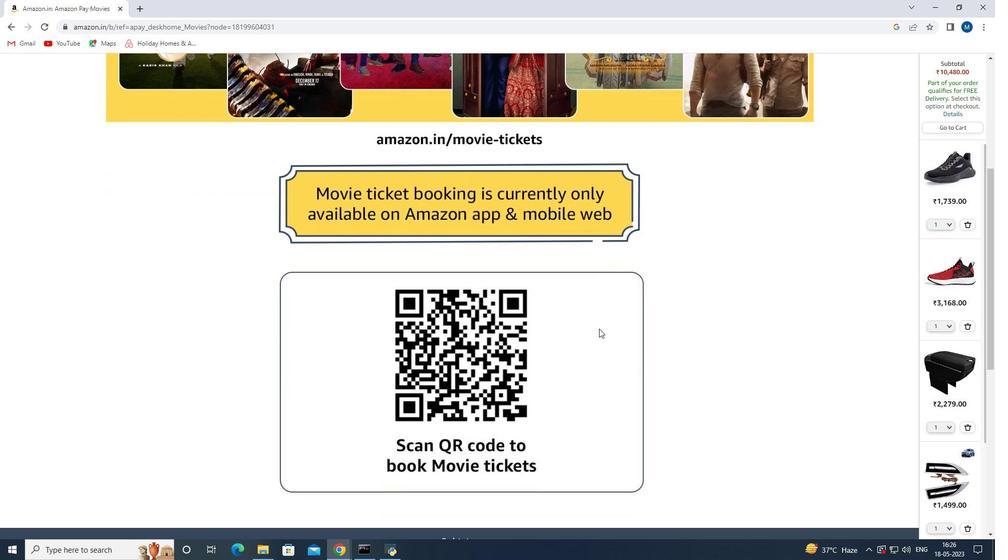 
Action: Mouse scrolled (599, 328) with delta (0, 0)
Screenshot: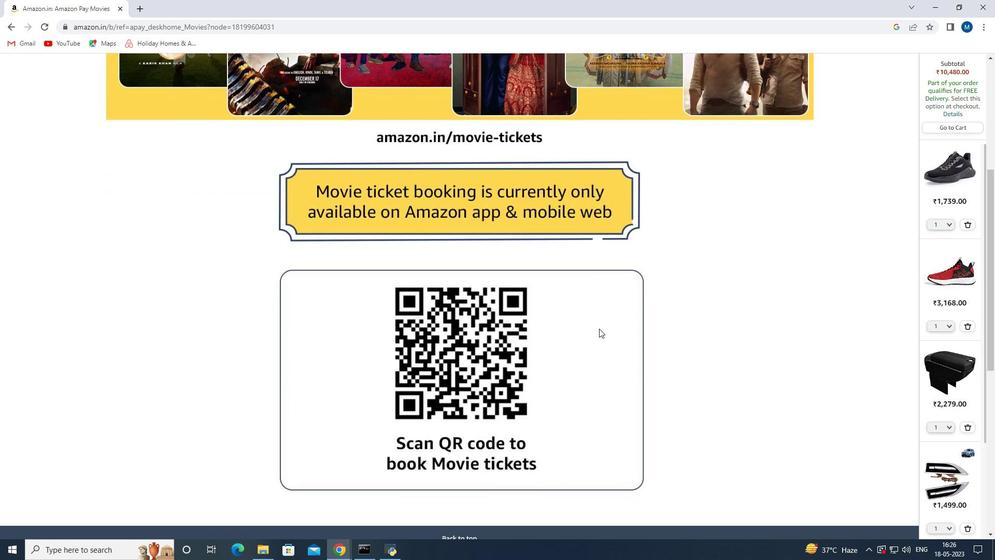 
Action: Mouse scrolled (599, 328) with delta (0, 0)
Screenshot: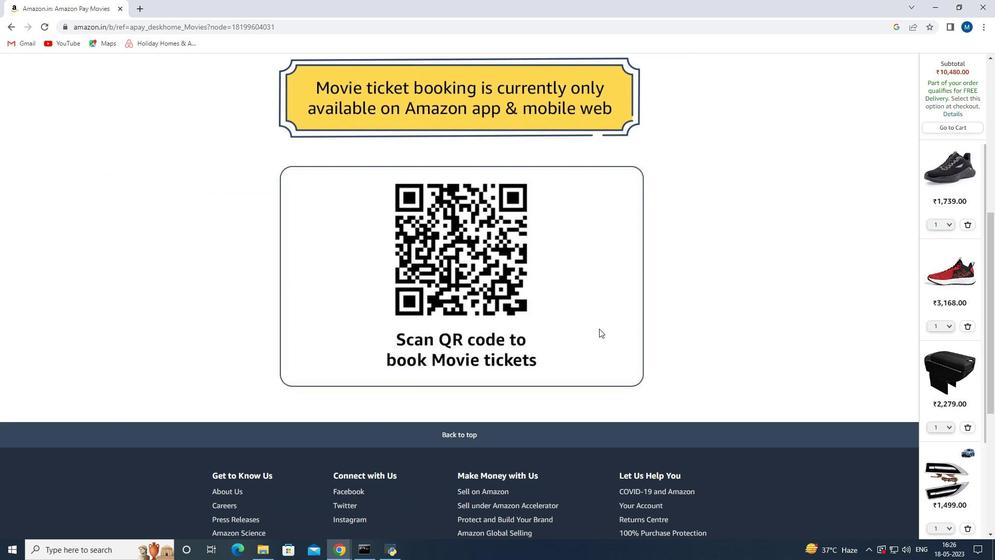 
Action: Mouse scrolled (599, 328) with delta (0, 0)
Screenshot: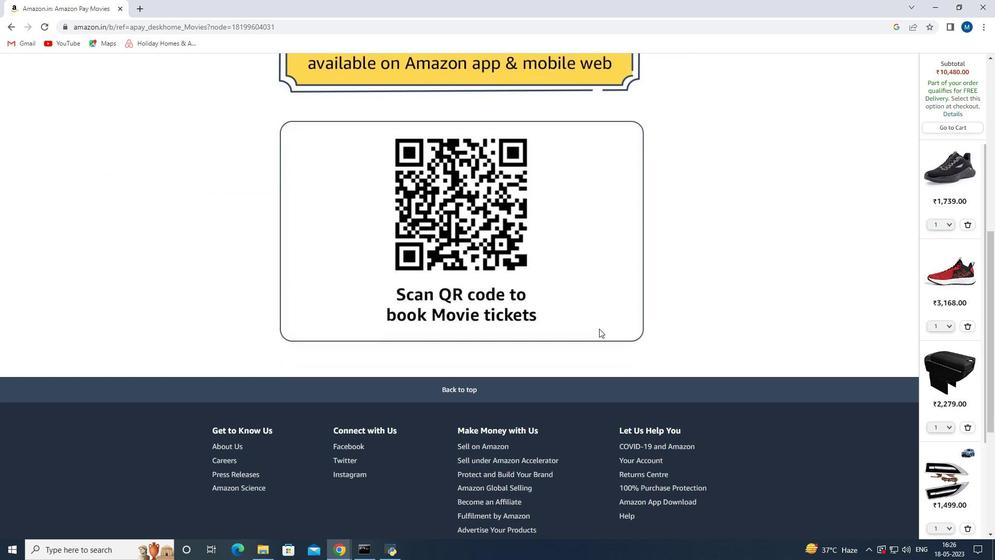 
Action: Mouse moved to (594, 330)
Screenshot: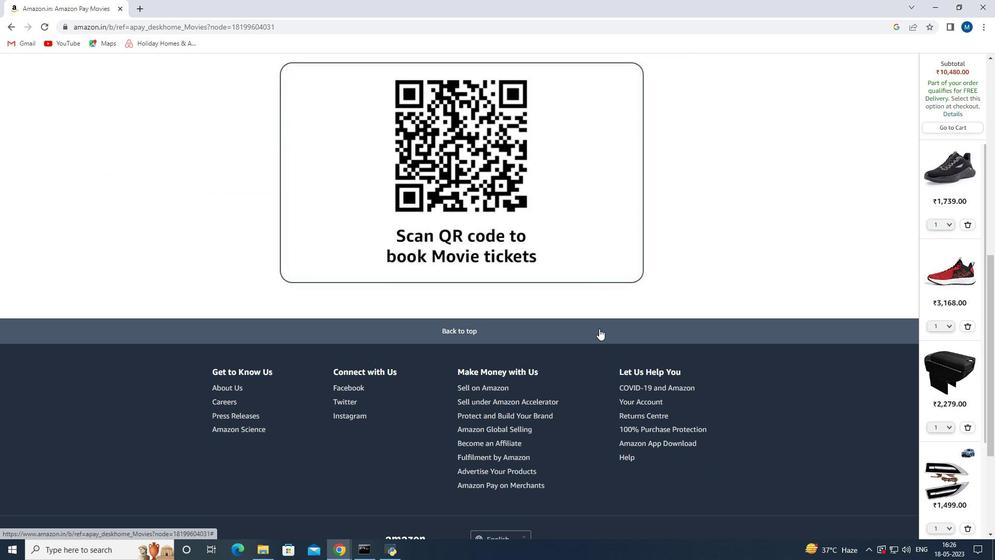 
